 Task: Find connections with filter location Sirsi with filter topic #lawyerswith filter profile language French with filter current company Adani Wilmar Limited with filter school Women's Christian College with filter industry Religious Institutions with filter service category Event Planning with filter keywords title Controller
Action: Mouse moved to (651, 89)
Screenshot: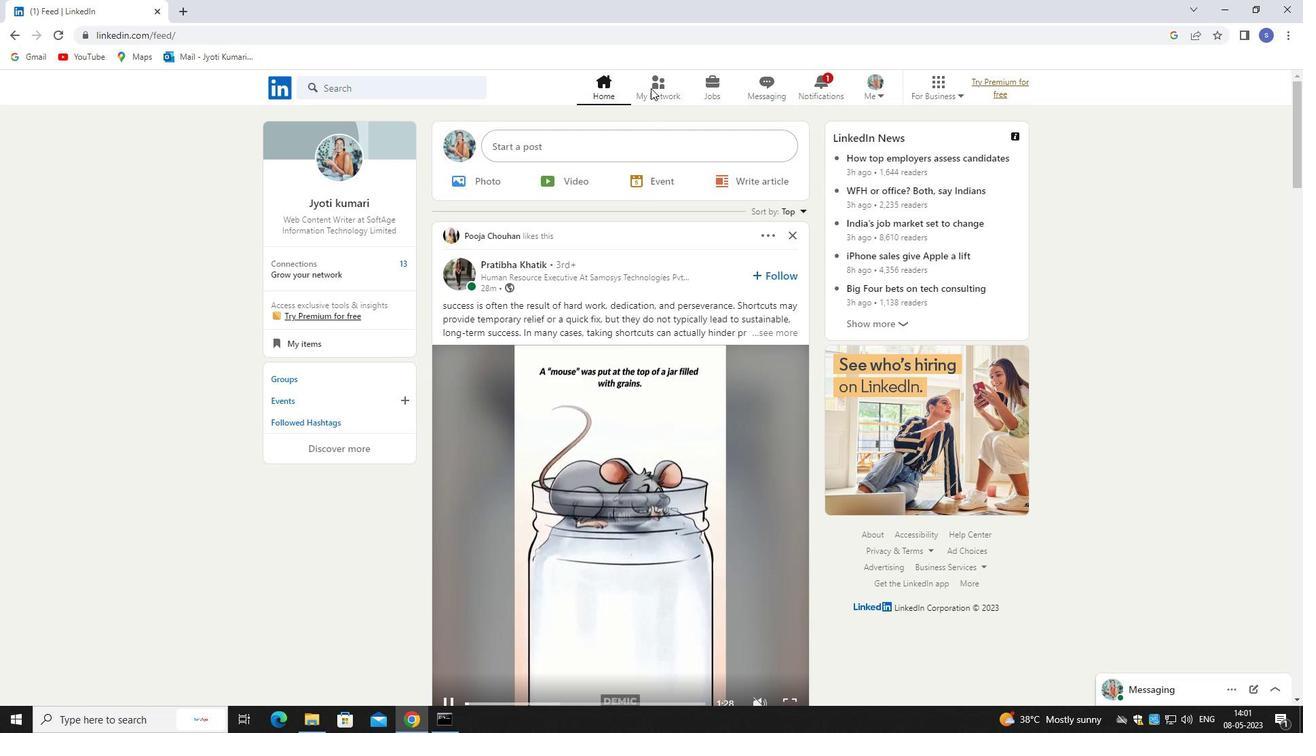 
Action: Mouse pressed left at (651, 89)
Screenshot: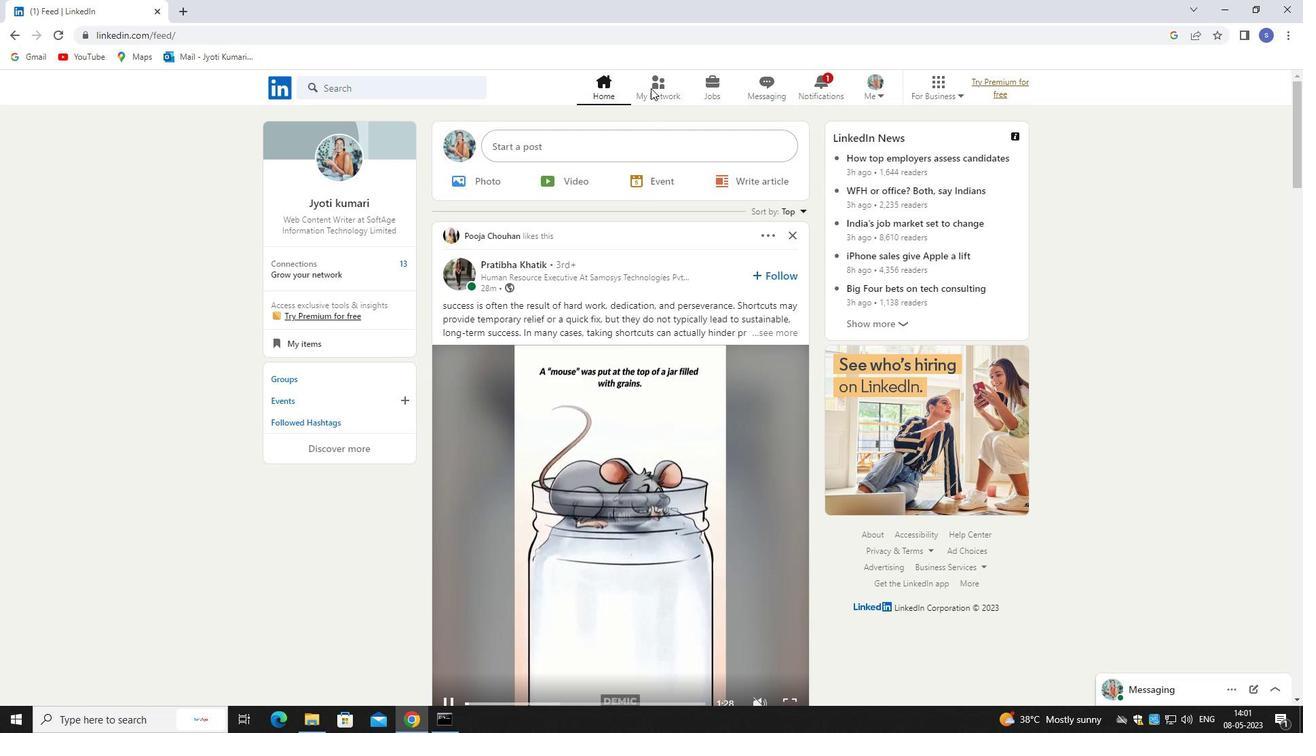 
Action: Mouse moved to (651, 90)
Screenshot: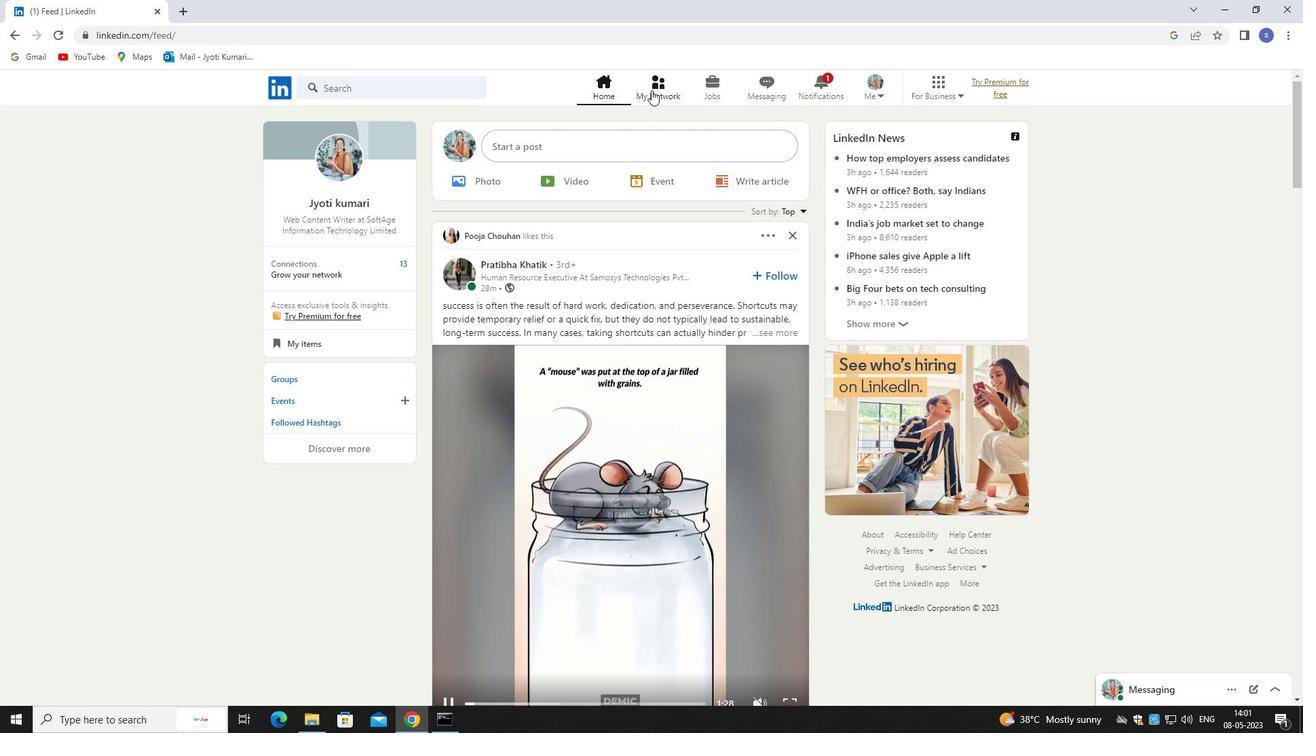 
Action: Mouse pressed left at (651, 90)
Screenshot: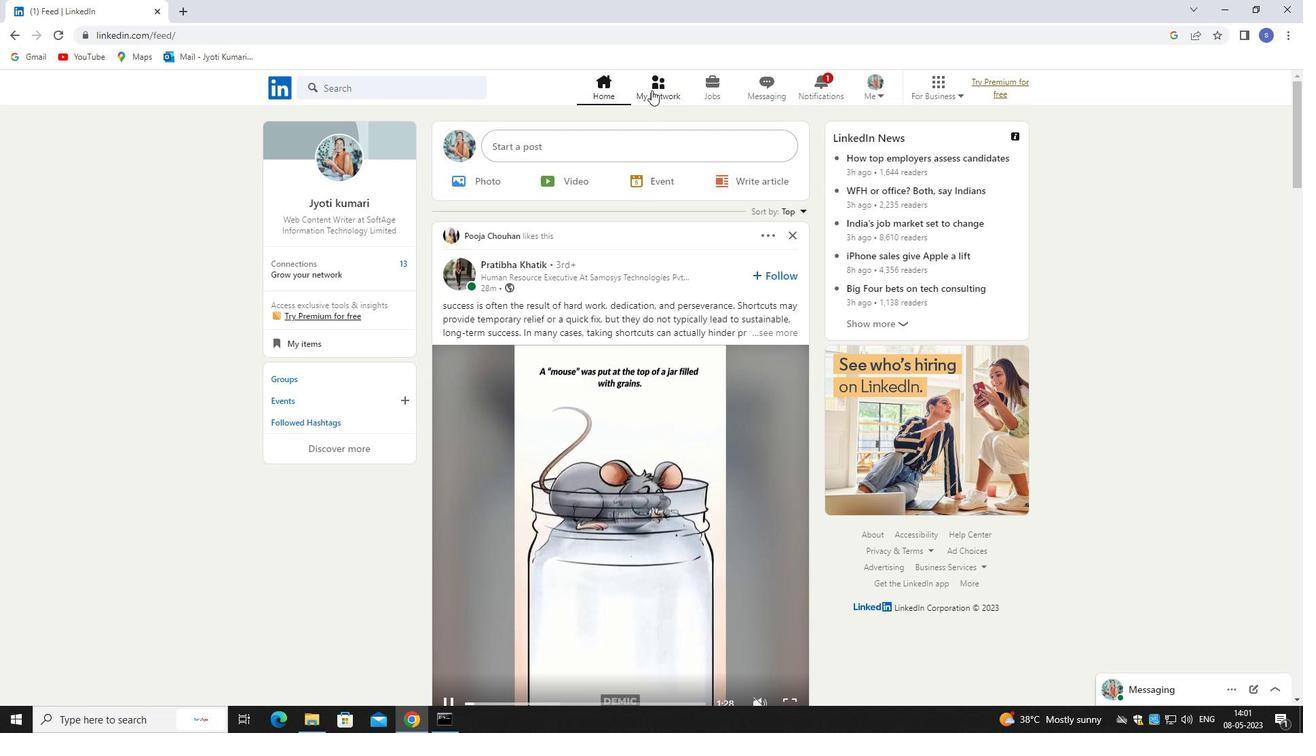 
Action: Mouse moved to (431, 156)
Screenshot: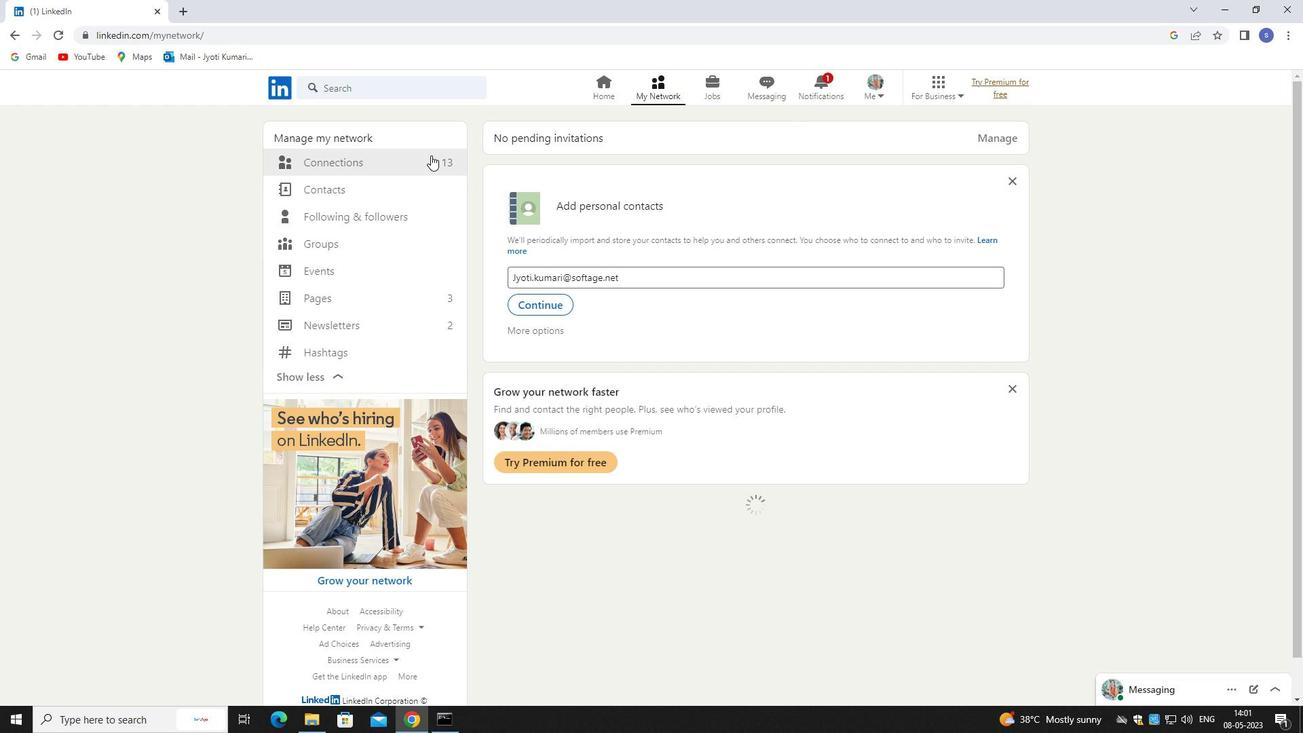 
Action: Mouse pressed left at (431, 156)
Screenshot: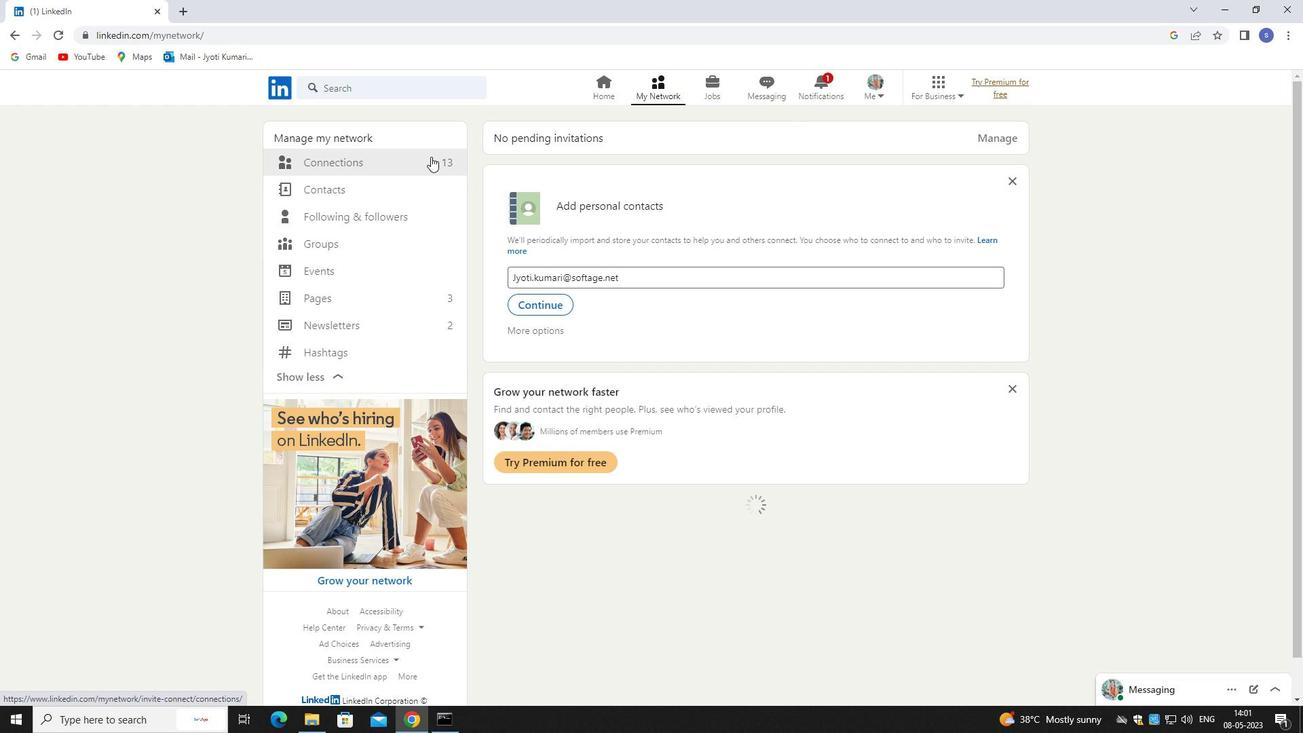 
Action: Mouse pressed left at (431, 156)
Screenshot: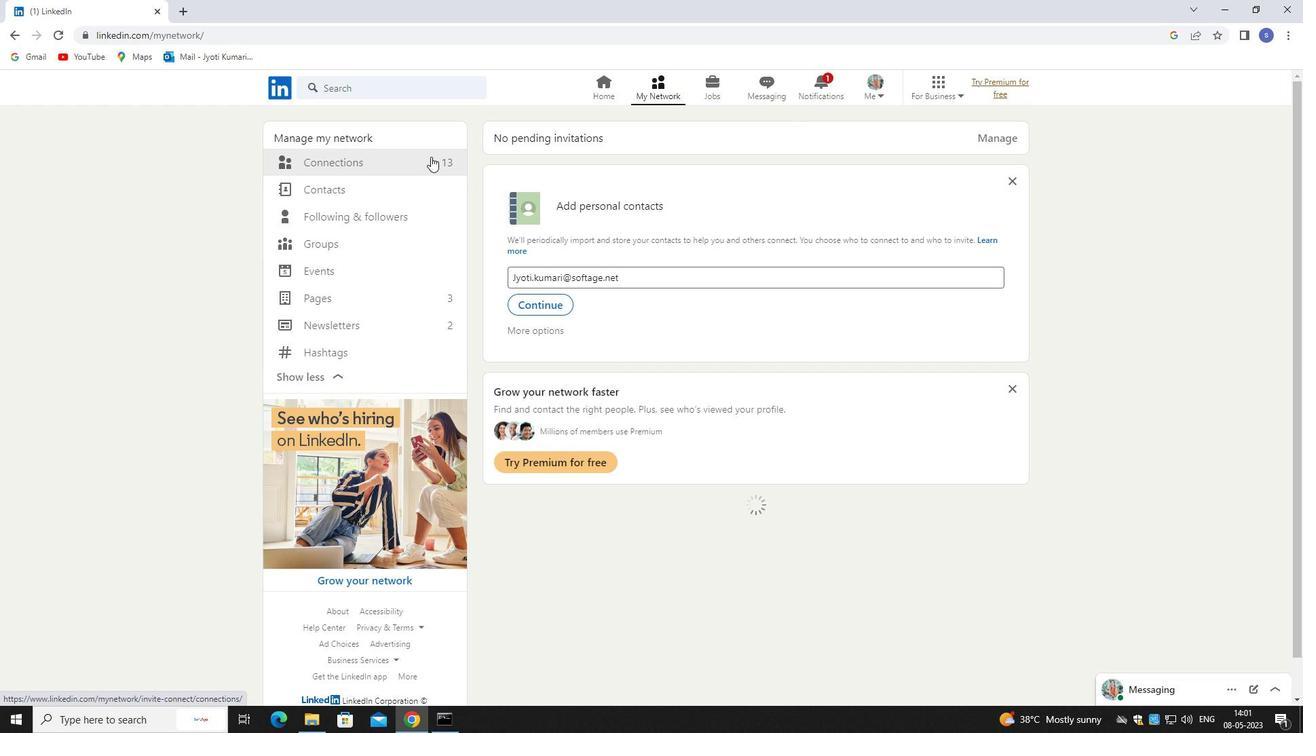 
Action: Mouse moved to (737, 165)
Screenshot: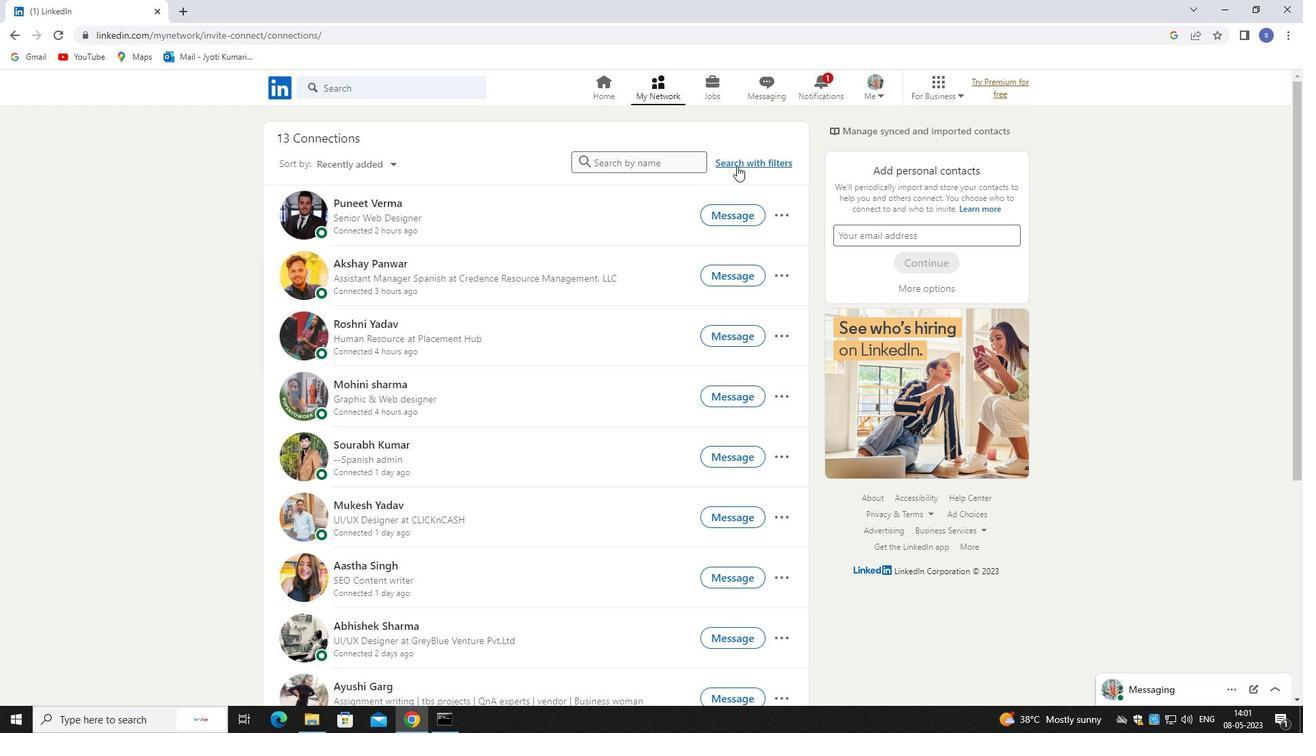 
Action: Mouse pressed left at (737, 165)
Screenshot: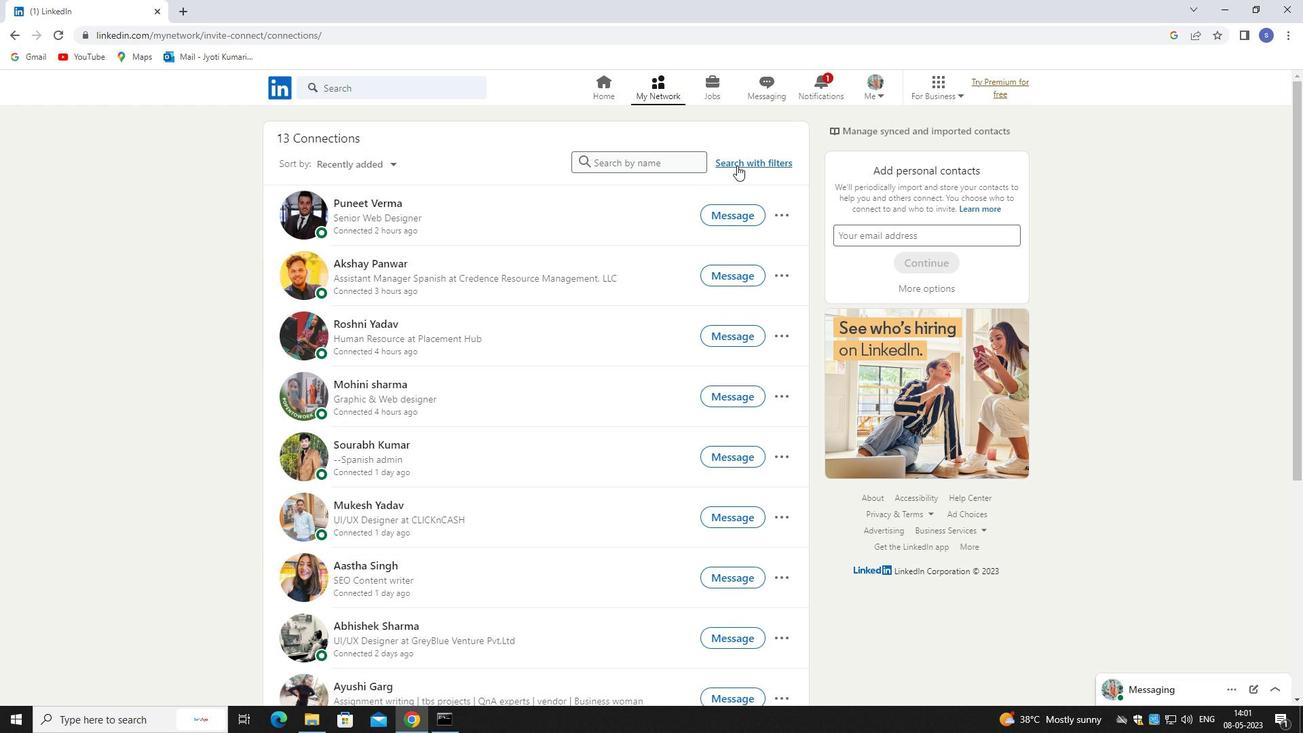 
Action: Mouse moved to (737, 165)
Screenshot: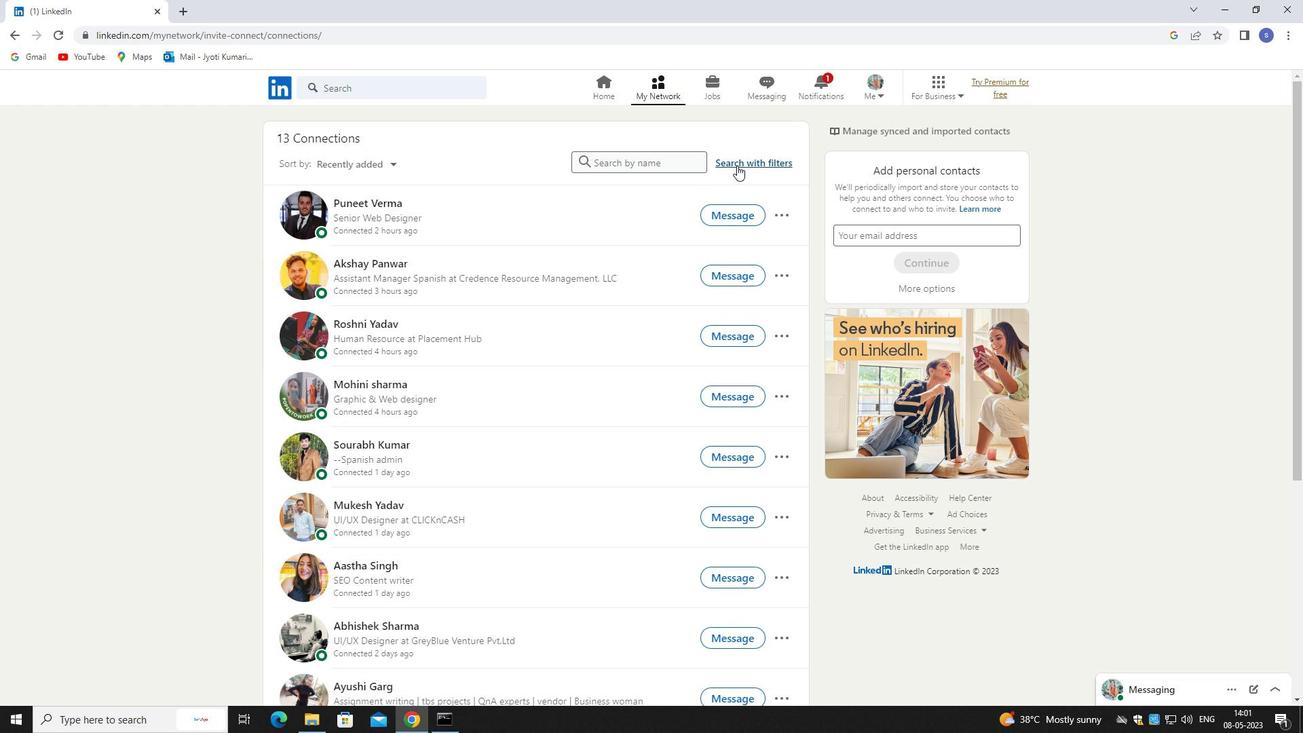 
Action: Mouse pressed left at (737, 165)
Screenshot: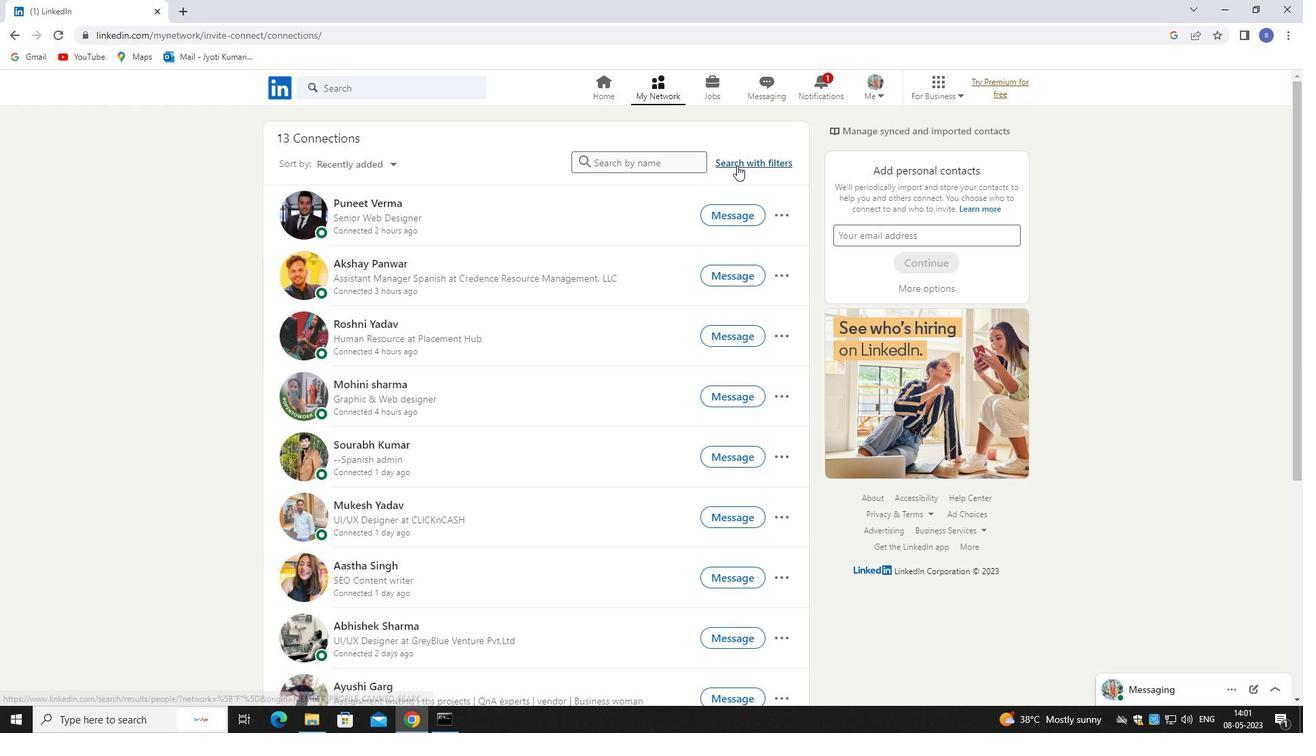 
Action: Mouse moved to (691, 126)
Screenshot: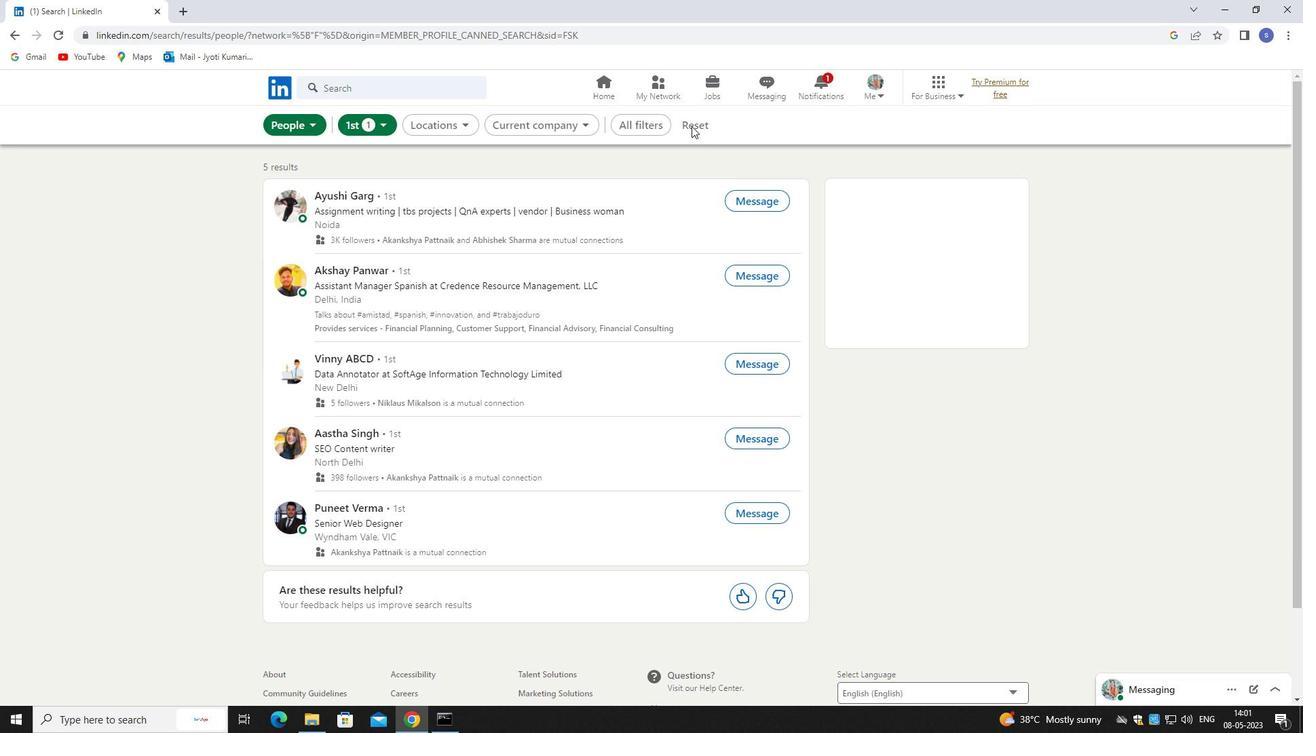 
Action: Mouse pressed left at (691, 126)
Screenshot: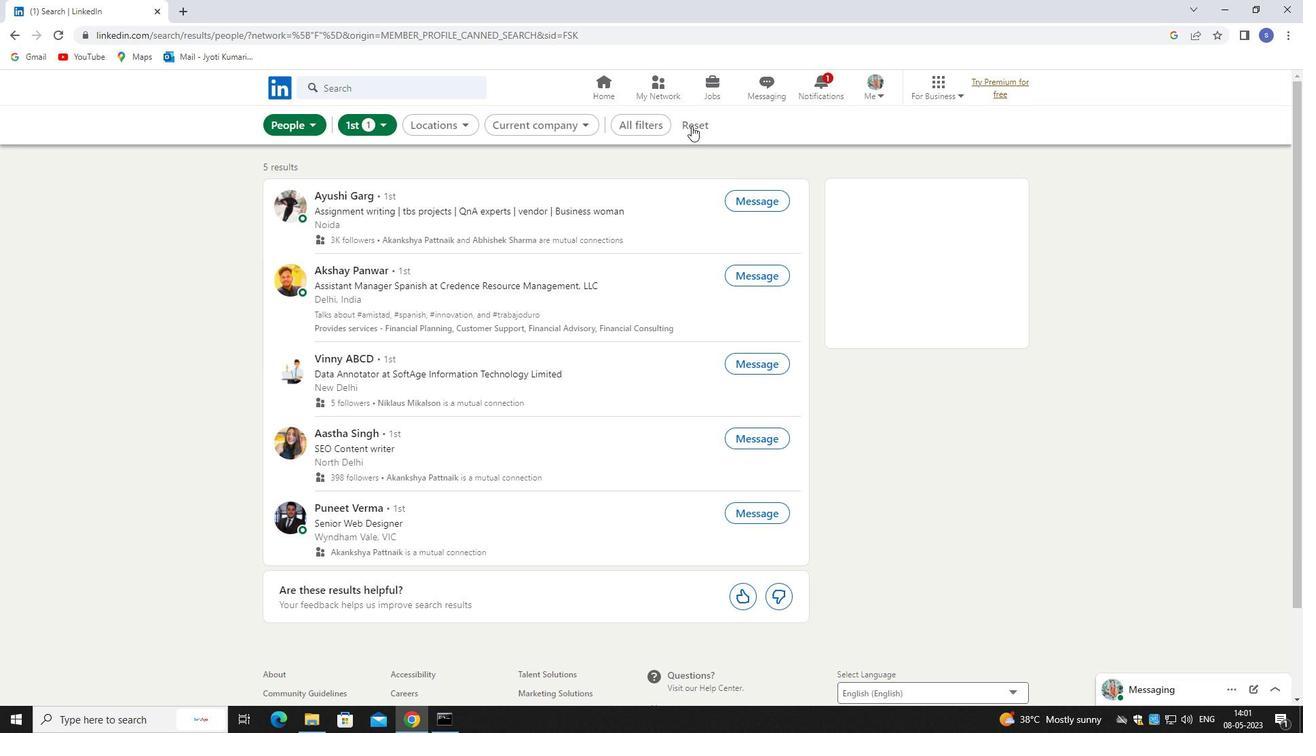 
Action: Mouse moved to (660, 125)
Screenshot: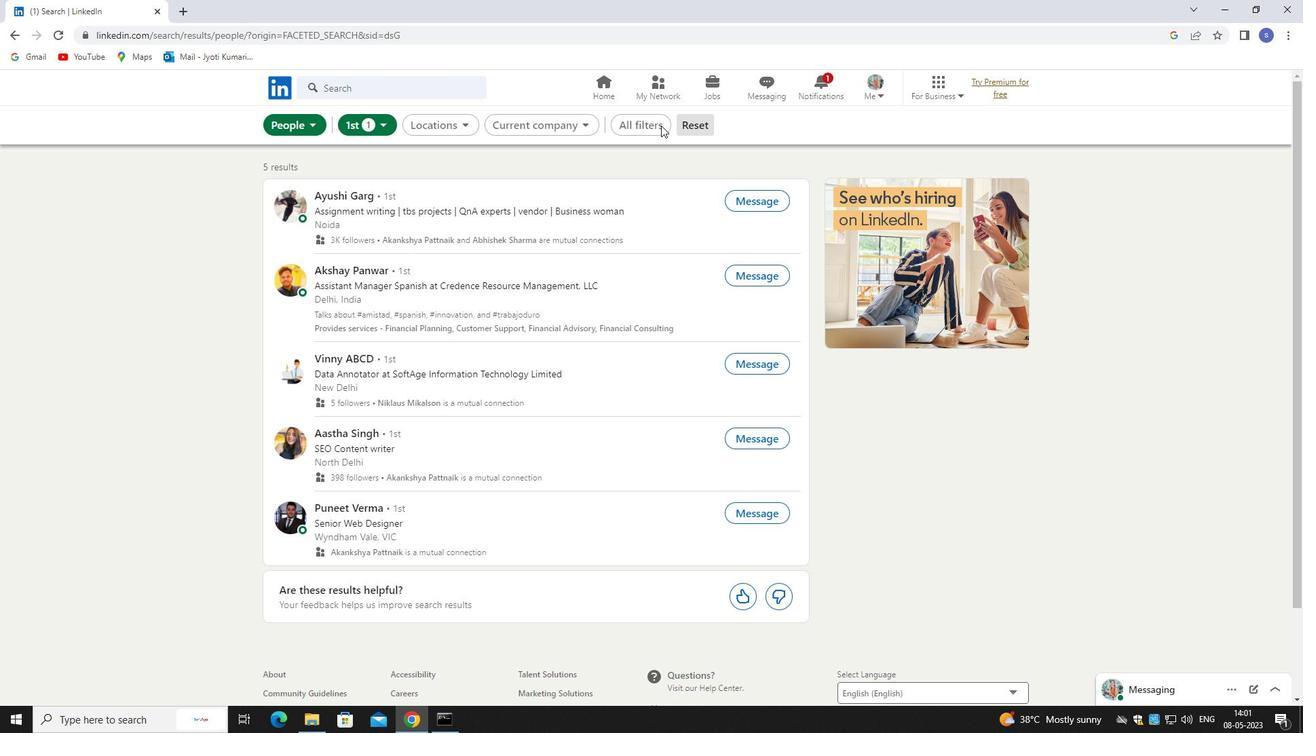 
Action: Mouse pressed left at (660, 125)
Screenshot: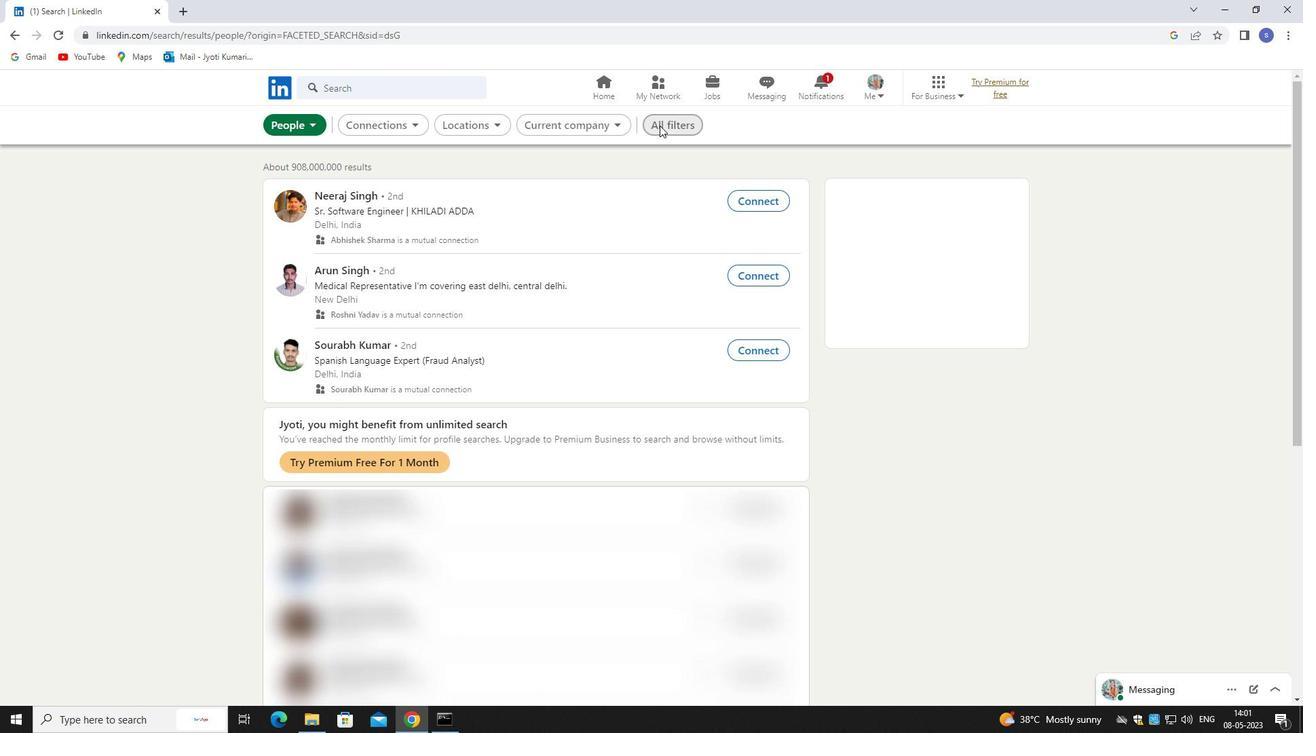 
Action: Mouse moved to (1169, 528)
Screenshot: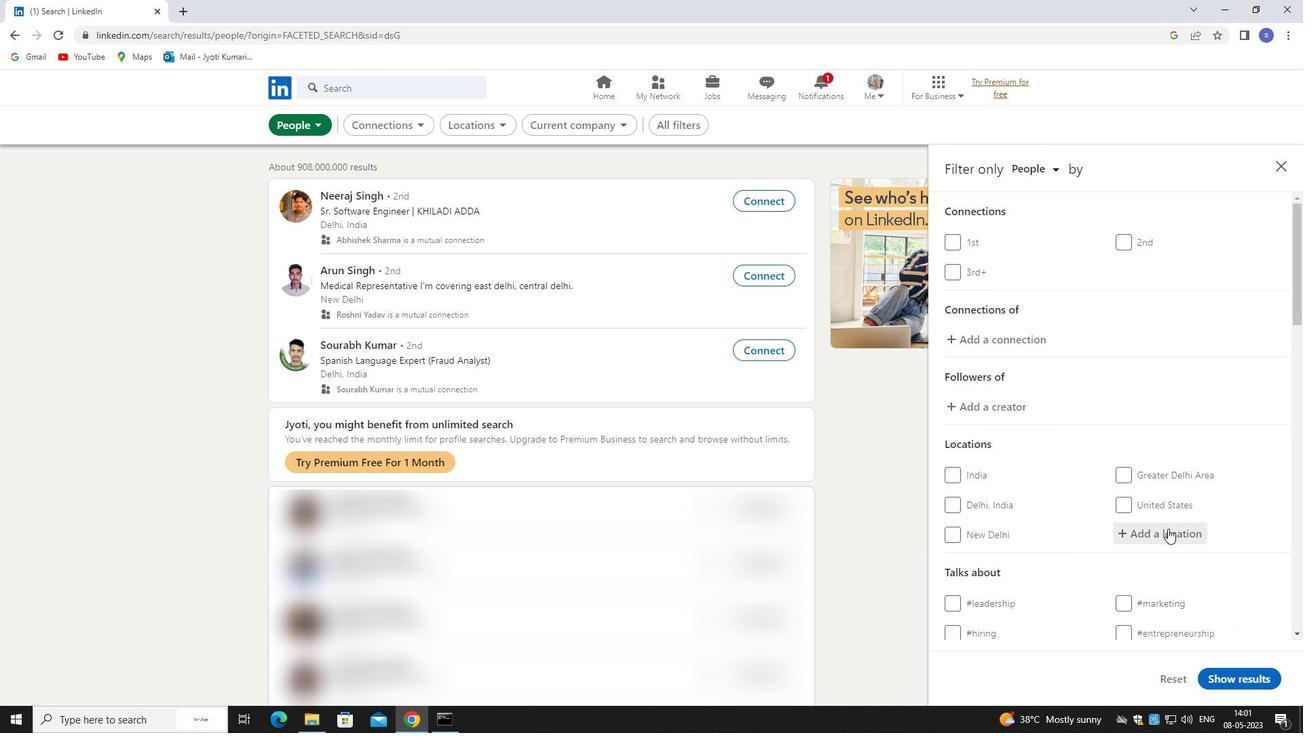 
Action: Mouse pressed left at (1169, 528)
Screenshot: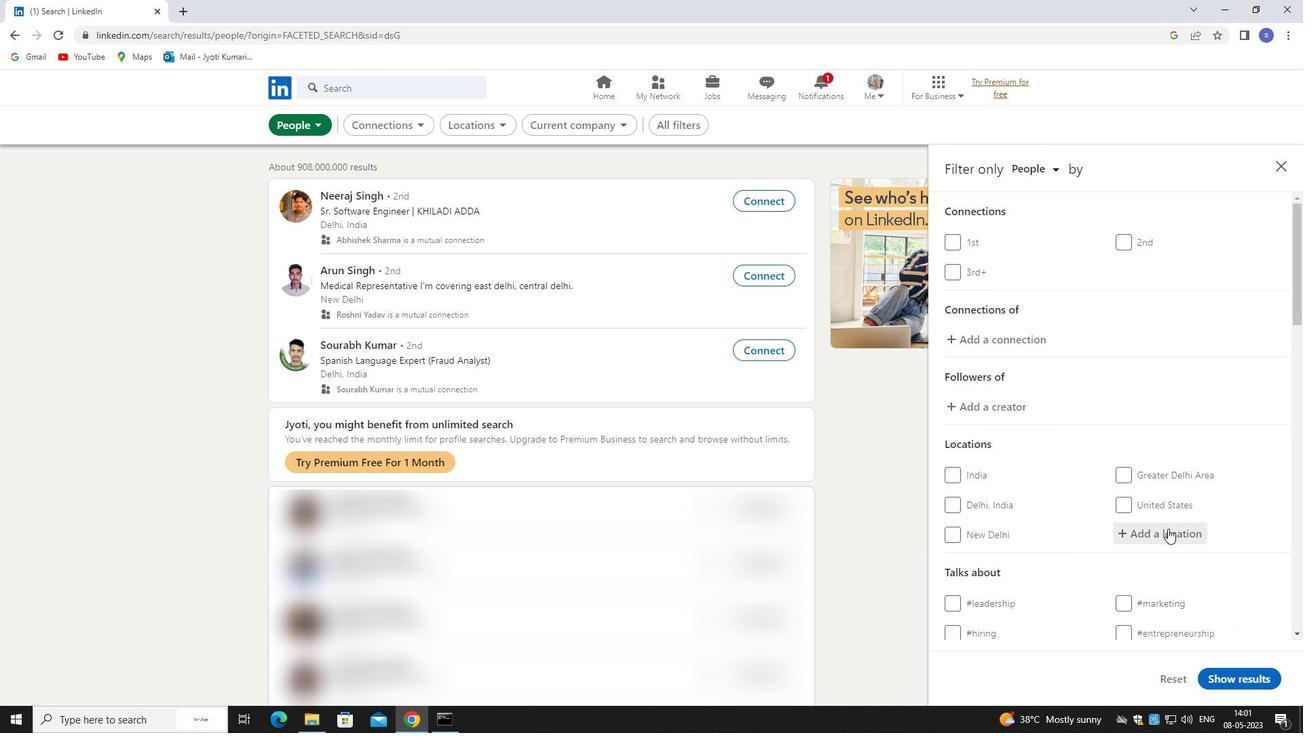 
Action: Mouse moved to (1176, 535)
Screenshot: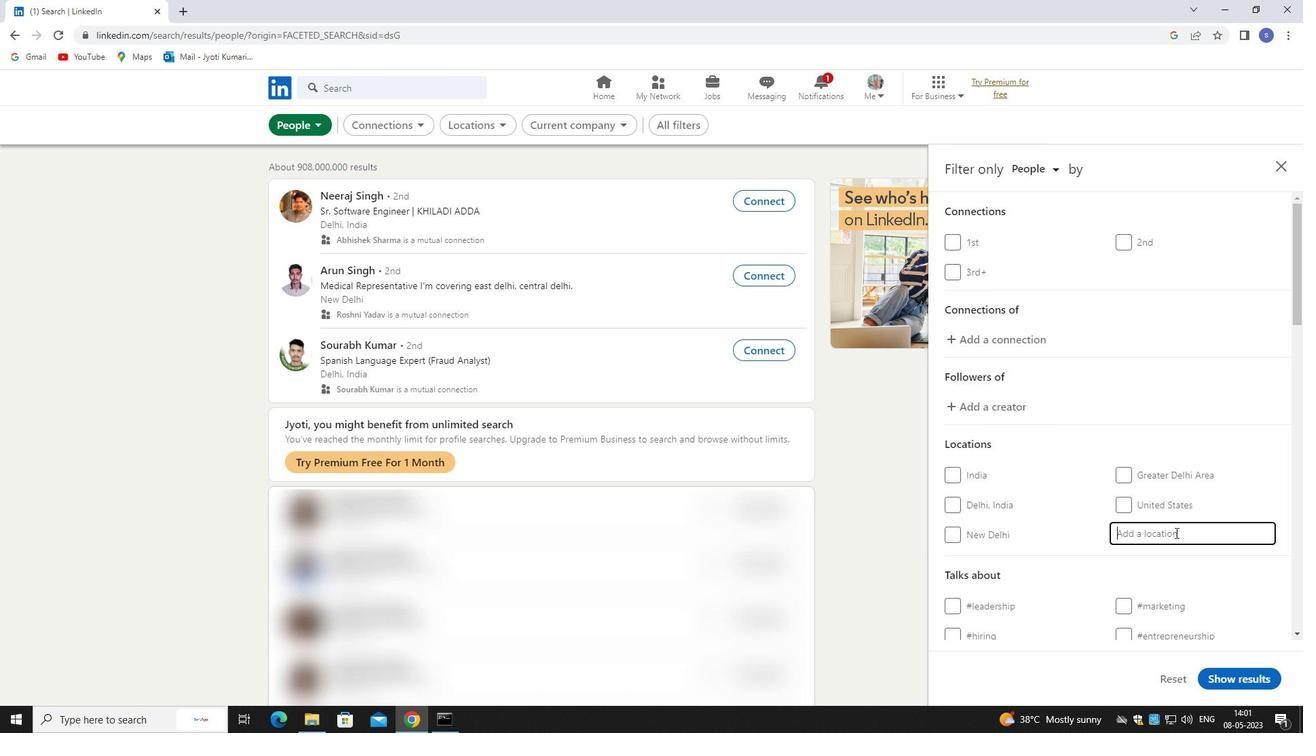 
Action: Key pressed sirsi
Screenshot: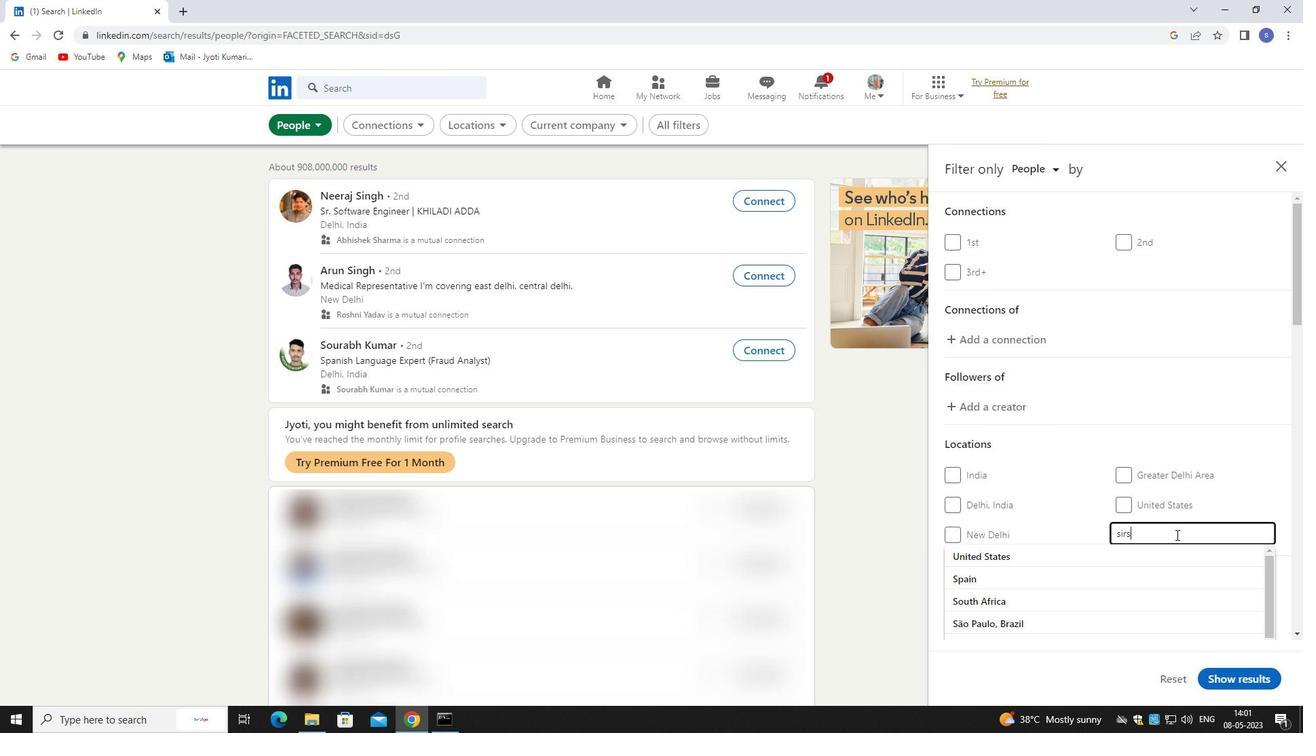 
Action: Mouse moved to (1193, 556)
Screenshot: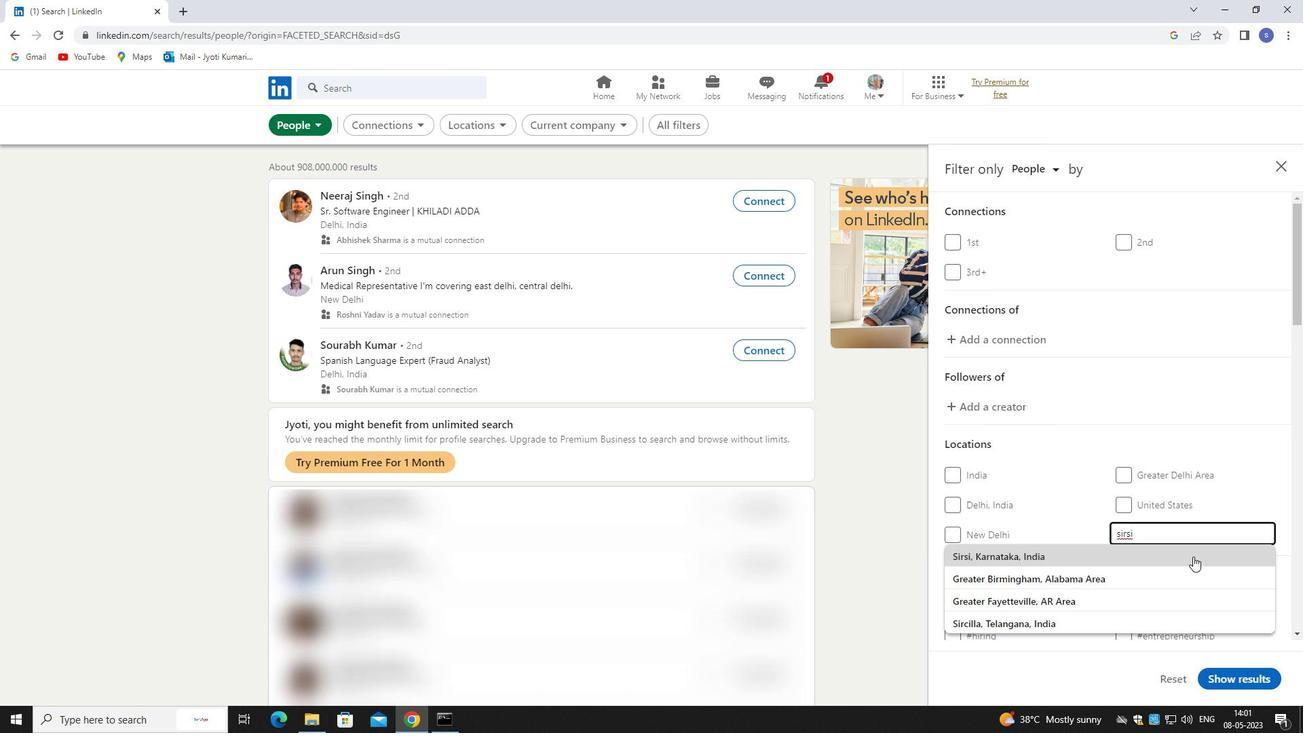 
Action: Mouse pressed left at (1193, 556)
Screenshot: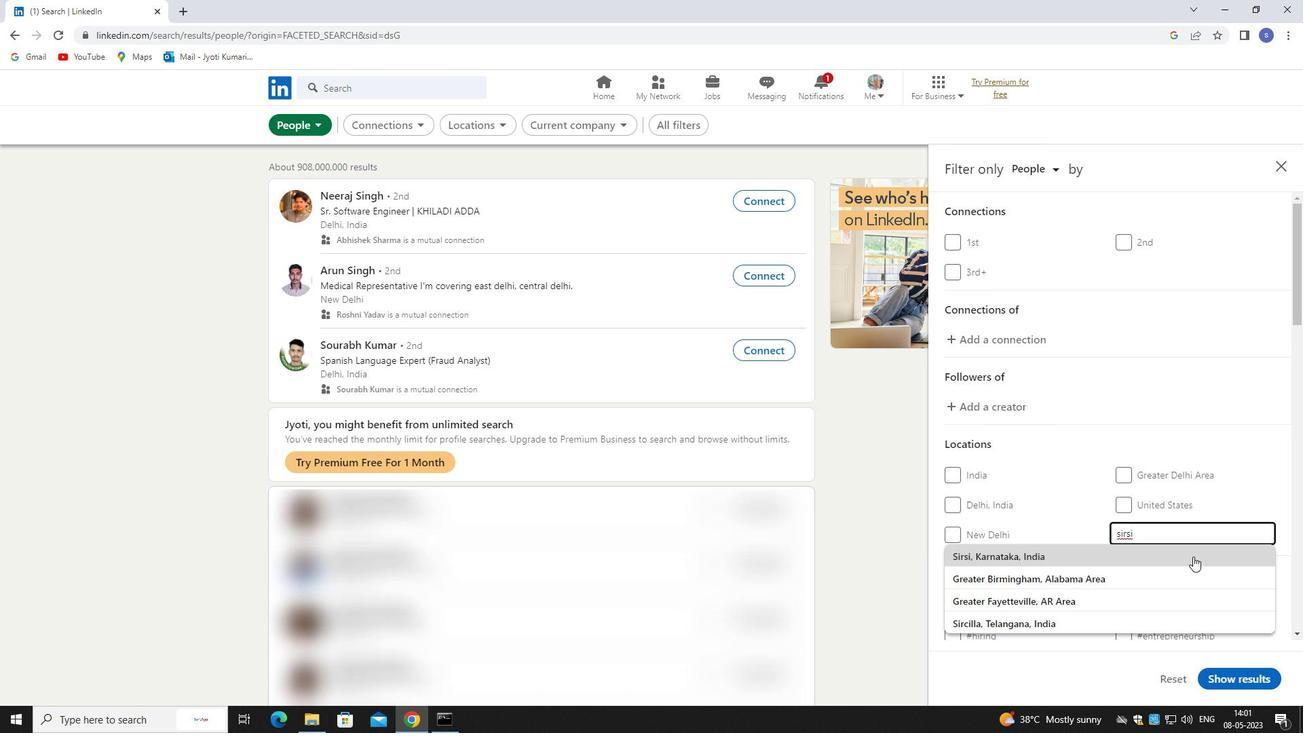 
Action: Mouse moved to (1193, 558)
Screenshot: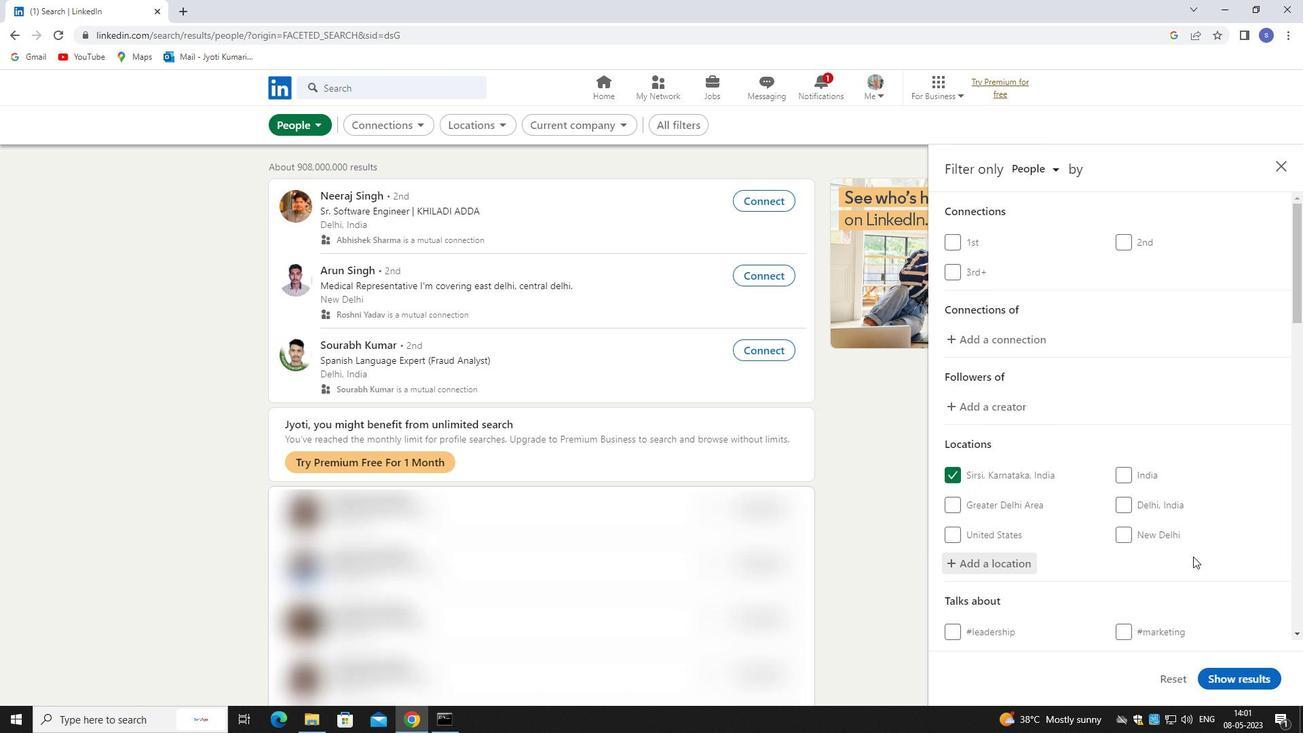 
Action: Mouse scrolled (1193, 557) with delta (0, 0)
Screenshot: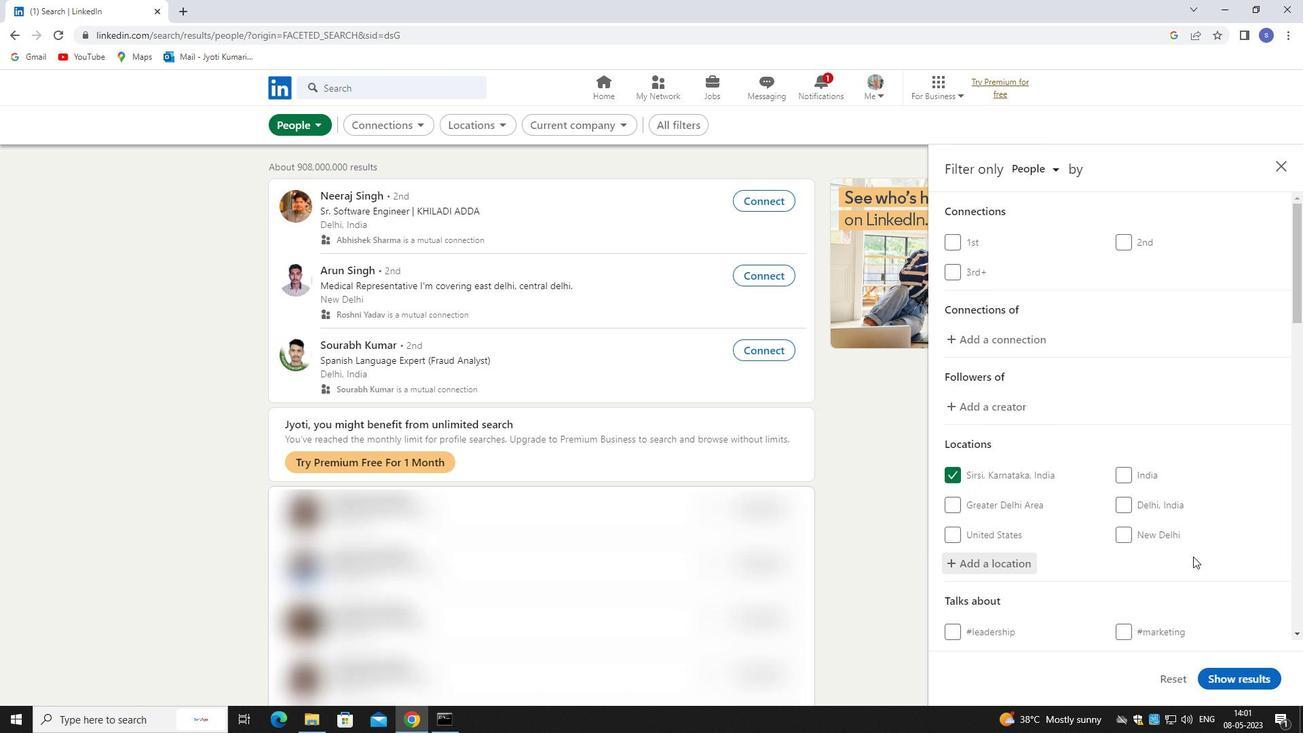 
Action: Mouse moved to (1194, 559)
Screenshot: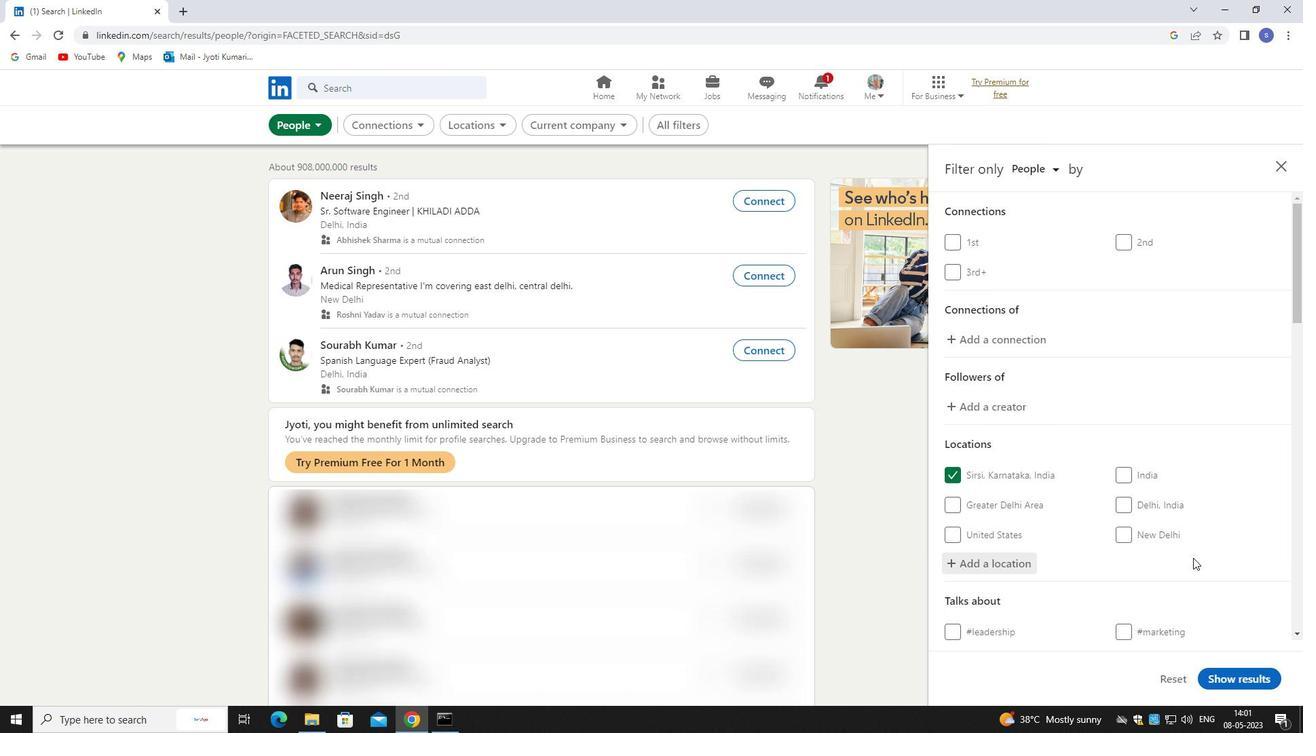 
Action: Mouse scrolled (1194, 558) with delta (0, 0)
Screenshot: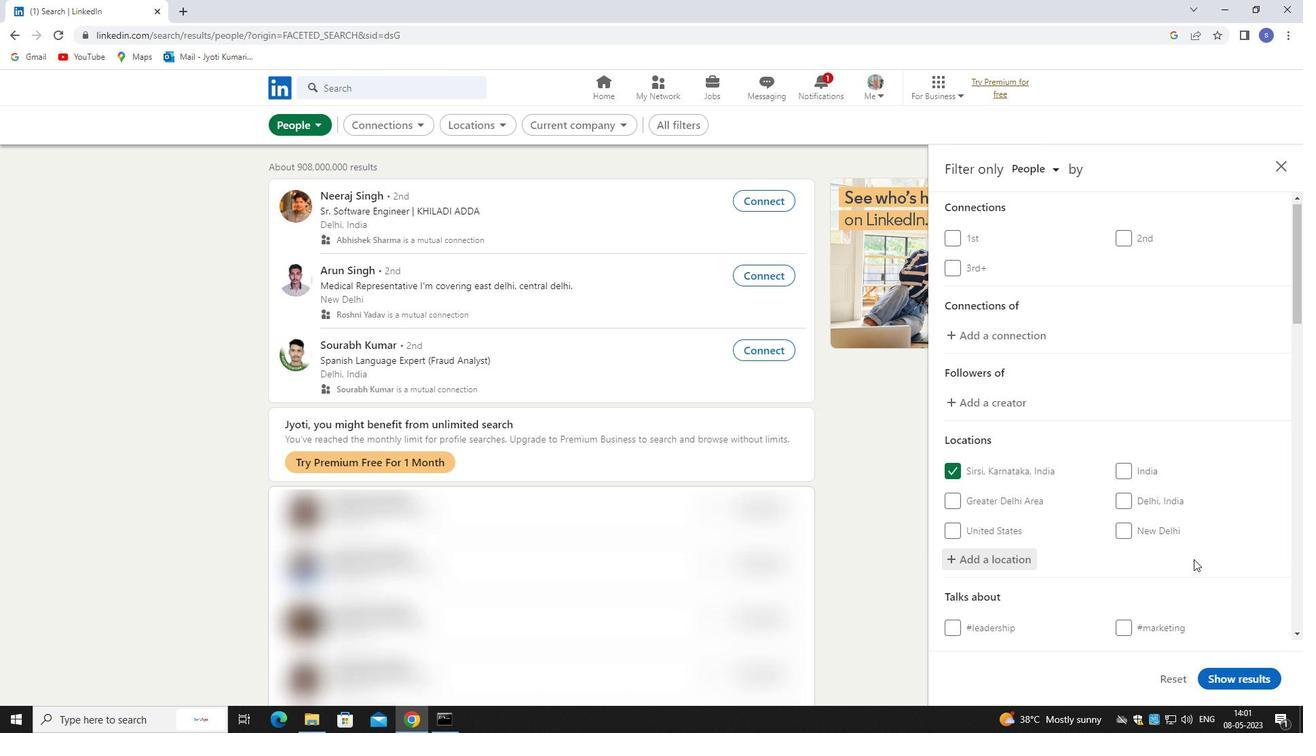 
Action: Mouse scrolled (1194, 558) with delta (0, 0)
Screenshot: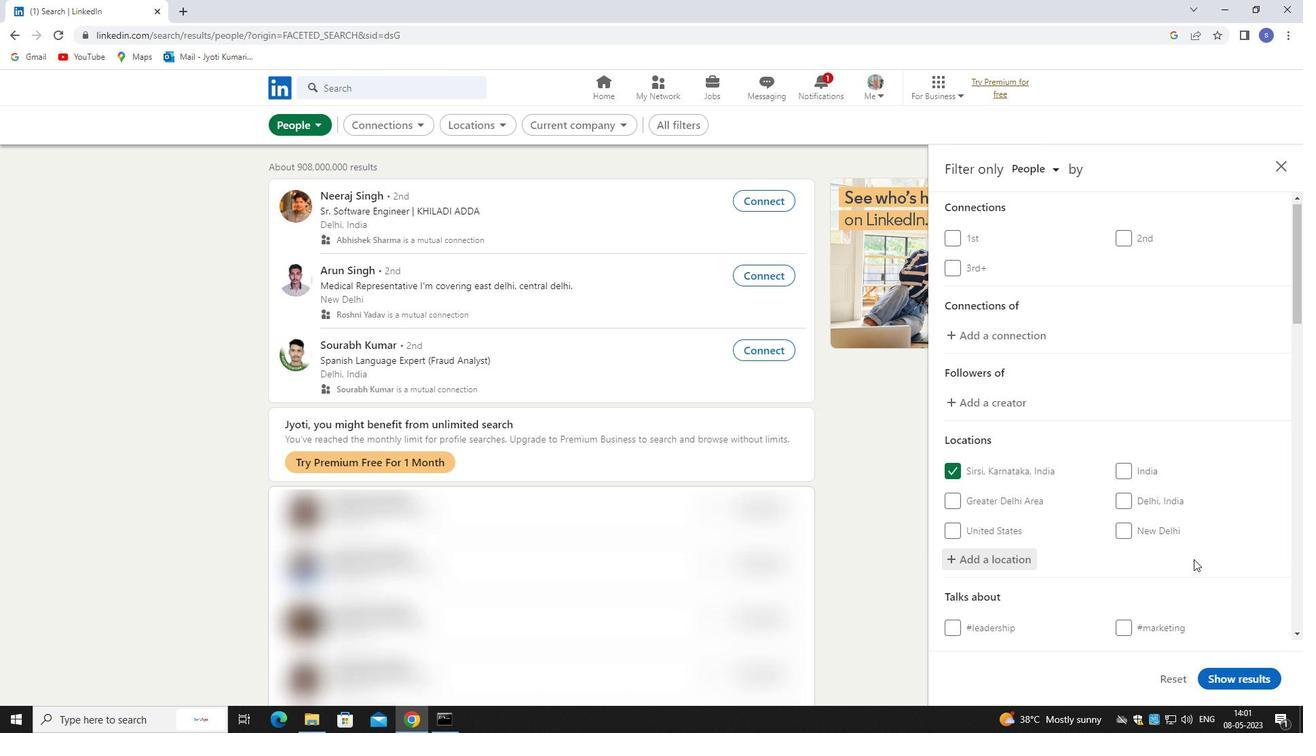 
Action: Mouse moved to (1180, 491)
Screenshot: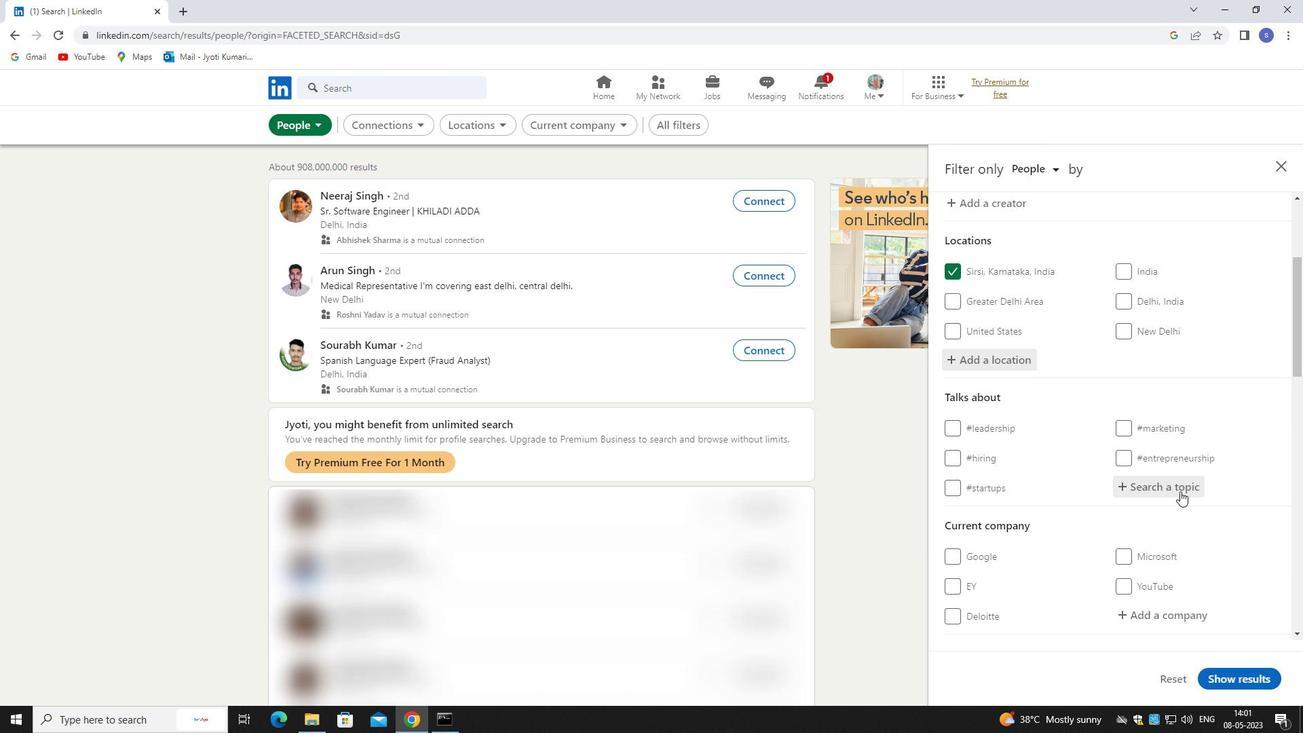 
Action: Mouse pressed left at (1180, 491)
Screenshot: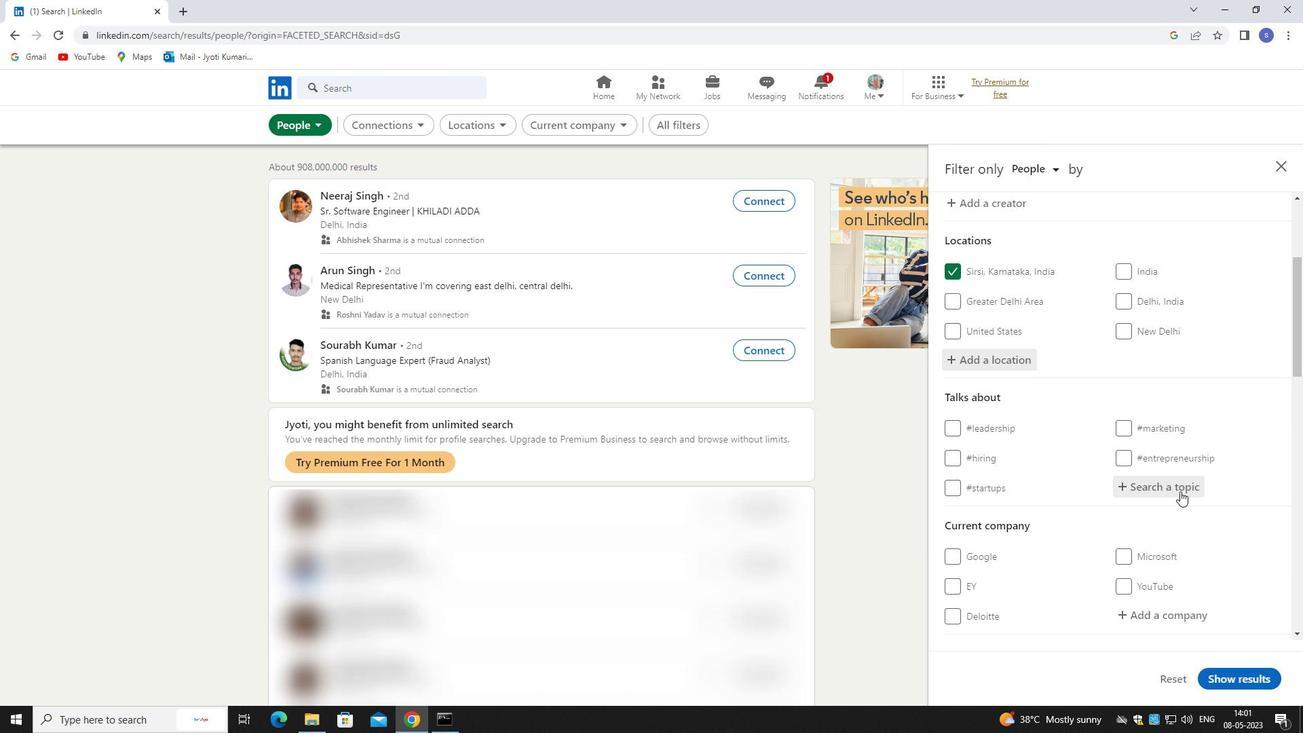 
Action: Key pressed k<Key.backspace>lawer<Key.backspace><Key.backspace>yer
Screenshot: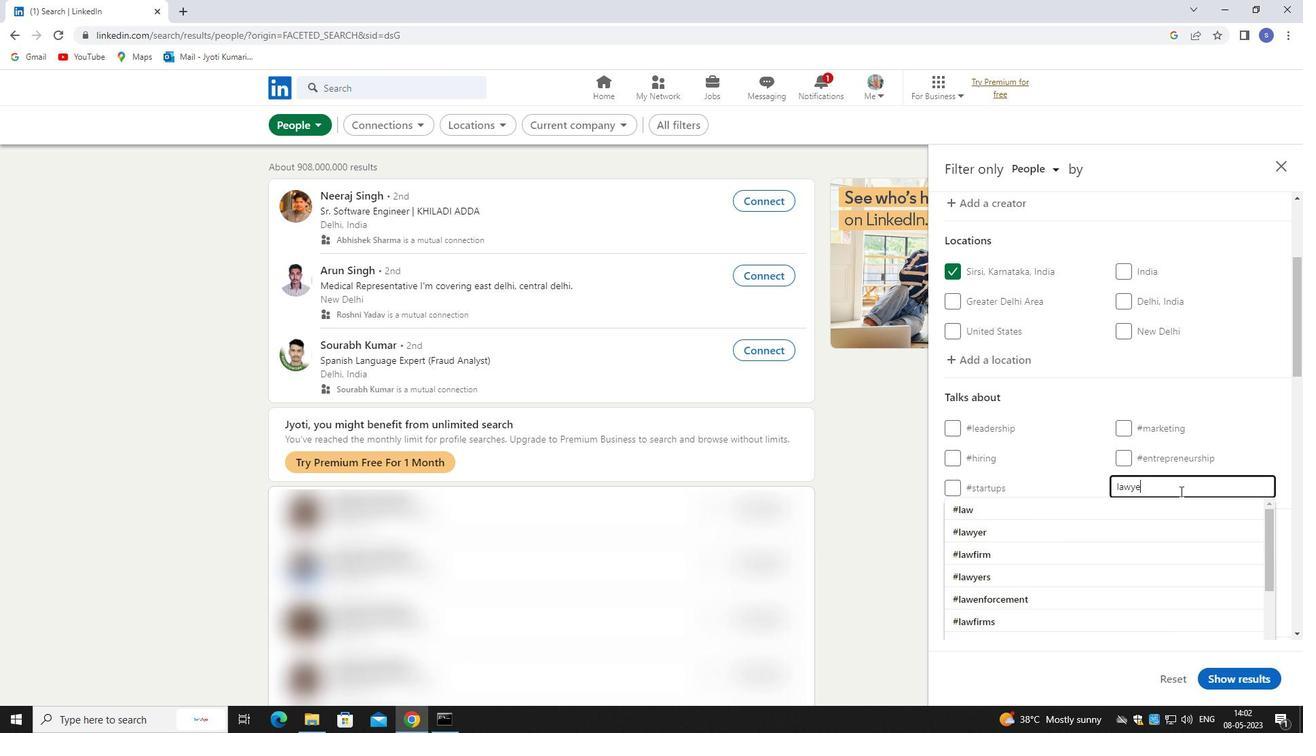 
Action: Mouse moved to (1176, 503)
Screenshot: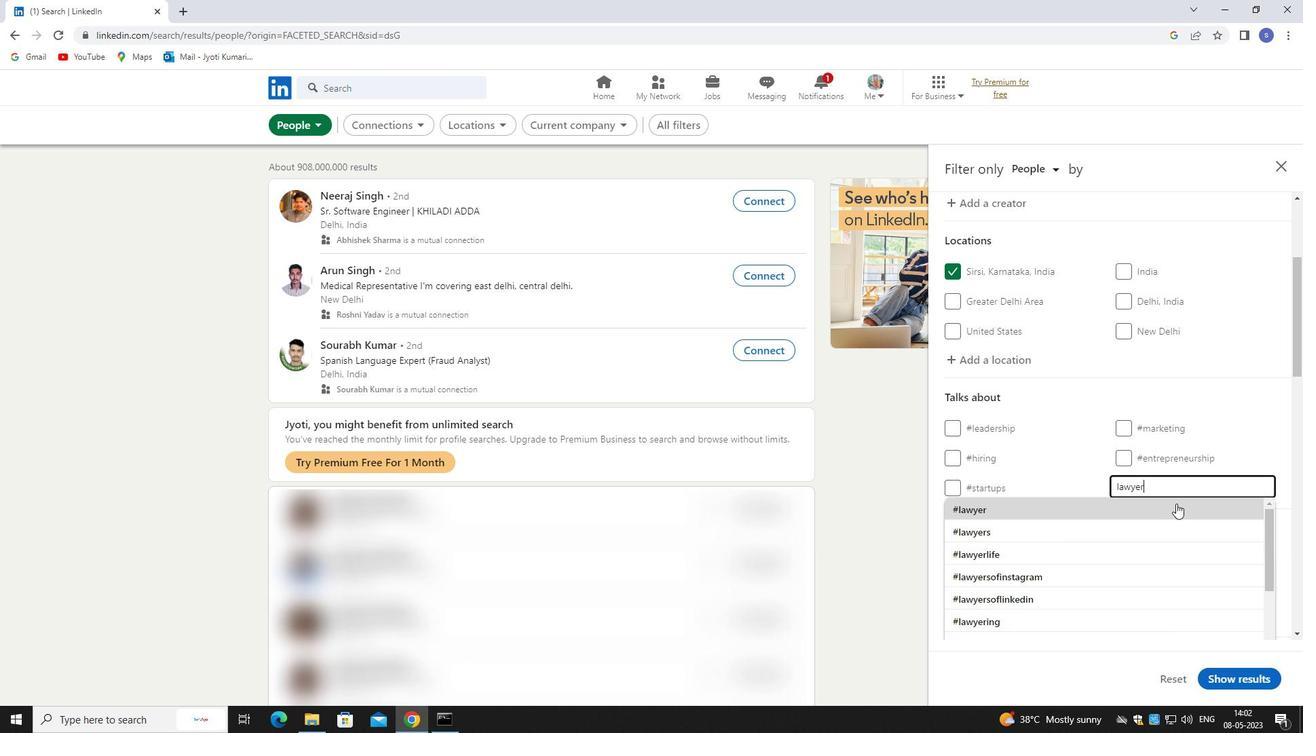 
Action: Mouse pressed left at (1176, 503)
Screenshot: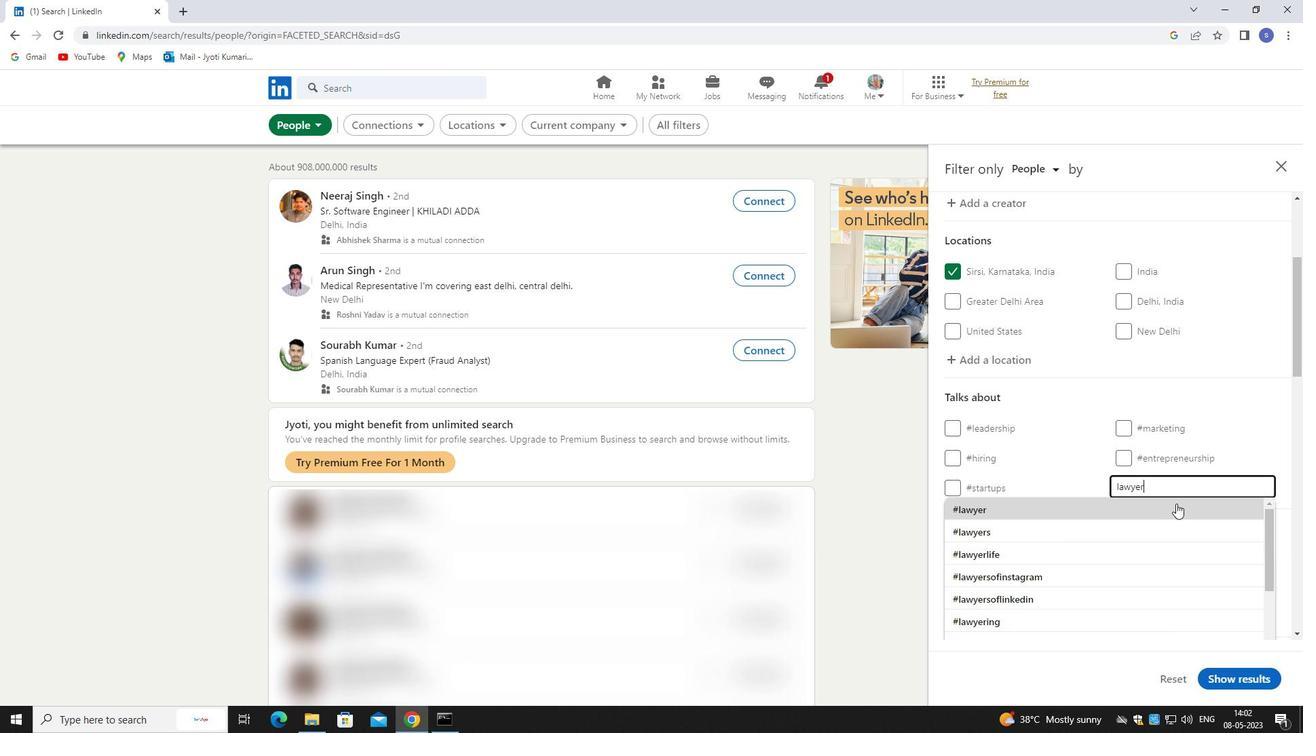 
Action: Mouse moved to (1175, 505)
Screenshot: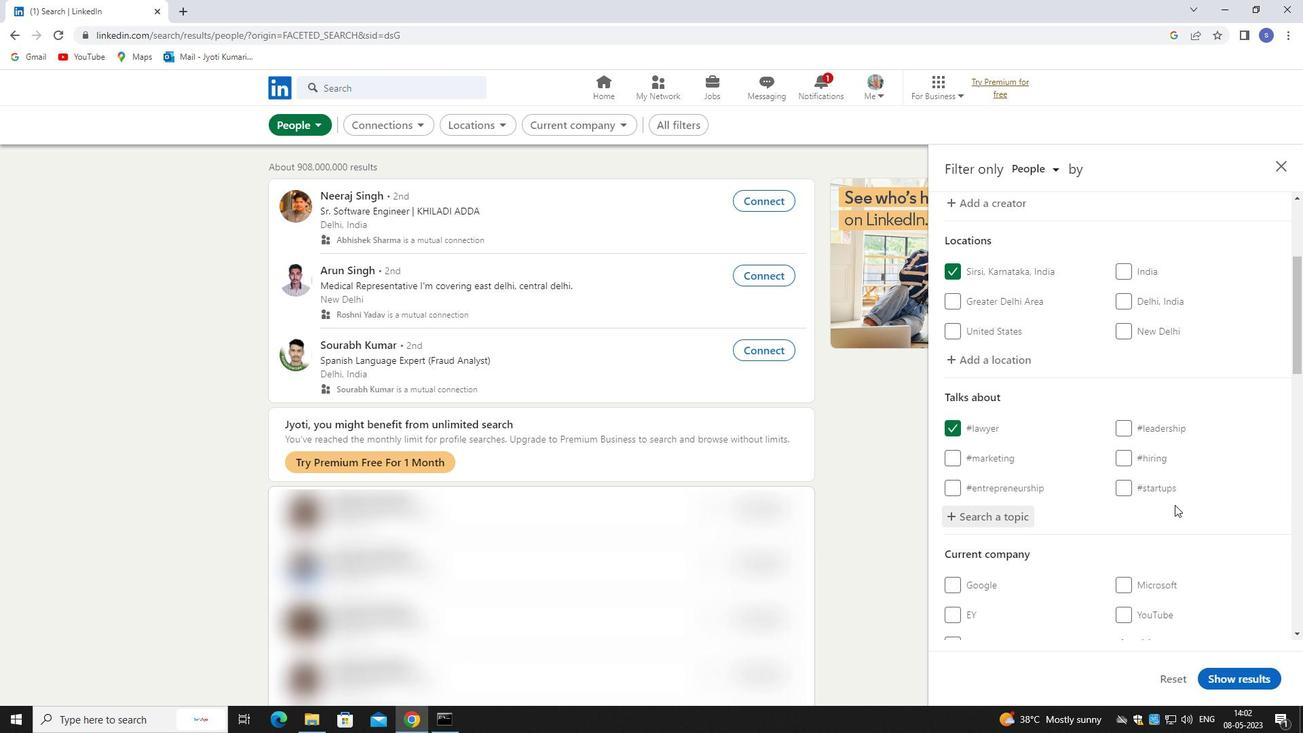 
Action: Mouse scrolled (1175, 504) with delta (0, 0)
Screenshot: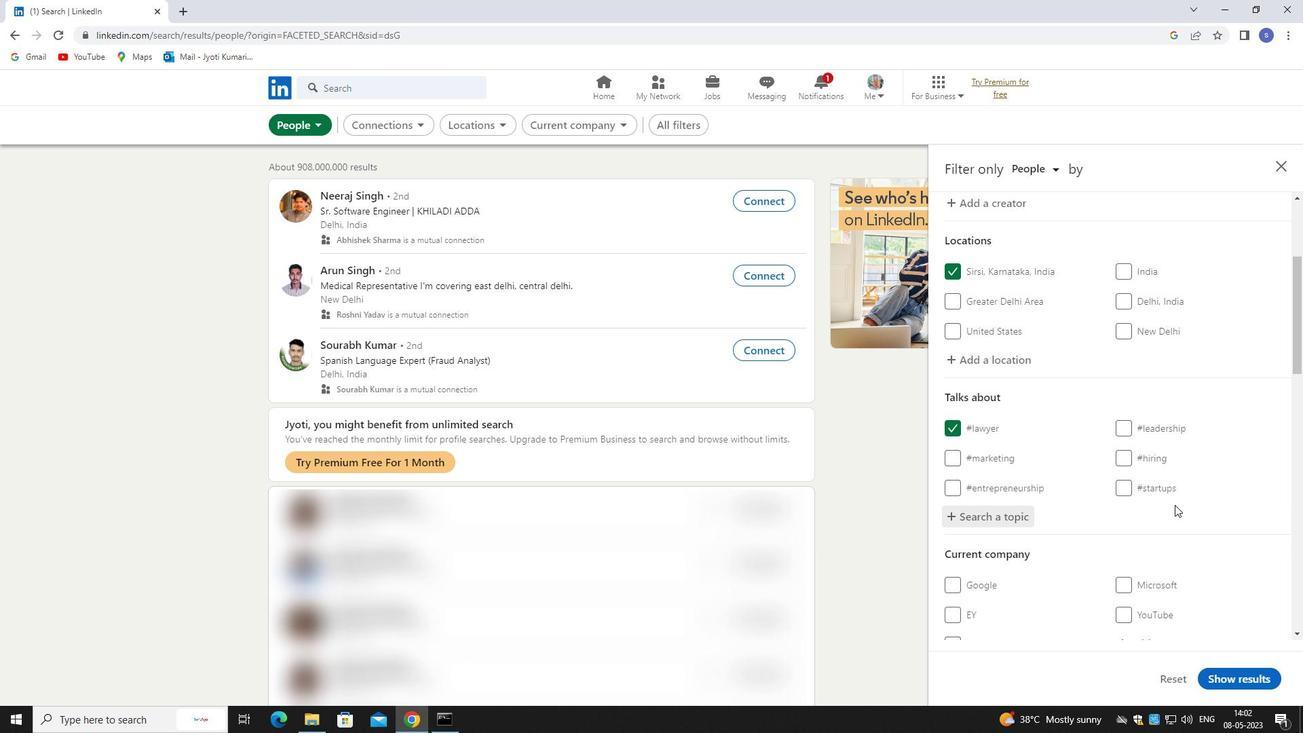 
Action: Mouse scrolled (1175, 504) with delta (0, 0)
Screenshot: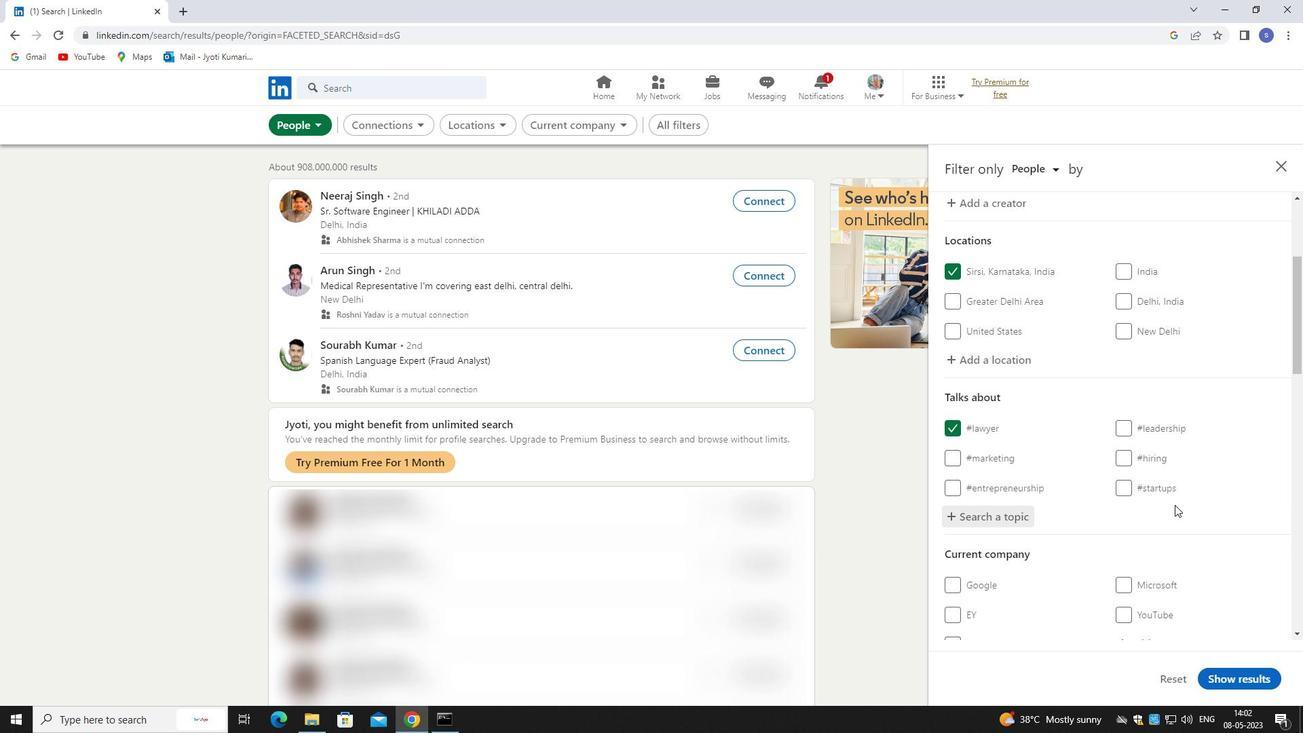 
Action: Mouse pressed left at (1175, 505)
Screenshot: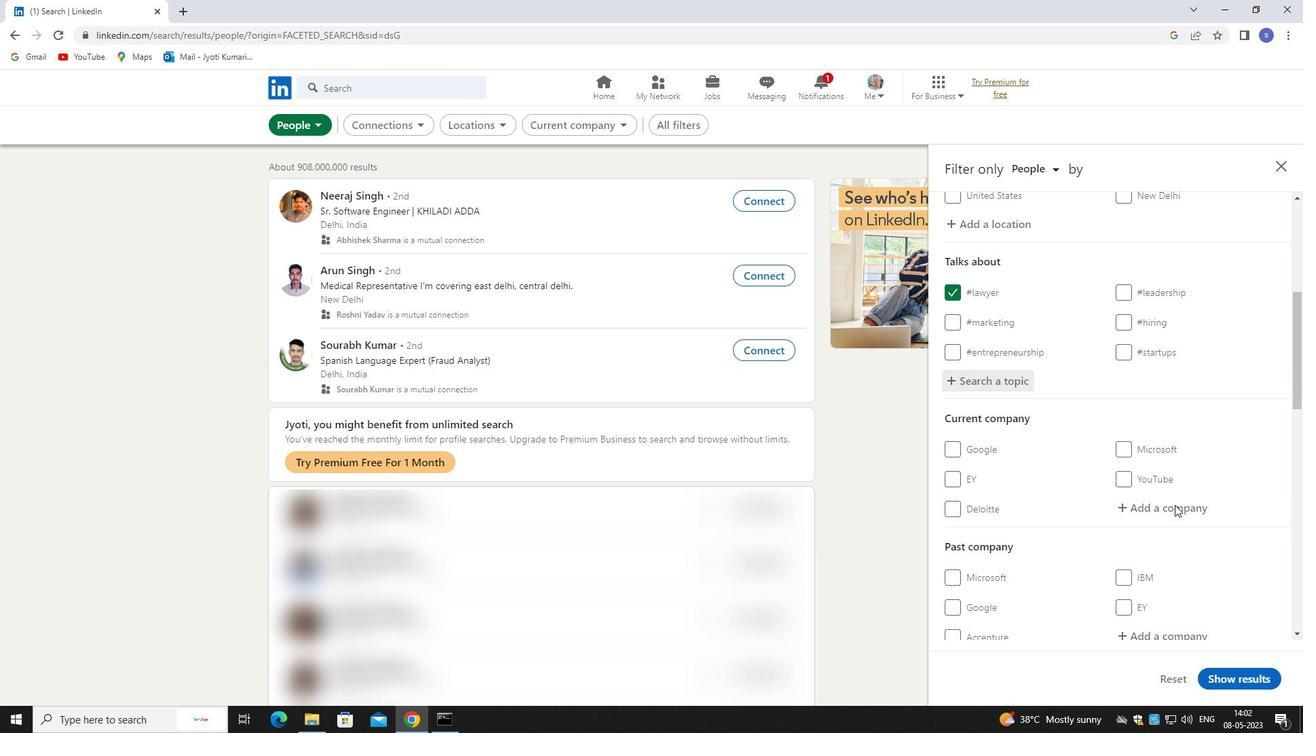 
Action: Key pressed <Key.shift>ADANI<Key.space>WIL
Screenshot: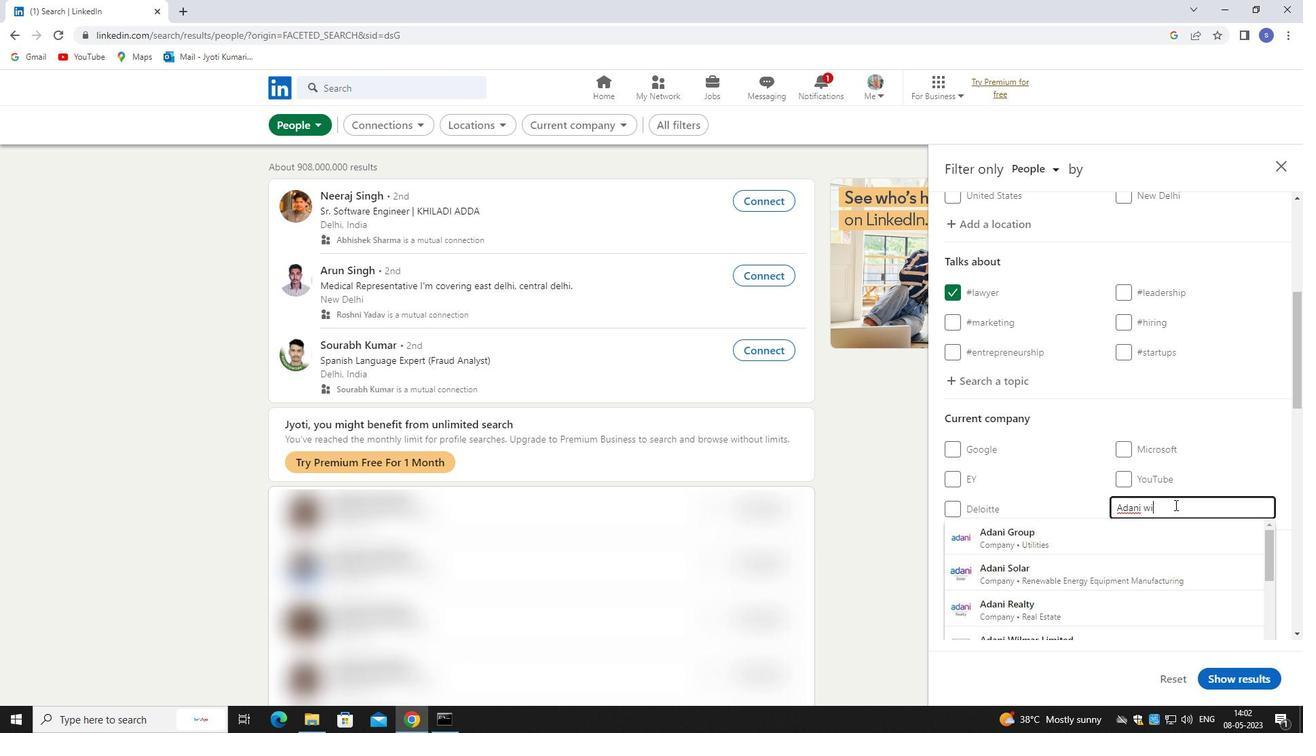 
Action: Mouse moved to (1180, 545)
Screenshot: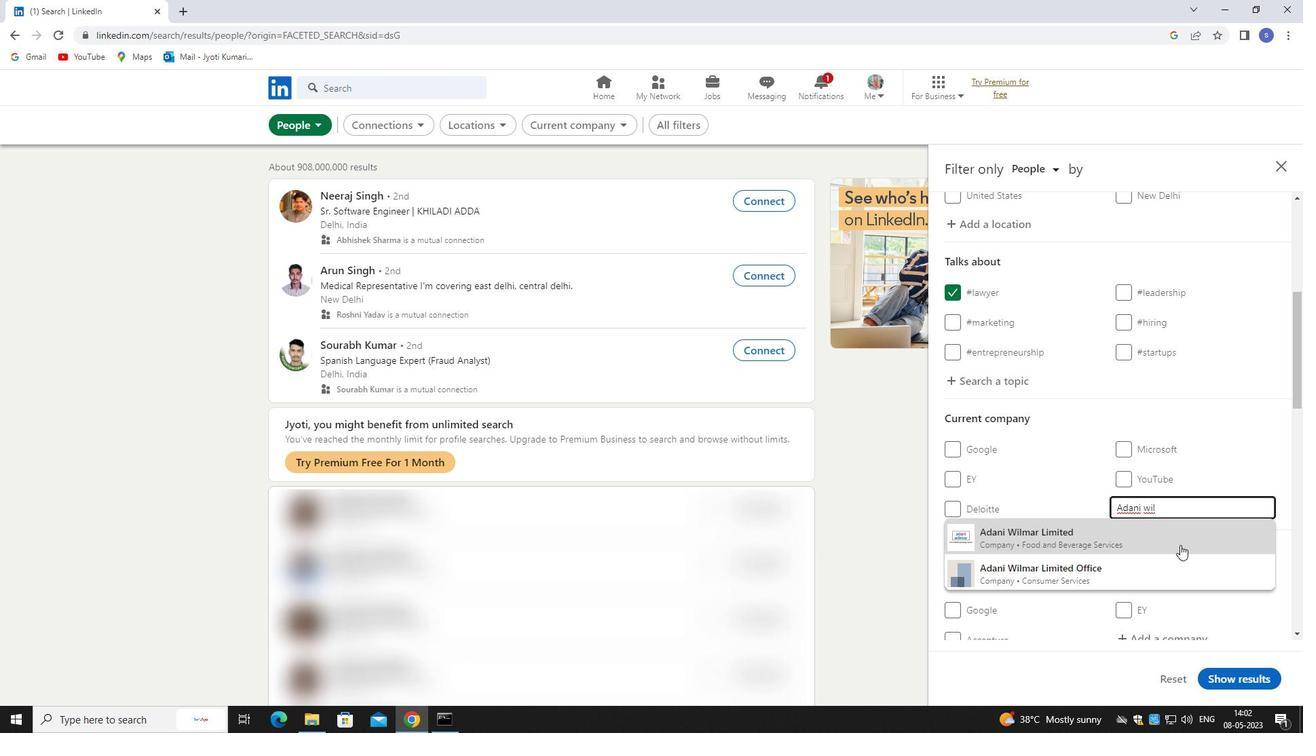 
Action: Mouse pressed left at (1180, 545)
Screenshot: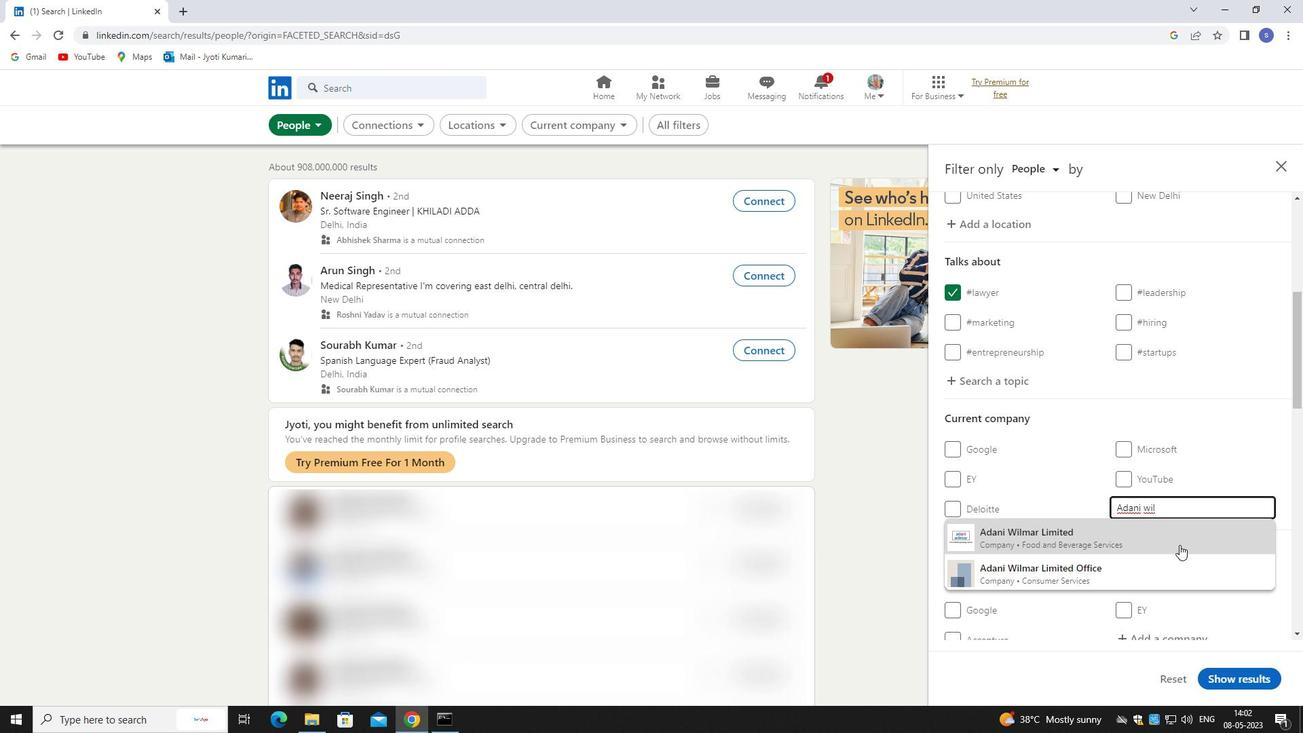 
Action: Mouse moved to (1198, 548)
Screenshot: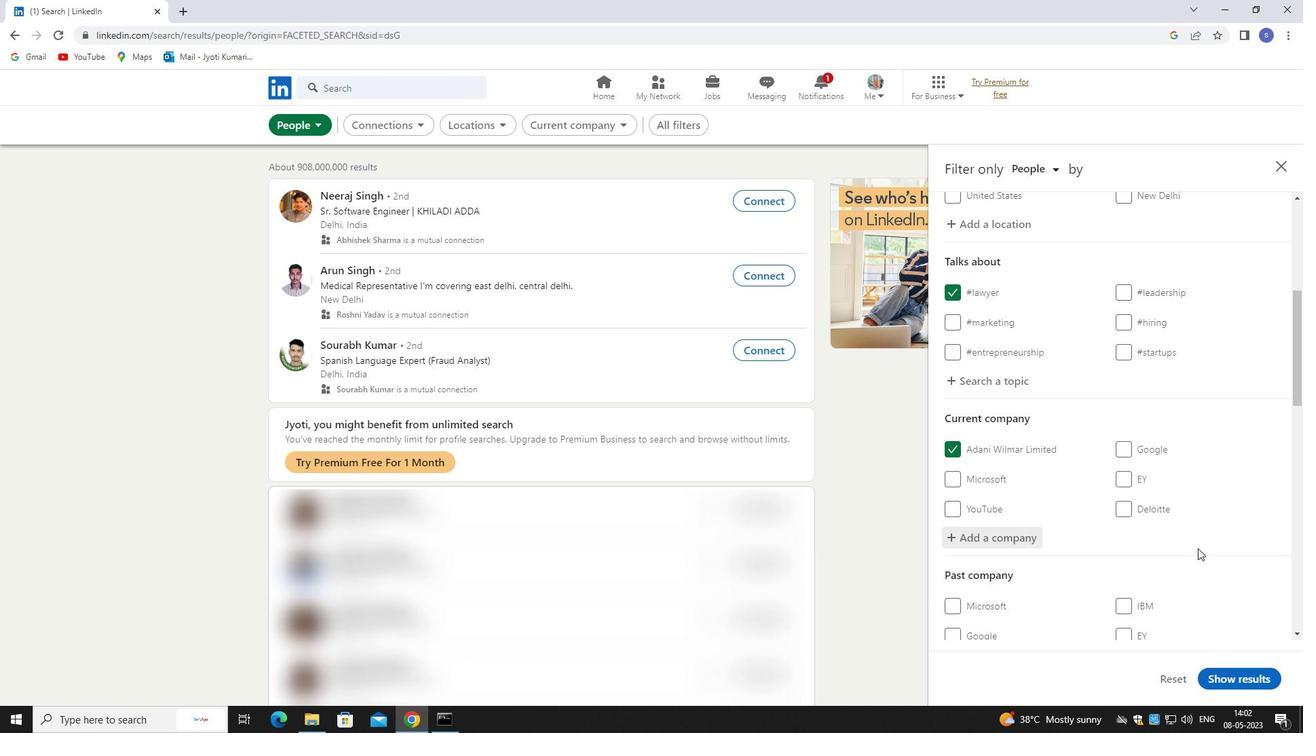 
Action: Mouse scrolled (1198, 548) with delta (0, 0)
Screenshot: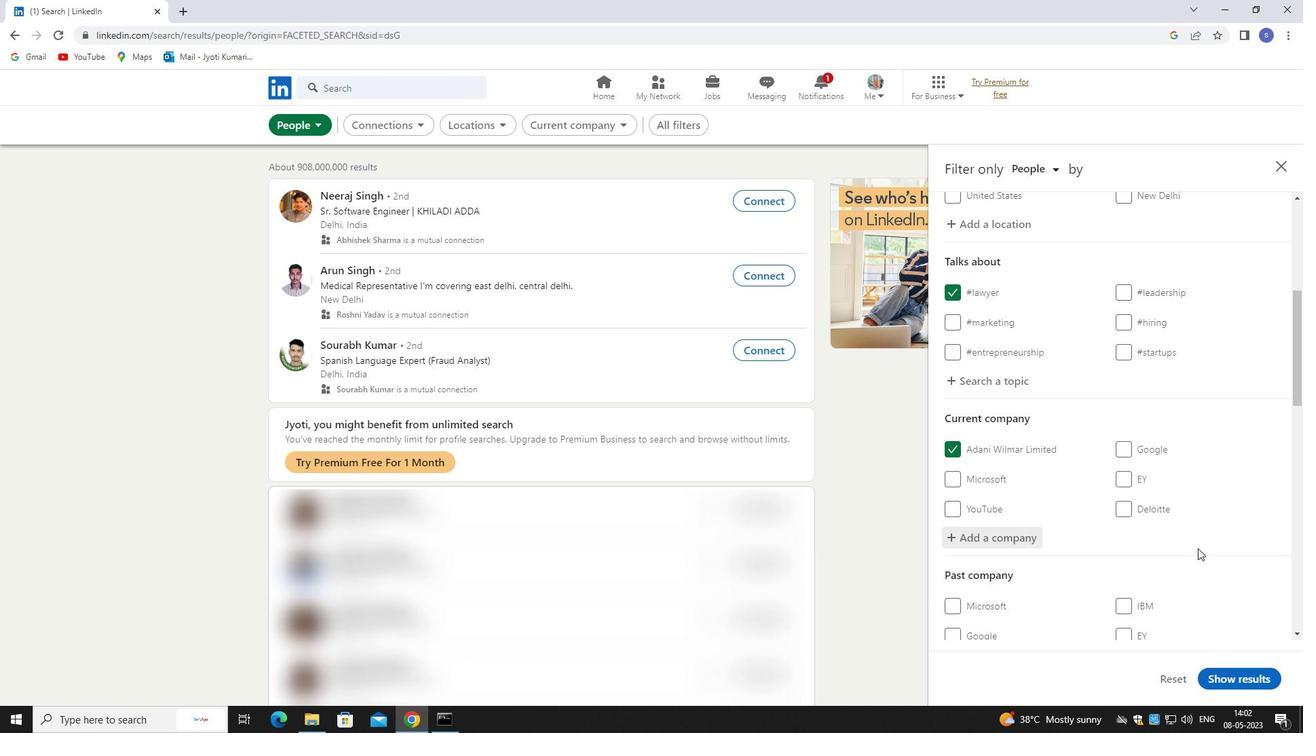 
Action: Mouse moved to (1197, 553)
Screenshot: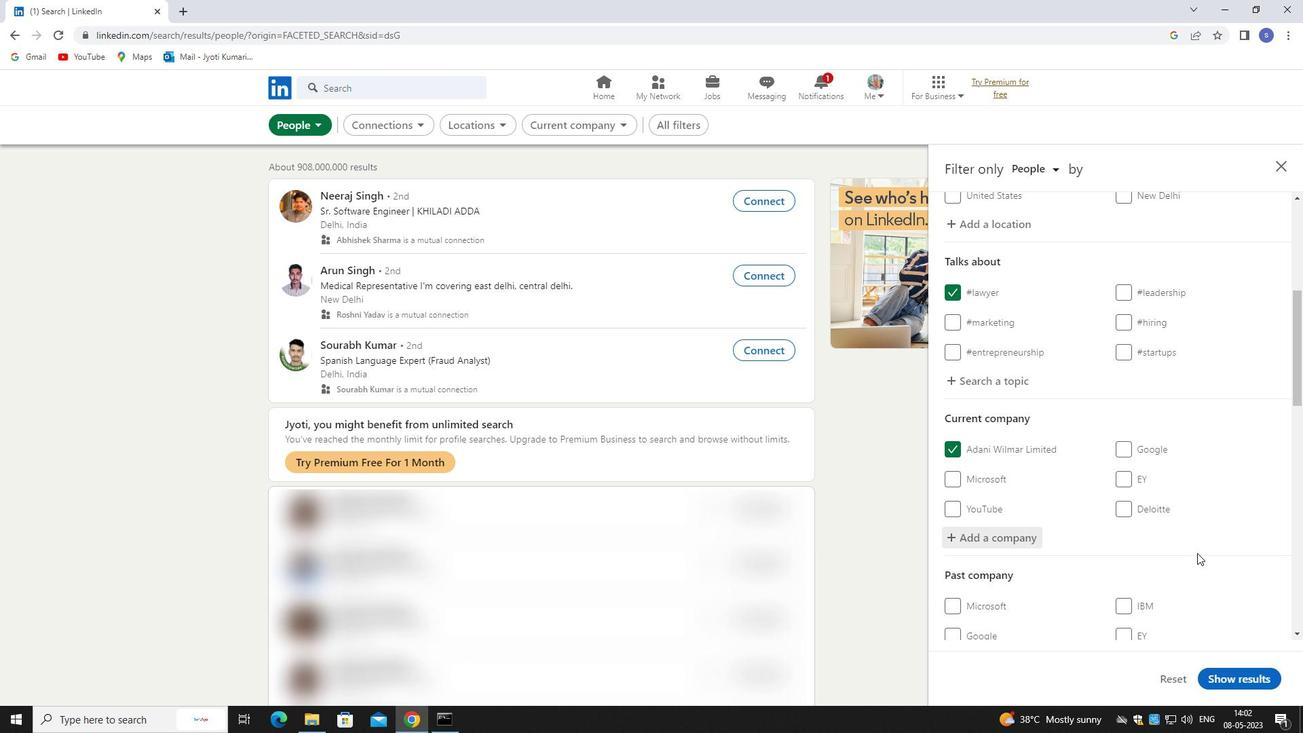 
Action: Mouse scrolled (1197, 552) with delta (0, 0)
Screenshot: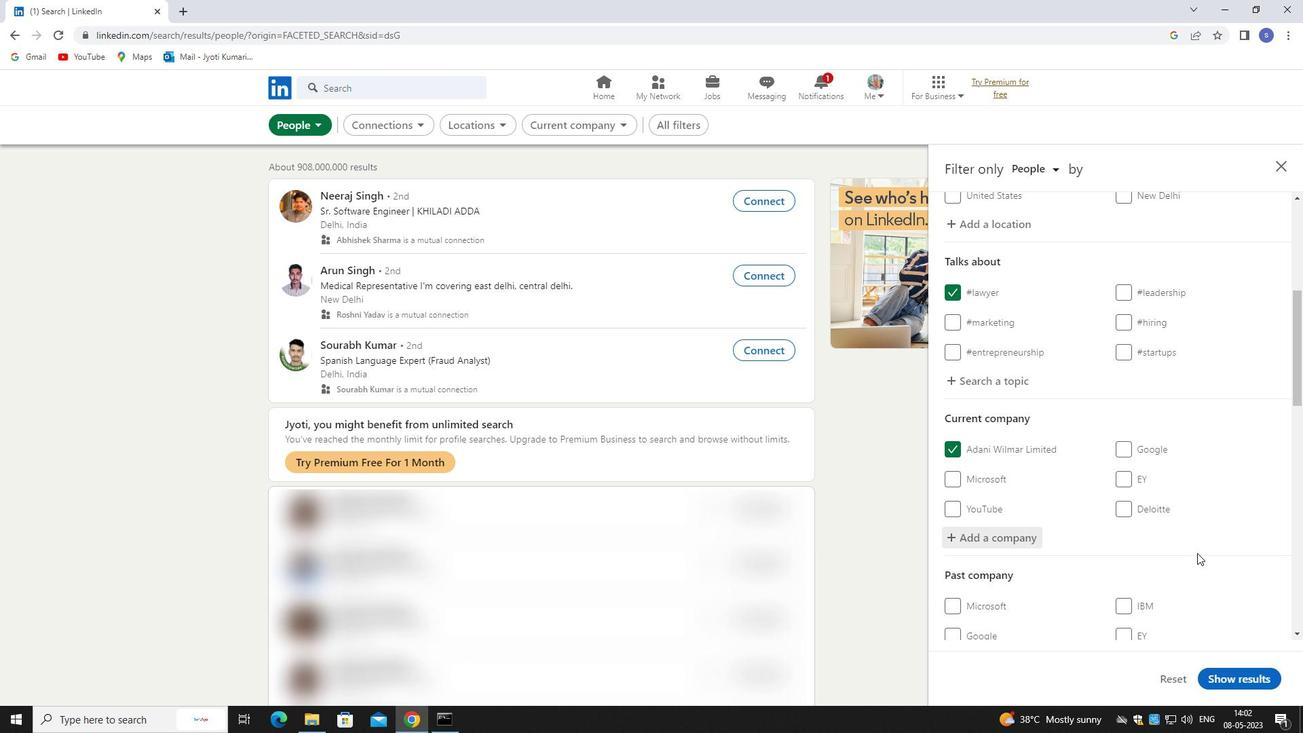 
Action: Mouse moved to (1197, 560)
Screenshot: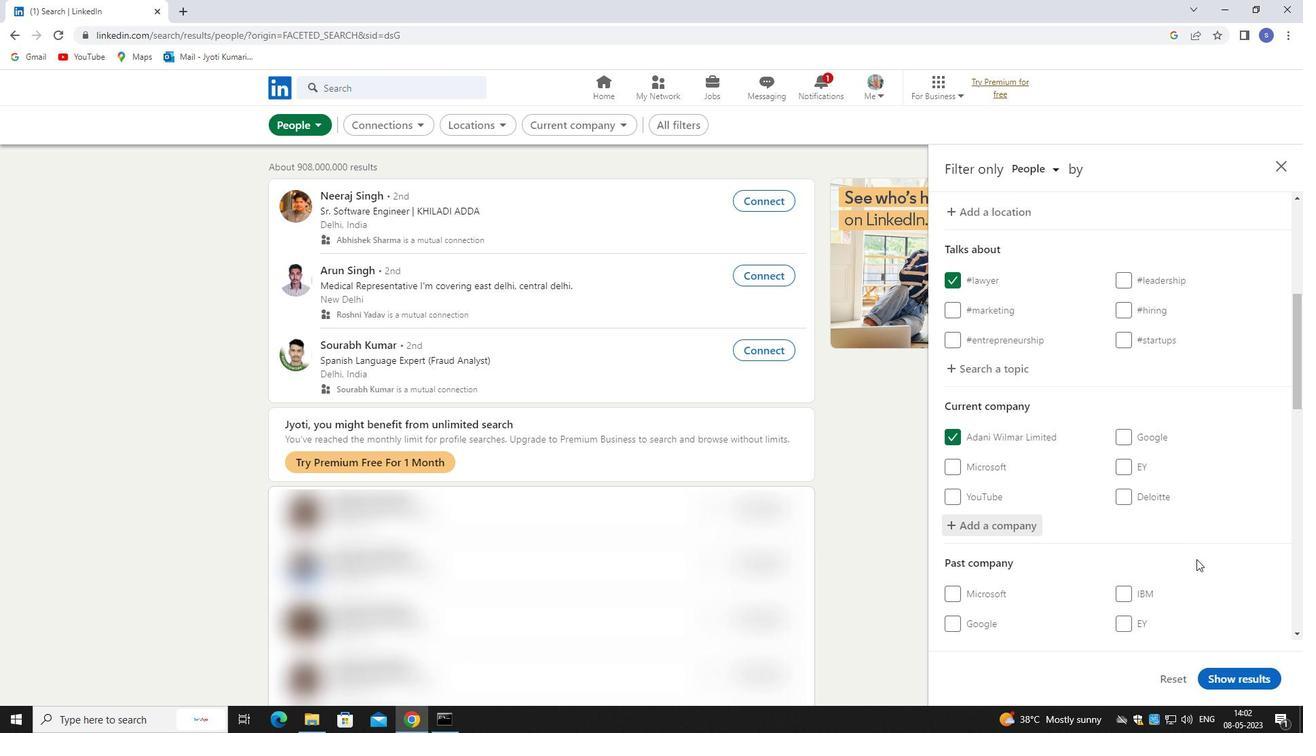 
Action: Mouse scrolled (1197, 559) with delta (0, 0)
Screenshot: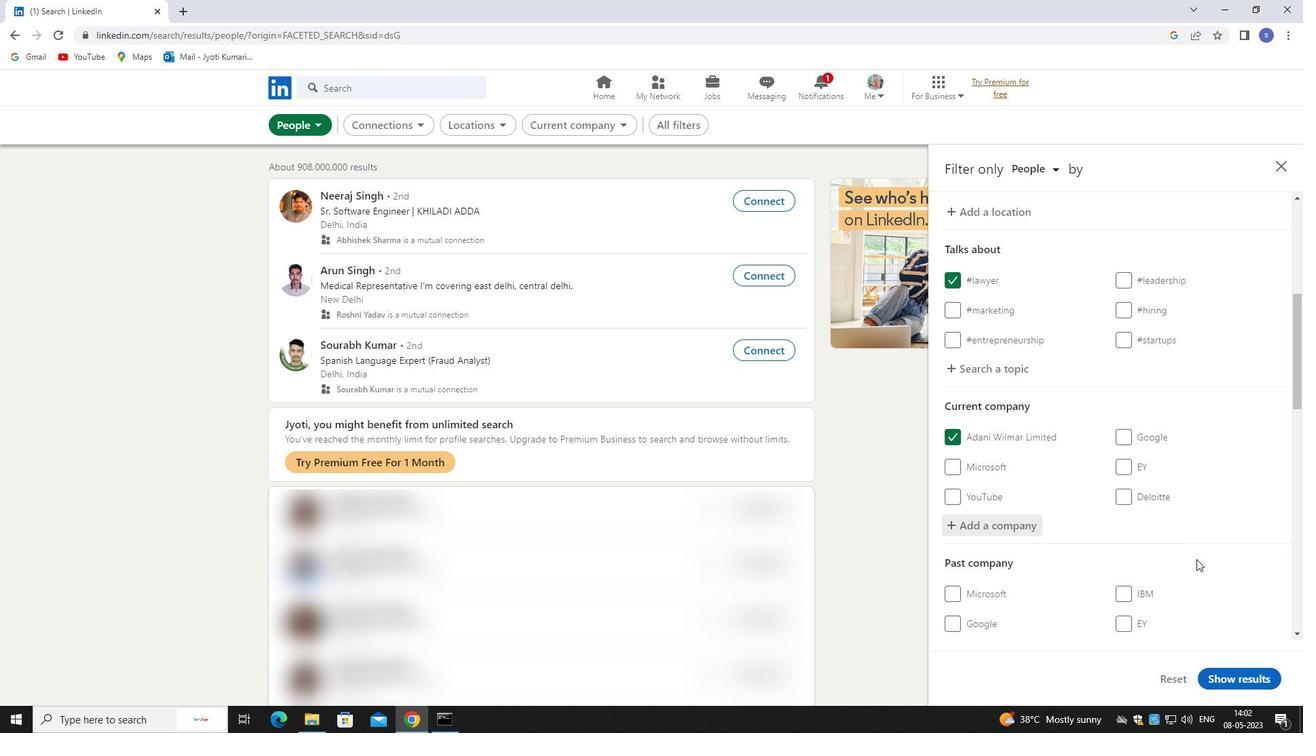 
Action: Mouse moved to (1176, 488)
Screenshot: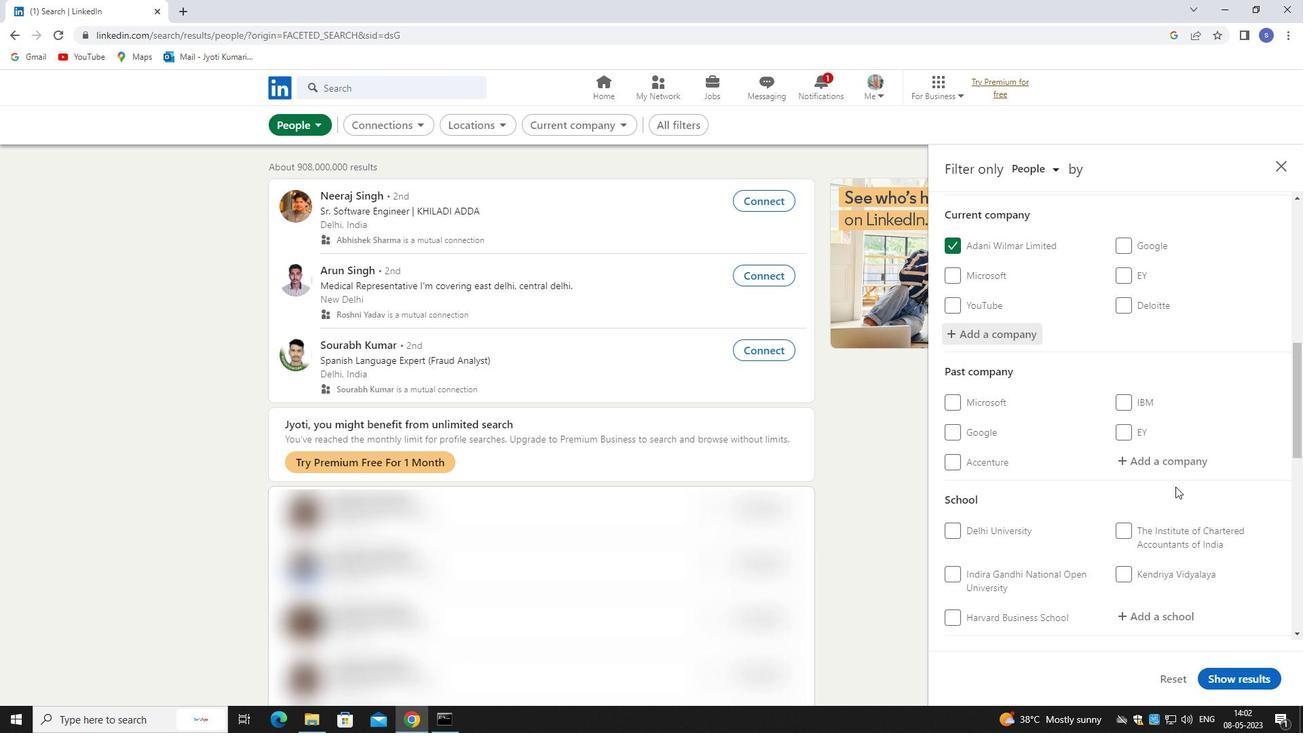 
Action: Mouse scrolled (1176, 487) with delta (0, 0)
Screenshot: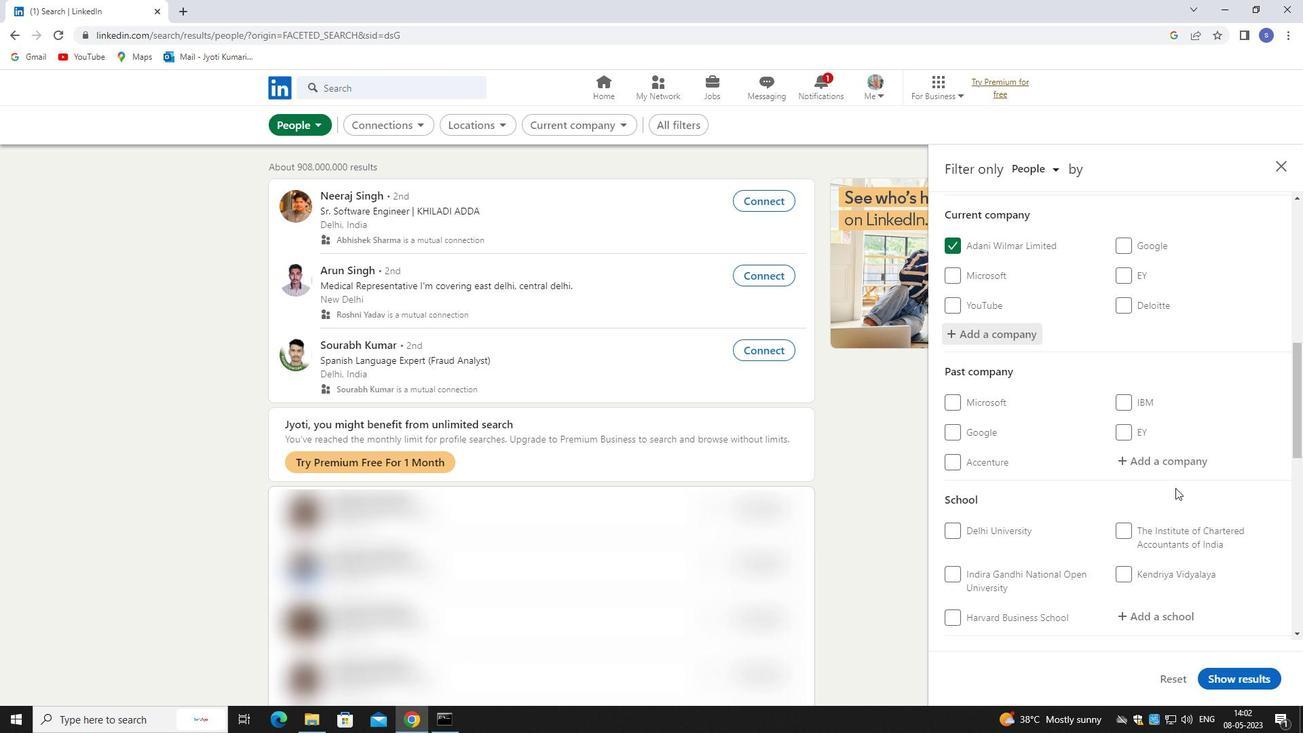 
Action: Mouse moved to (1176, 488)
Screenshot: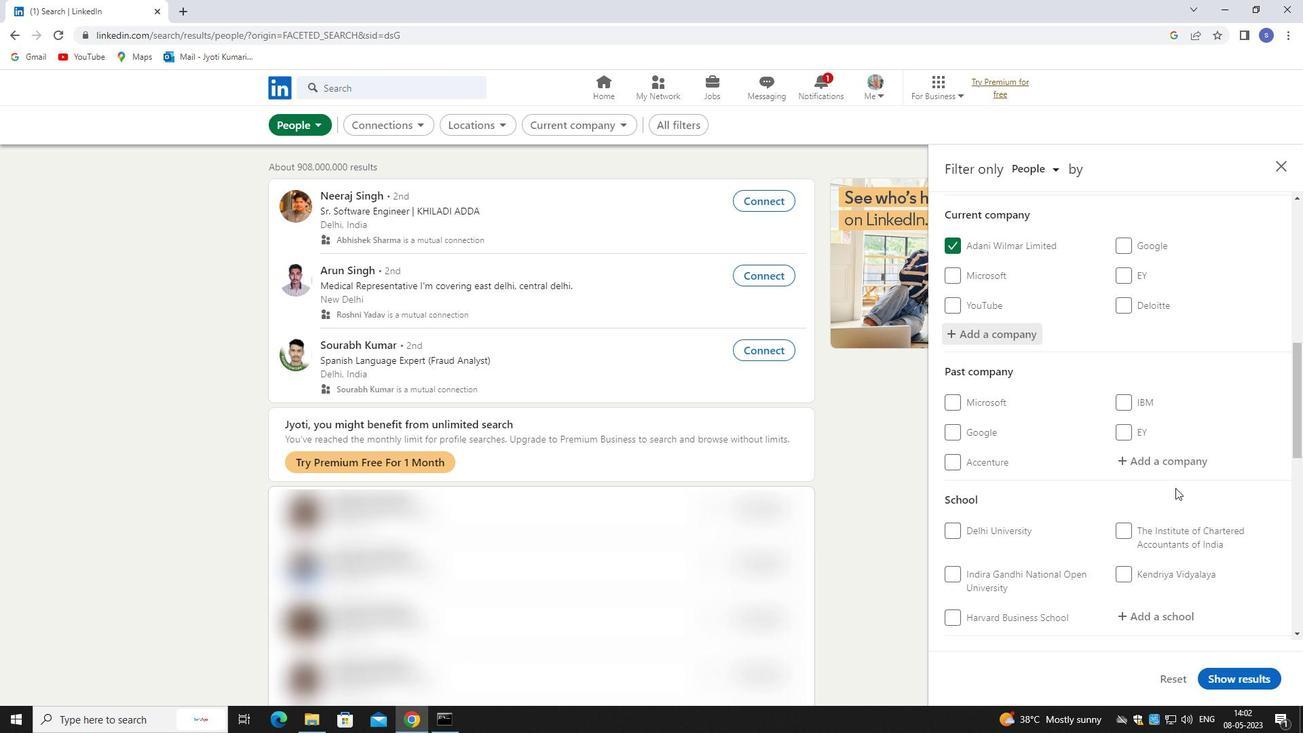 
Action: Mouse scrolled (1176, 488) with delta (0, 0)
Screenshot: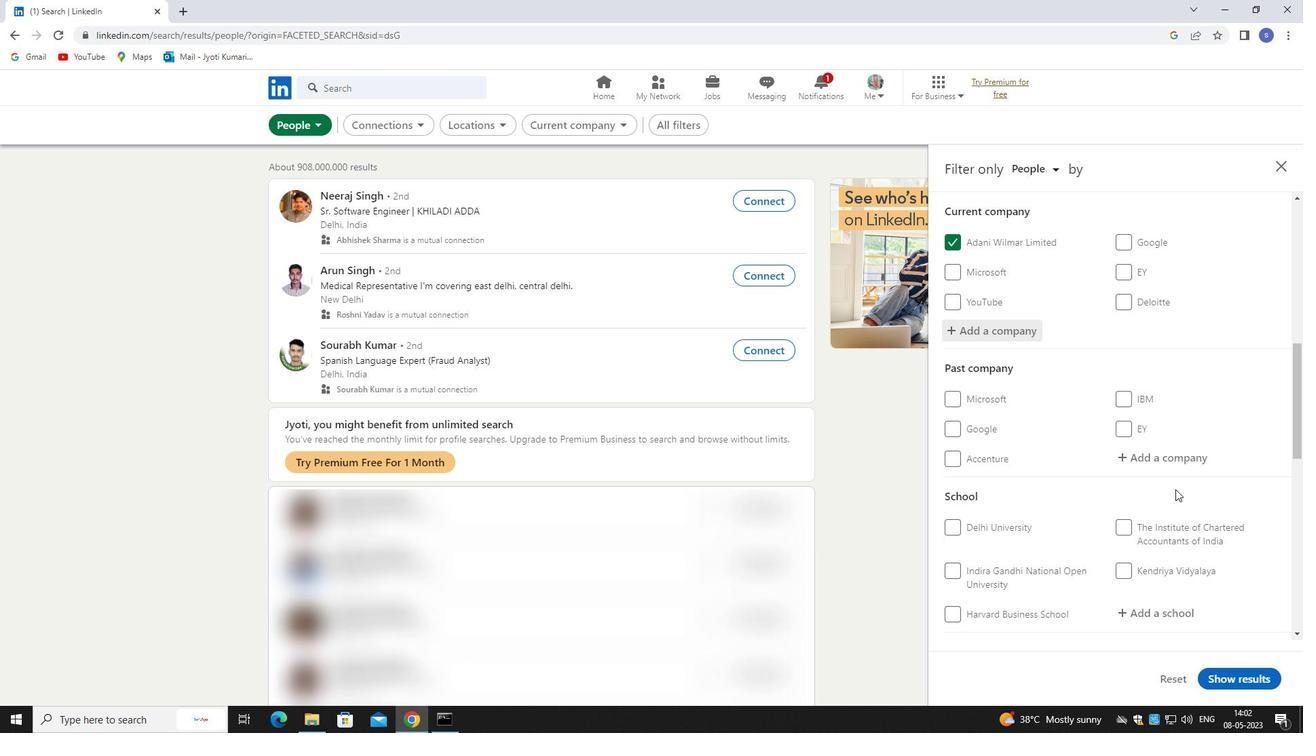 
Action: Mouse moved to (1176, 489)
Screenshot: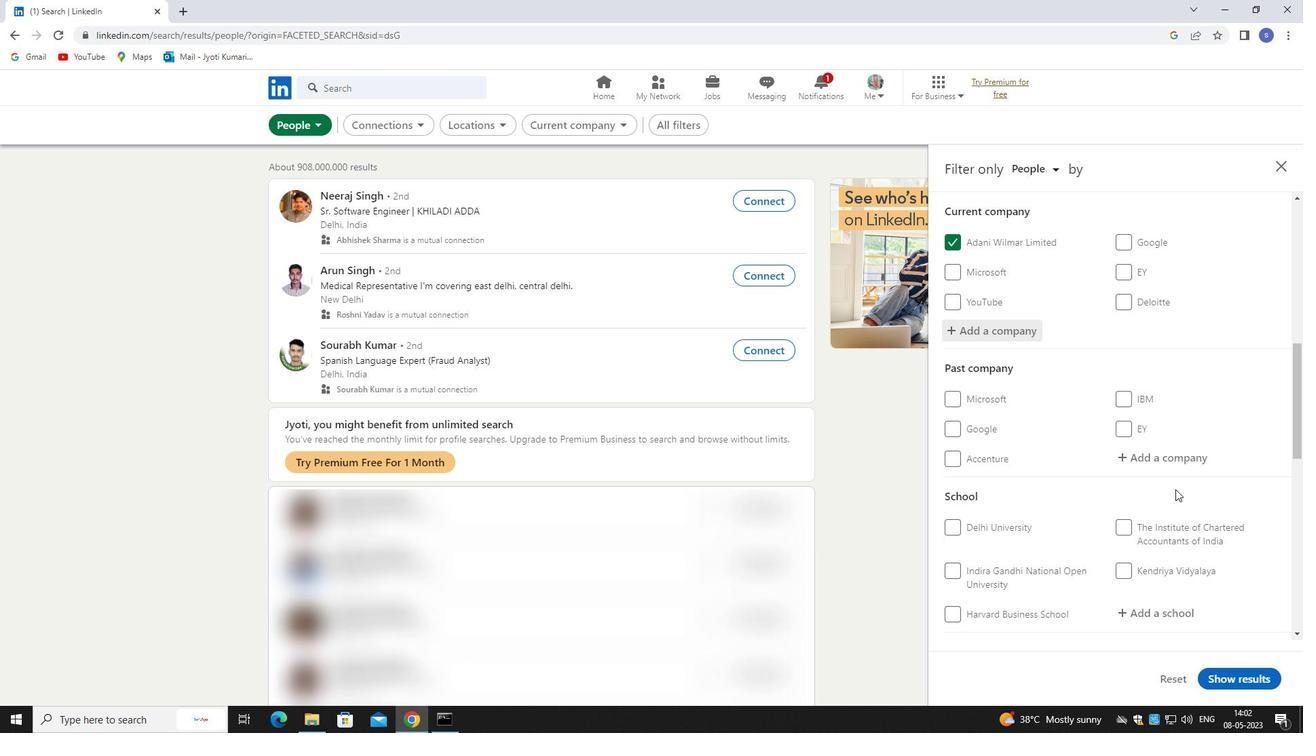 
Action: Mouse scrolled (1176, 488) with delta (0, 0)
Screenshot: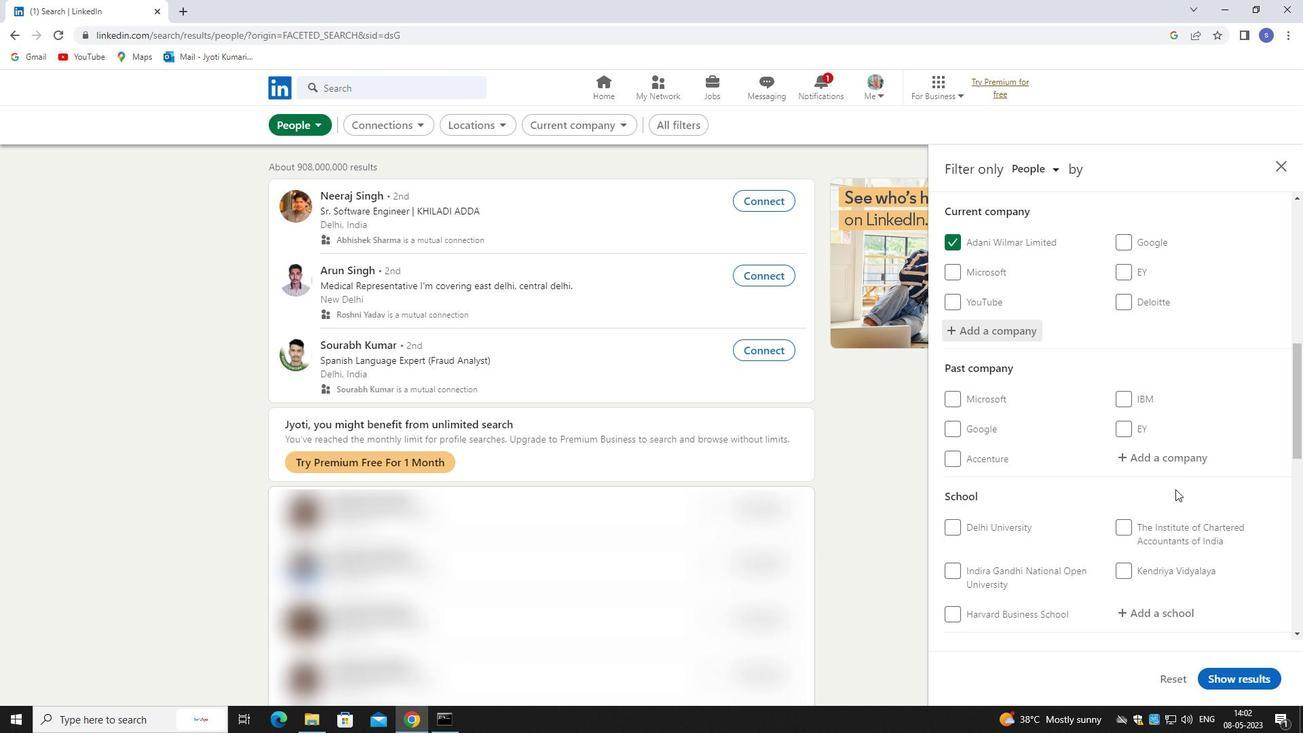 
Action: Mouse moved to (1174, 414)
Screenshot: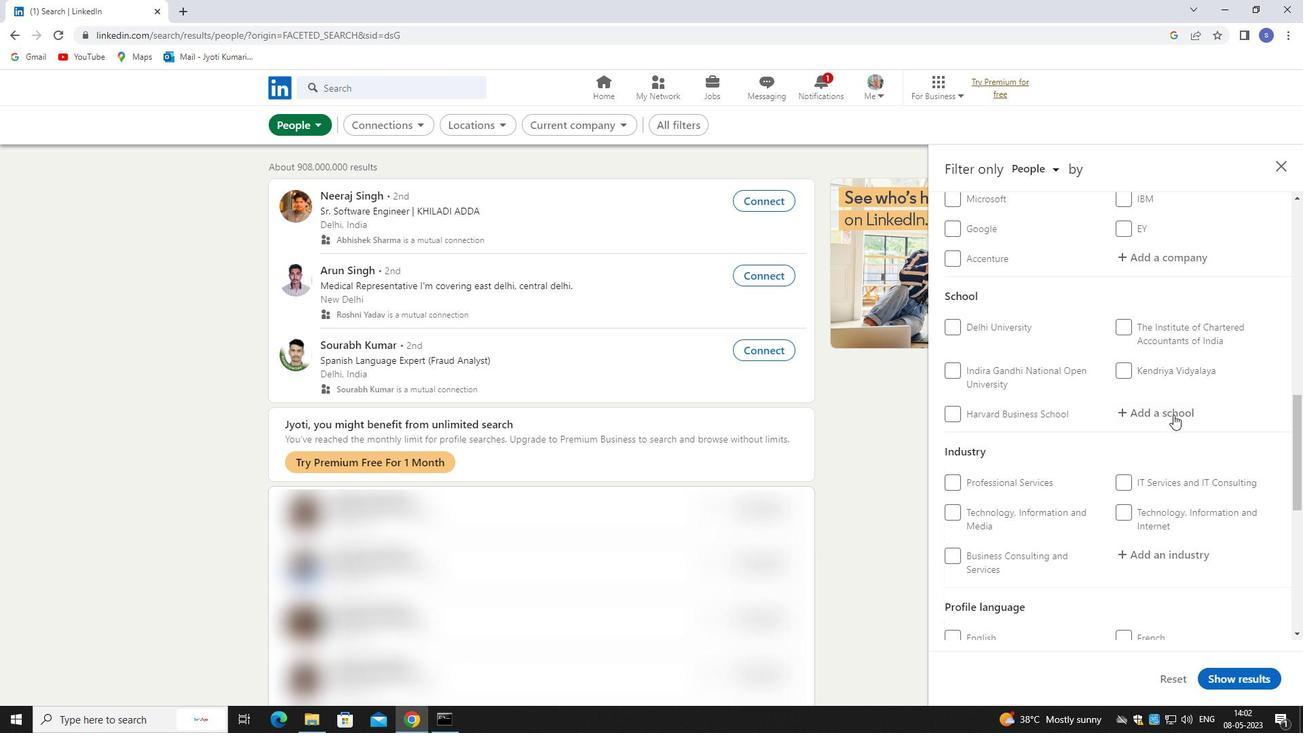 
Action: Mouse pressed left at (1174, 414)
Screenshot: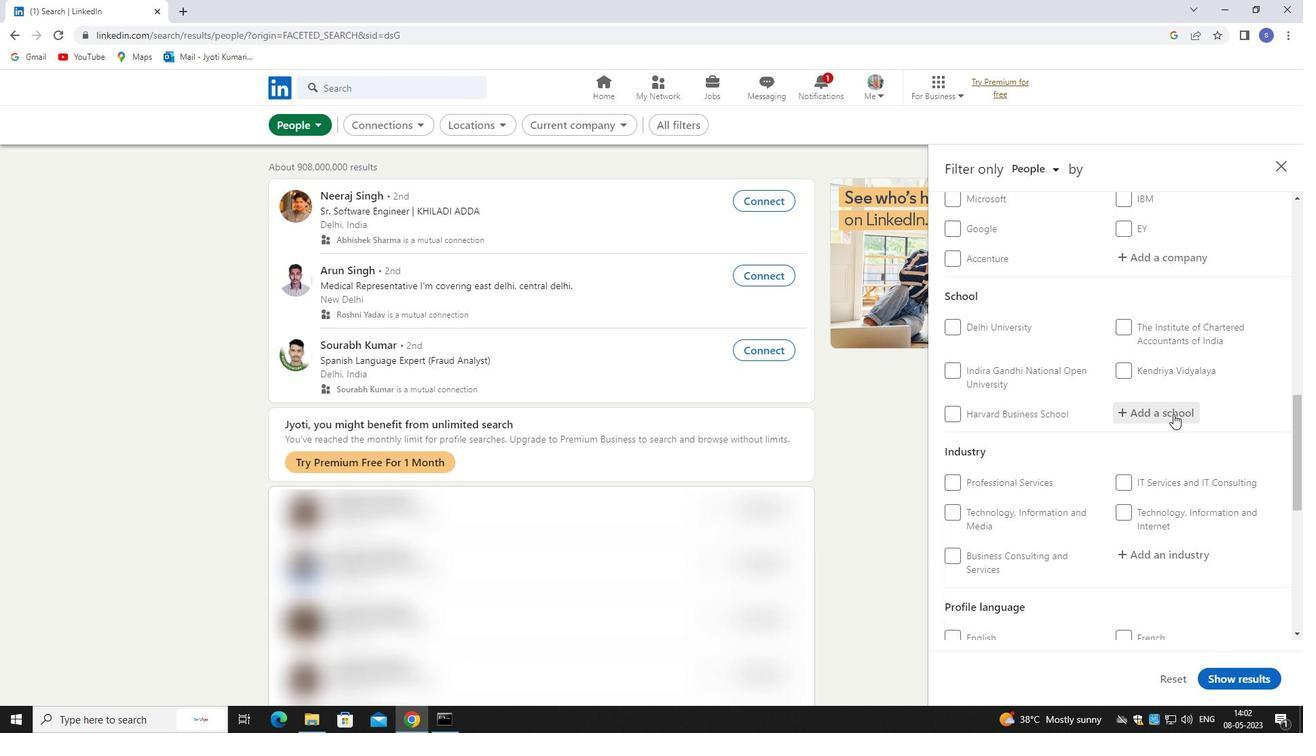 
Action: Key pressed WOMEN<Key.space>CHRISTA
Screenshot: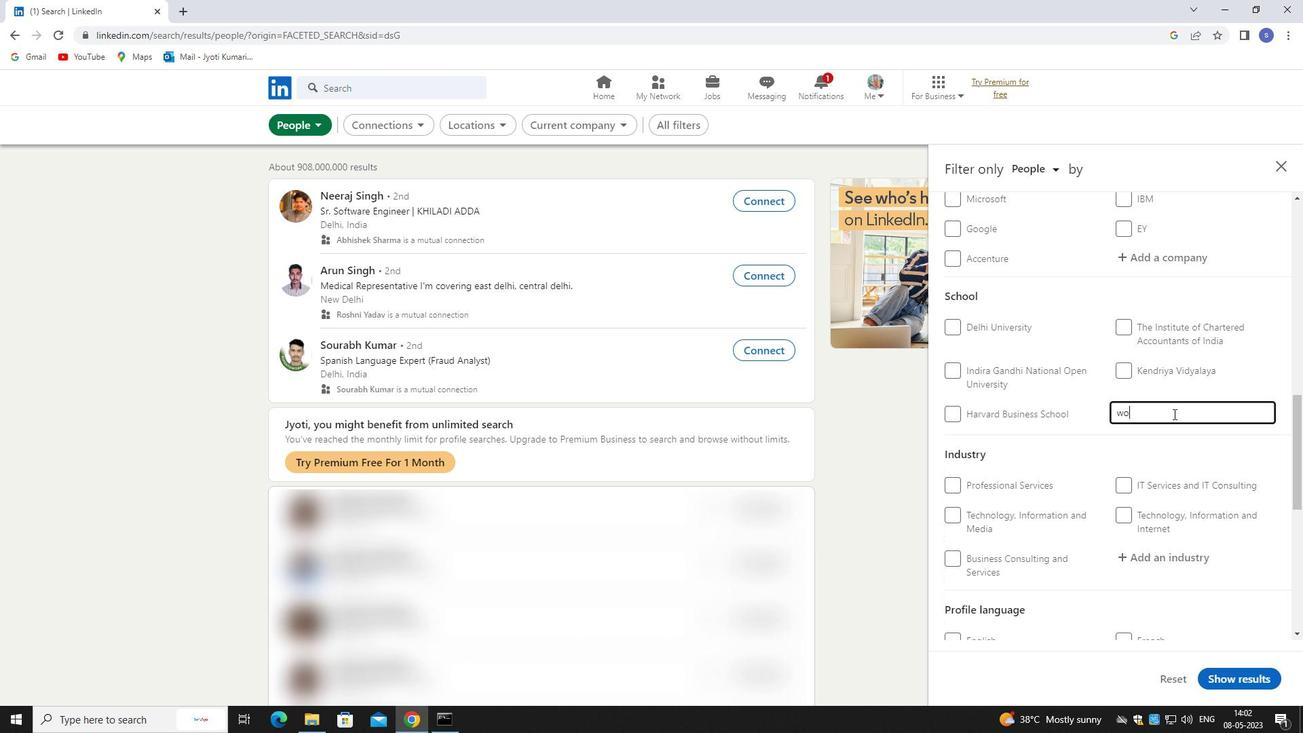 
Action: Mouse moved to (1180, 429)
Screenshot: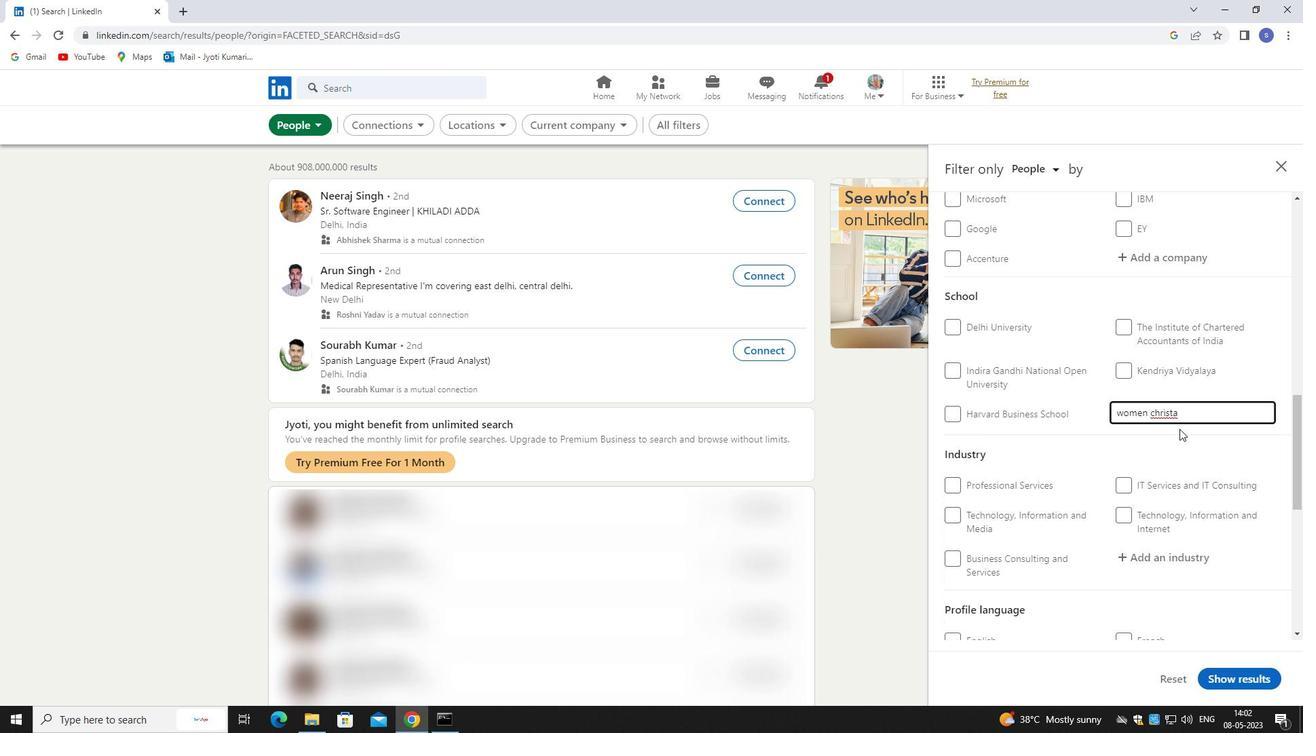 
Action: Key pressed <Key.backspace>
Screenshot: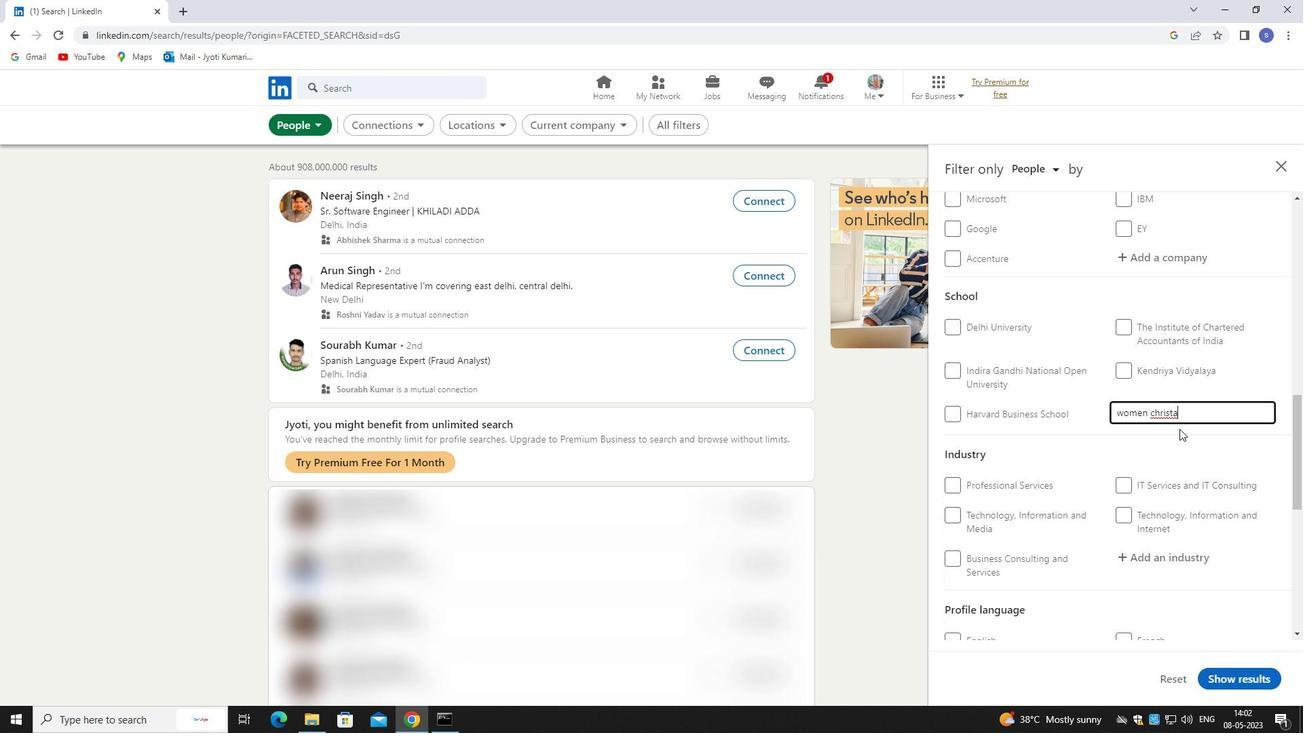 
Action: Mouse moved to (1173, 463)
Screenshot: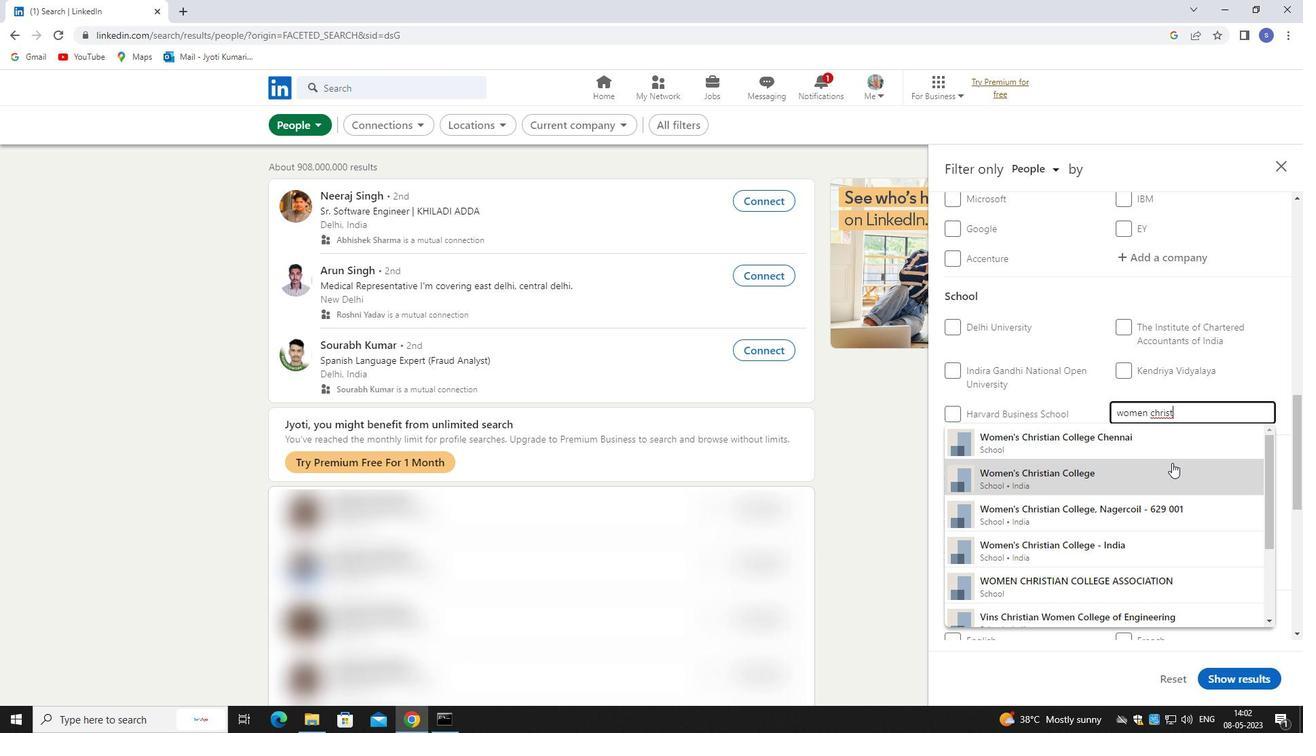 
Action: Mouse pressed left at (1173, 463)
Screenshot: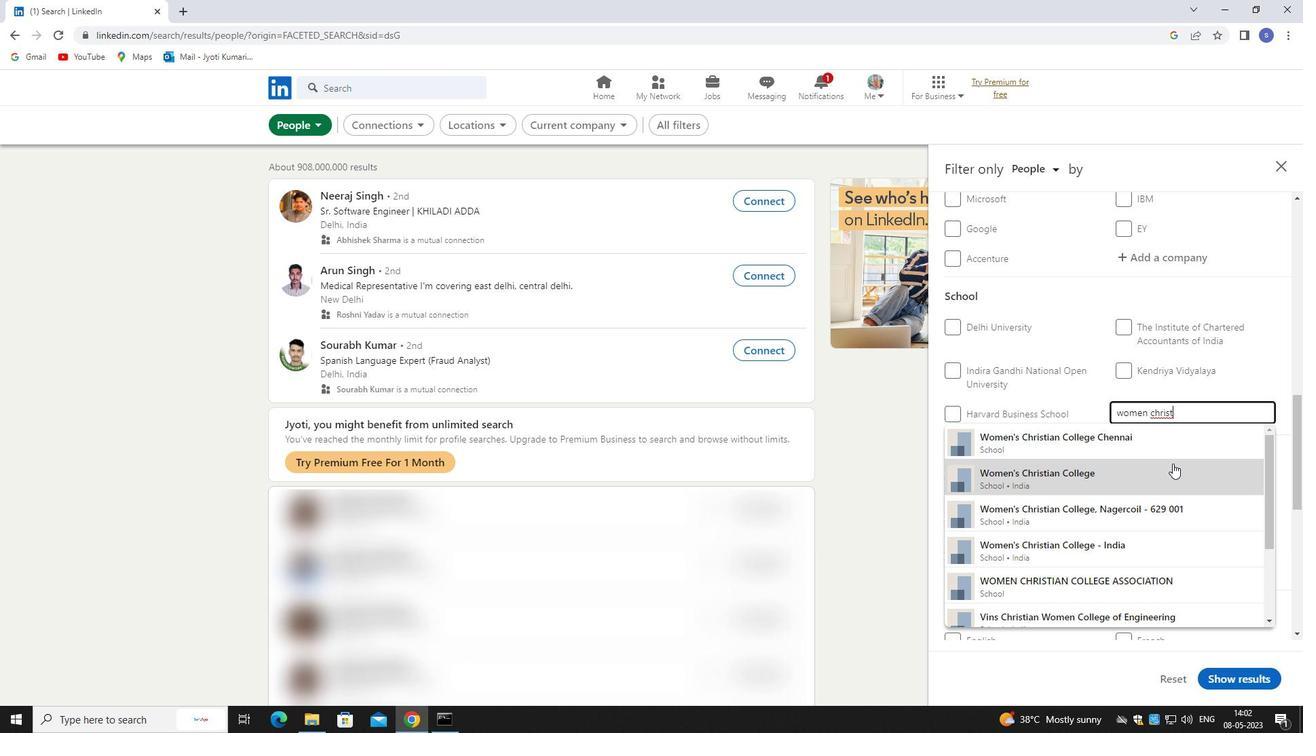 
Action: Mouse moved to (1173, 466)
Screenshot: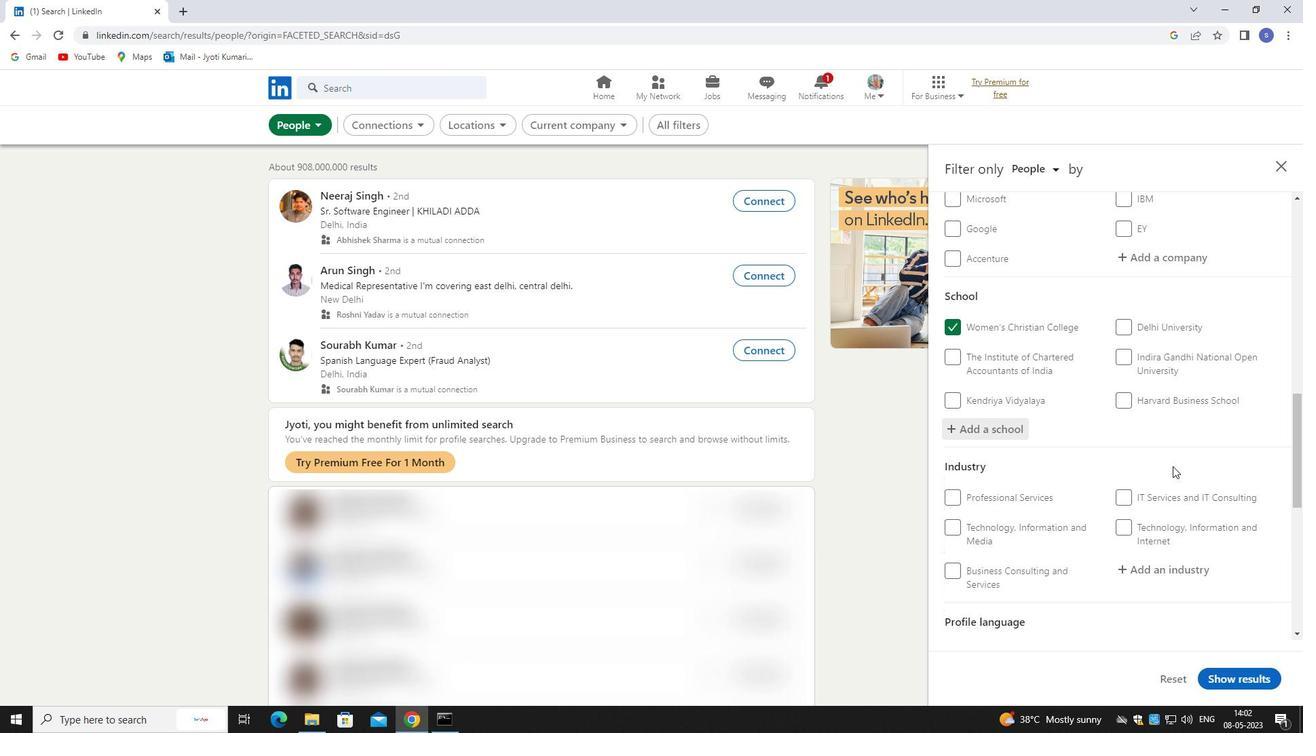 
Action: Mouse scrolled (1173, 465) with delta (0, 0)
Screenshot: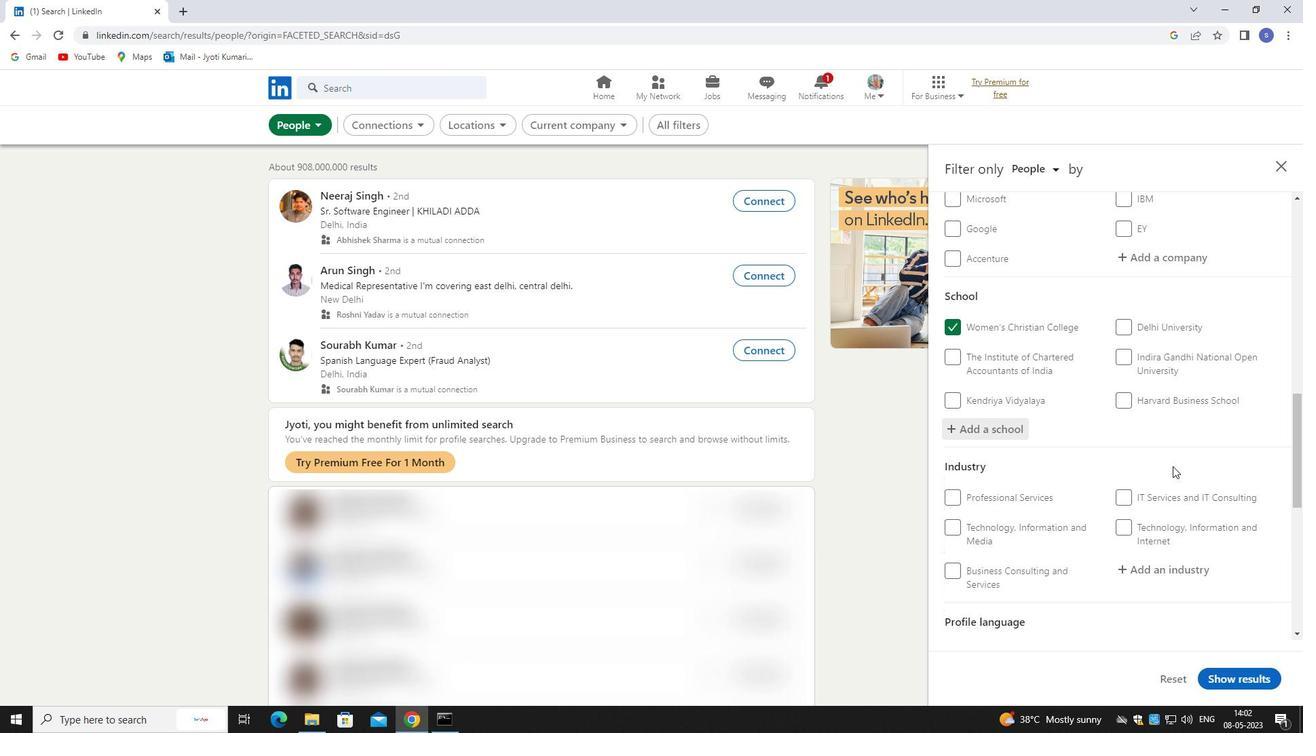 
Action: Mouse moved to (1173, 467)
Screenshot: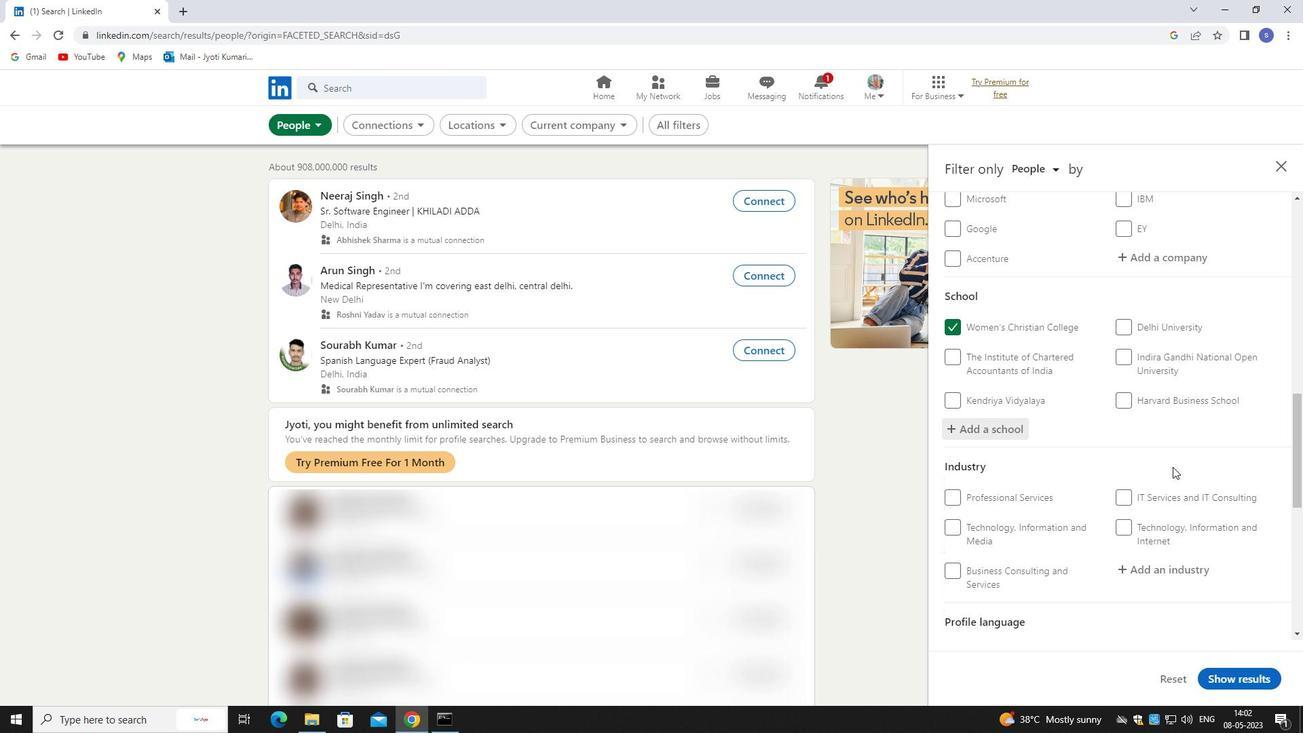 
Action: Mouse scrolled (1173, 466) with delta (0, 0)
Screenshot: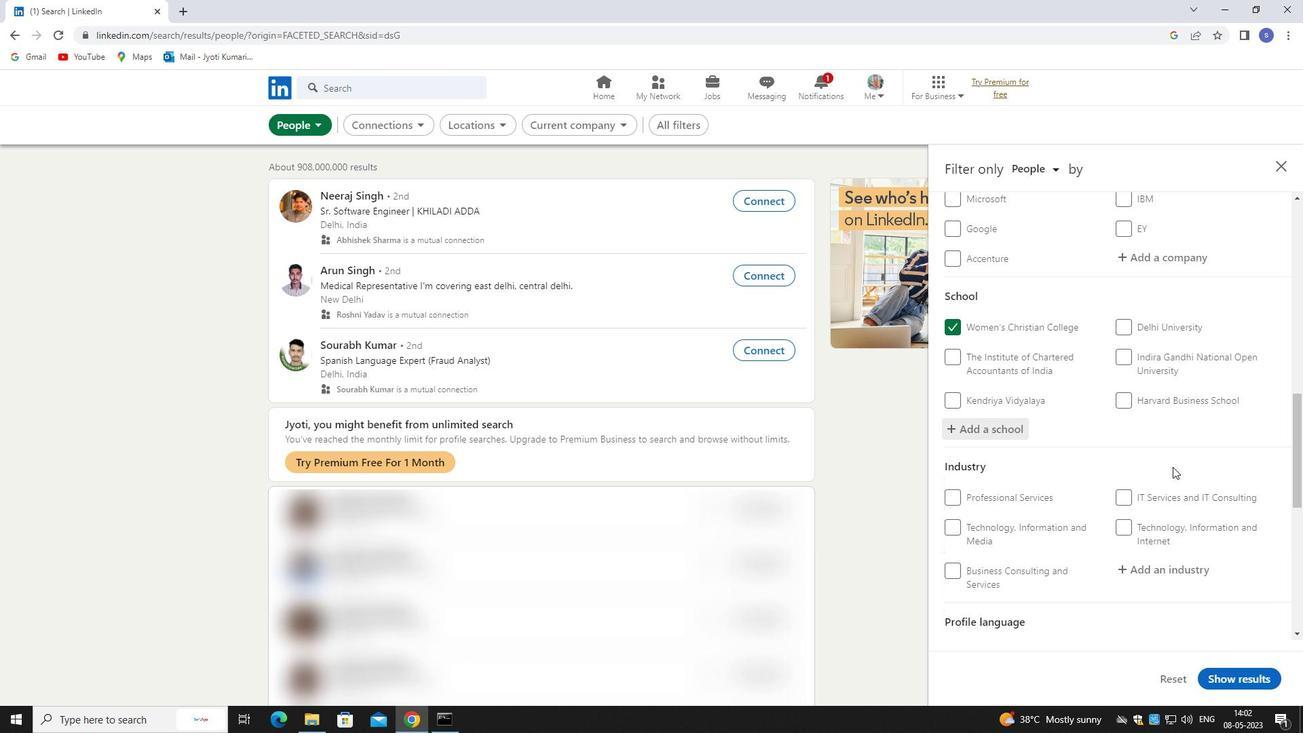 
Action: Mouse scrolled (1173, 466) with delta (0, 0)
Screenshot: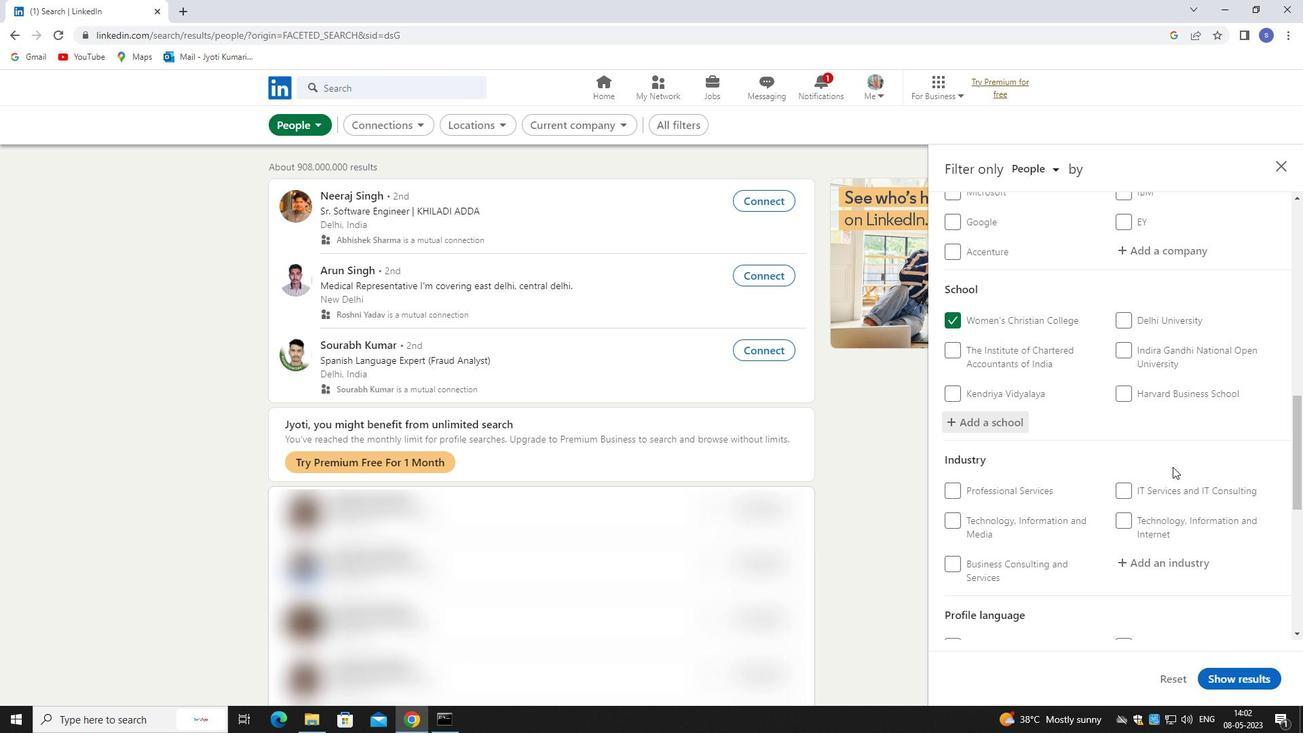 
Action: Mouse scrolled (1173, 466) with delta (0, 0)
Screenshot: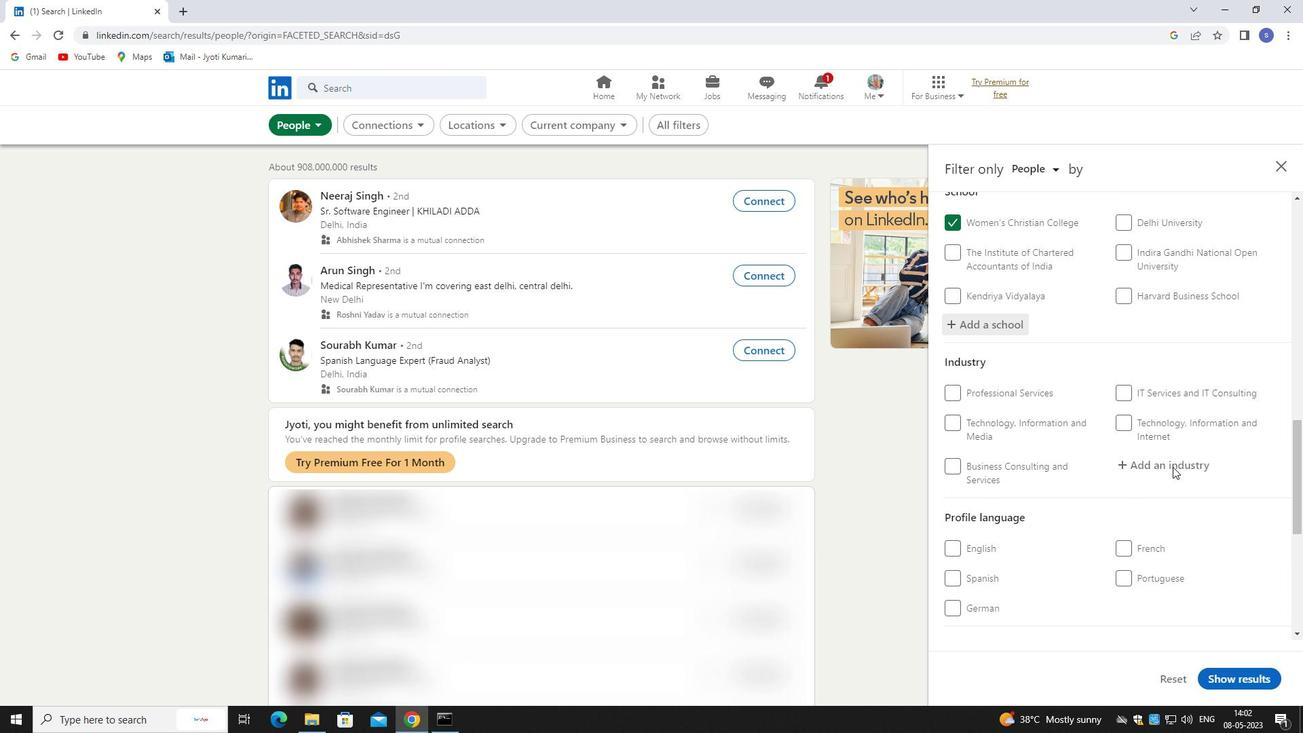 
Action: Mouse moved to (1161, 299)
Screenshot: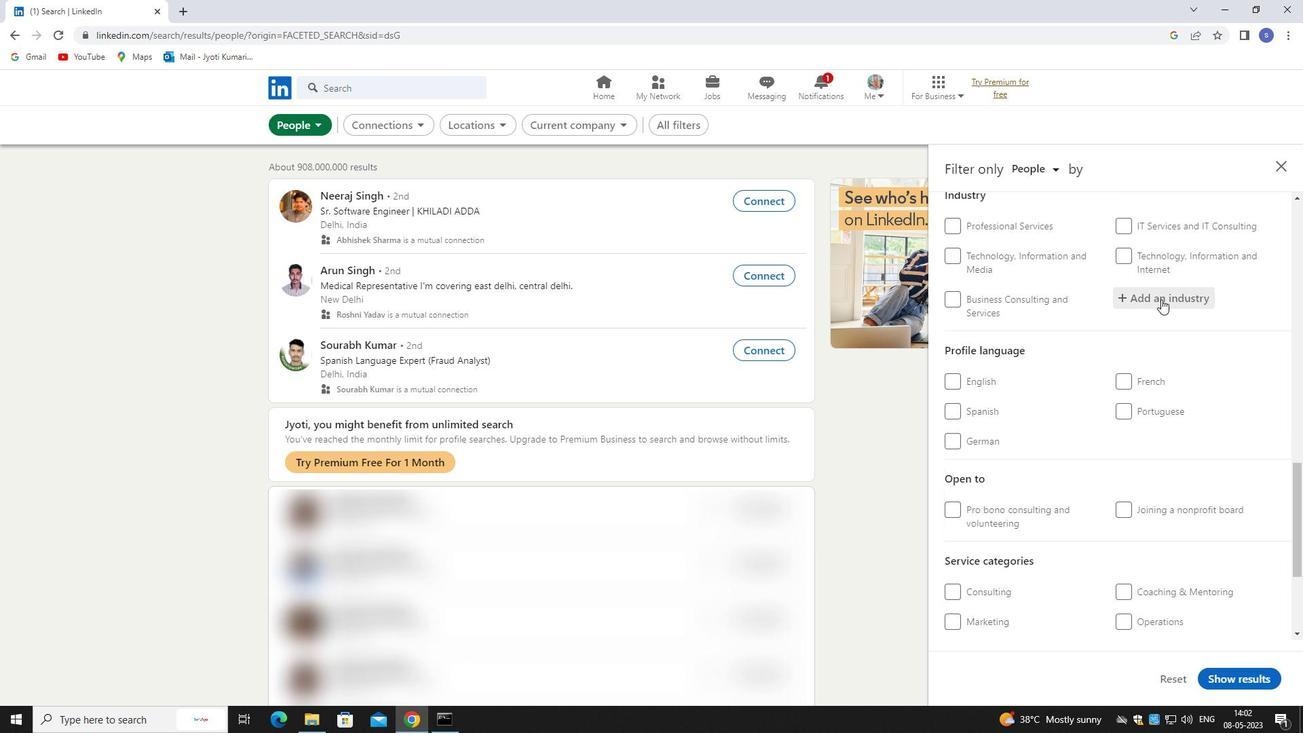 
Action: Mouse pressed left at (1161, 299)
Screenshot: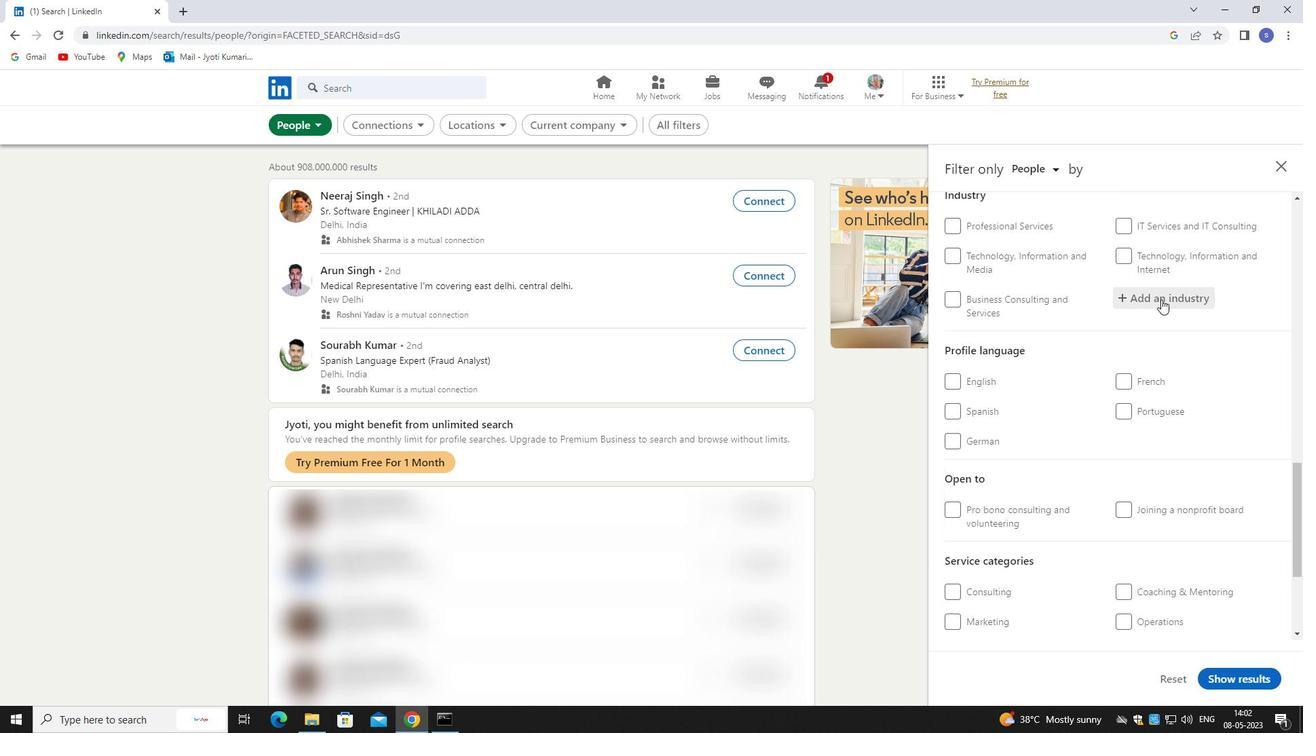 
Action: Key pressed RELIGI
Screenshot: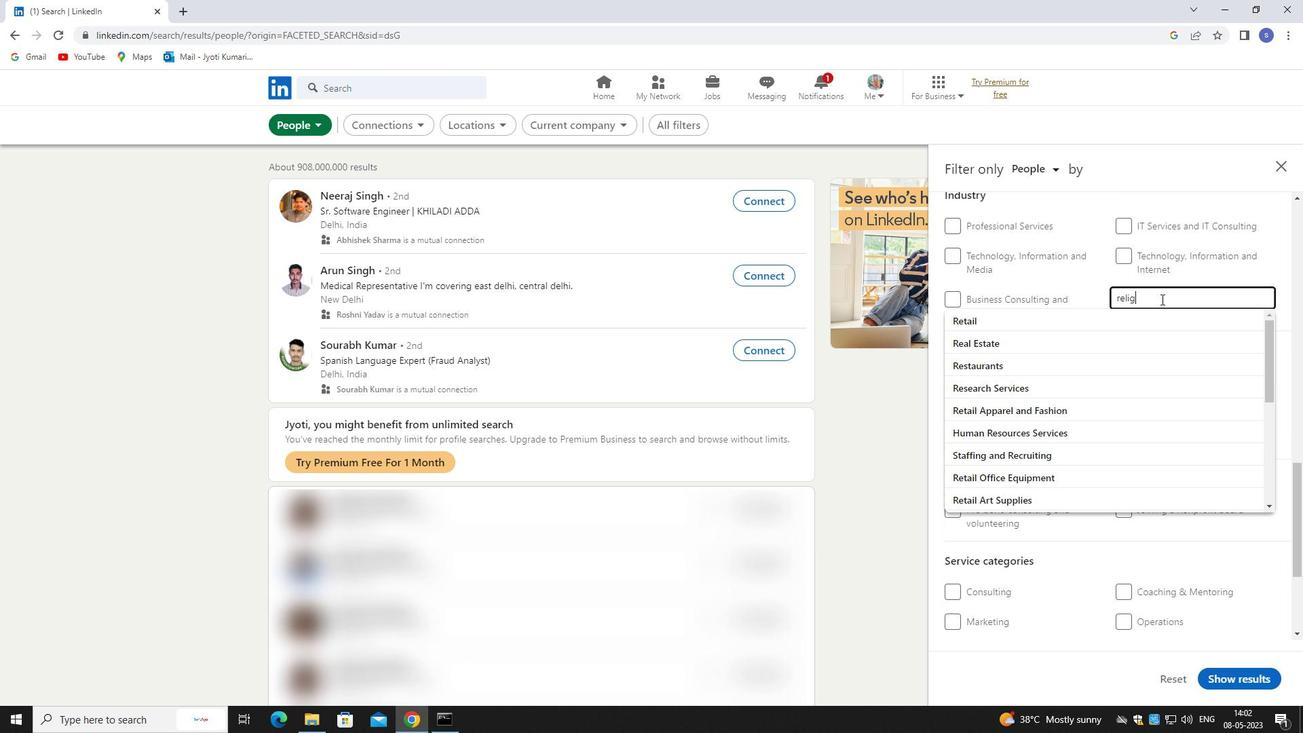 
Action: Mouse moved to (1163, 319)
Screenshot: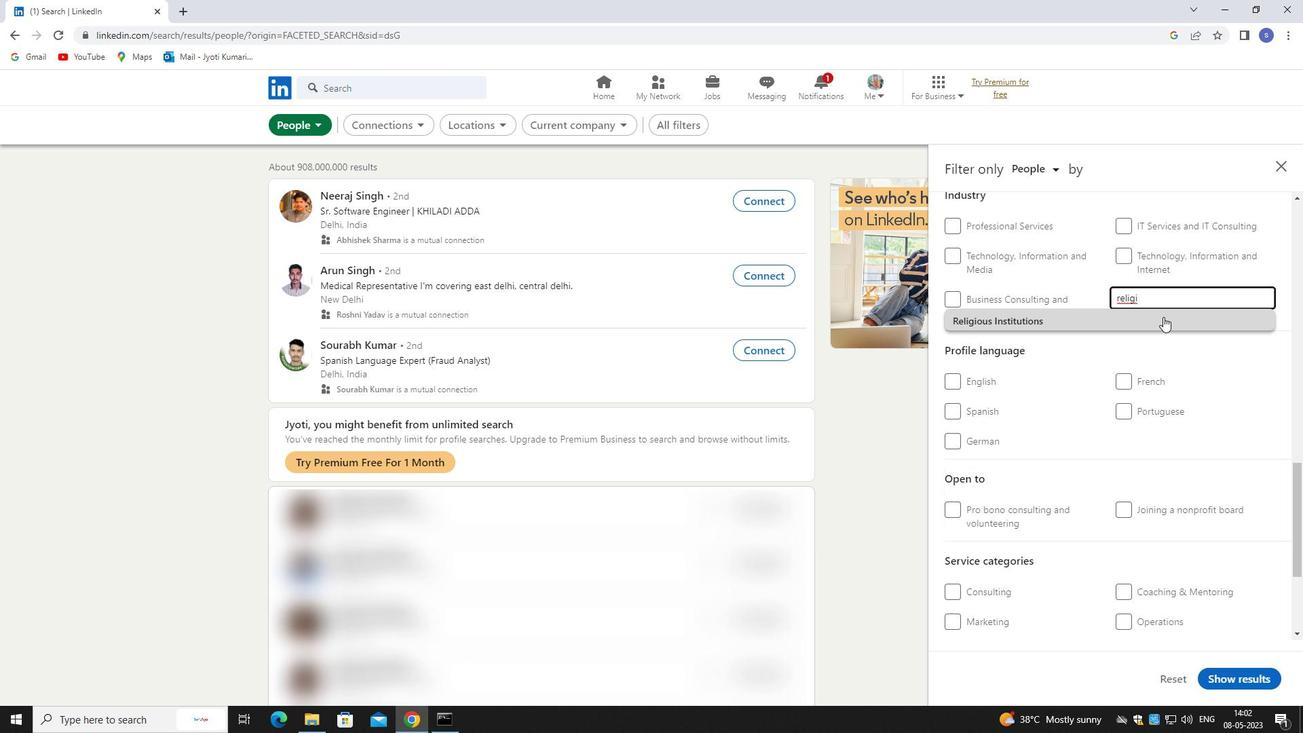 
Action: Mouse pressed left at (1163, 319)
Screenshot: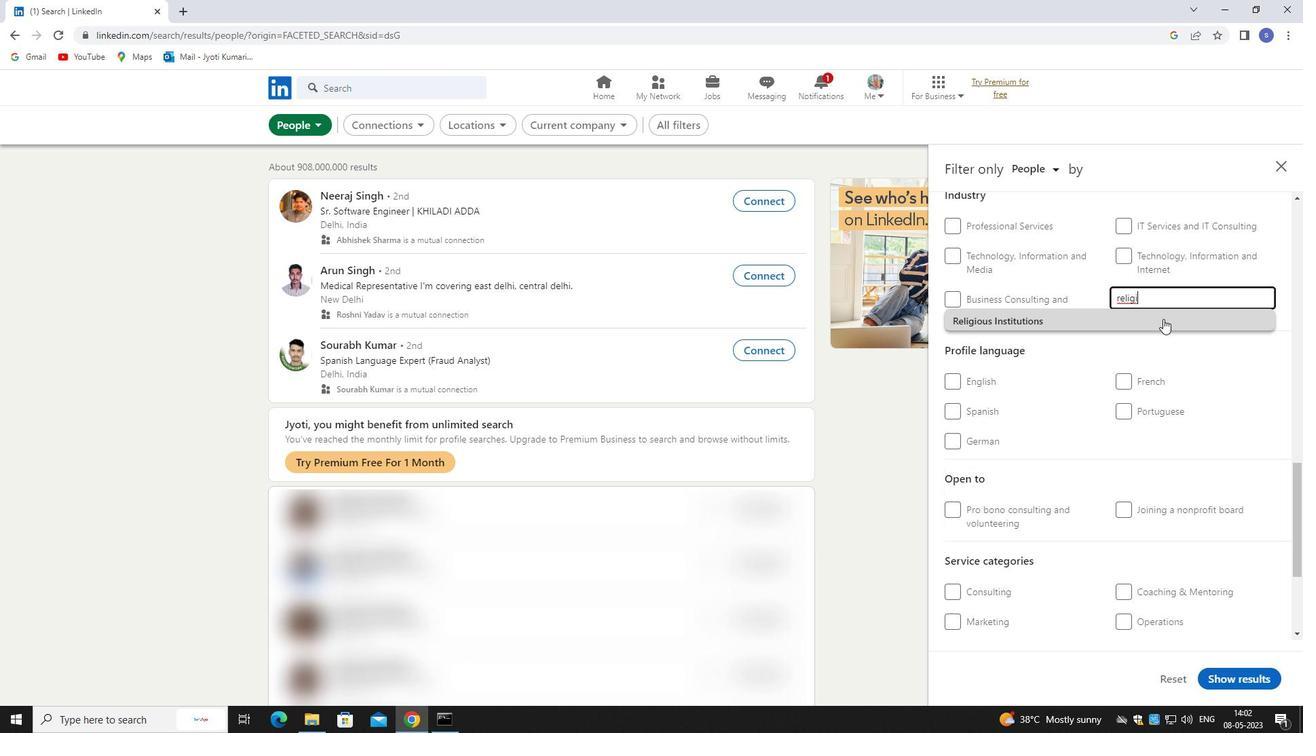 
Action: Mouse scrolled (1163, 318) with delta (0, 0)
Screenshot: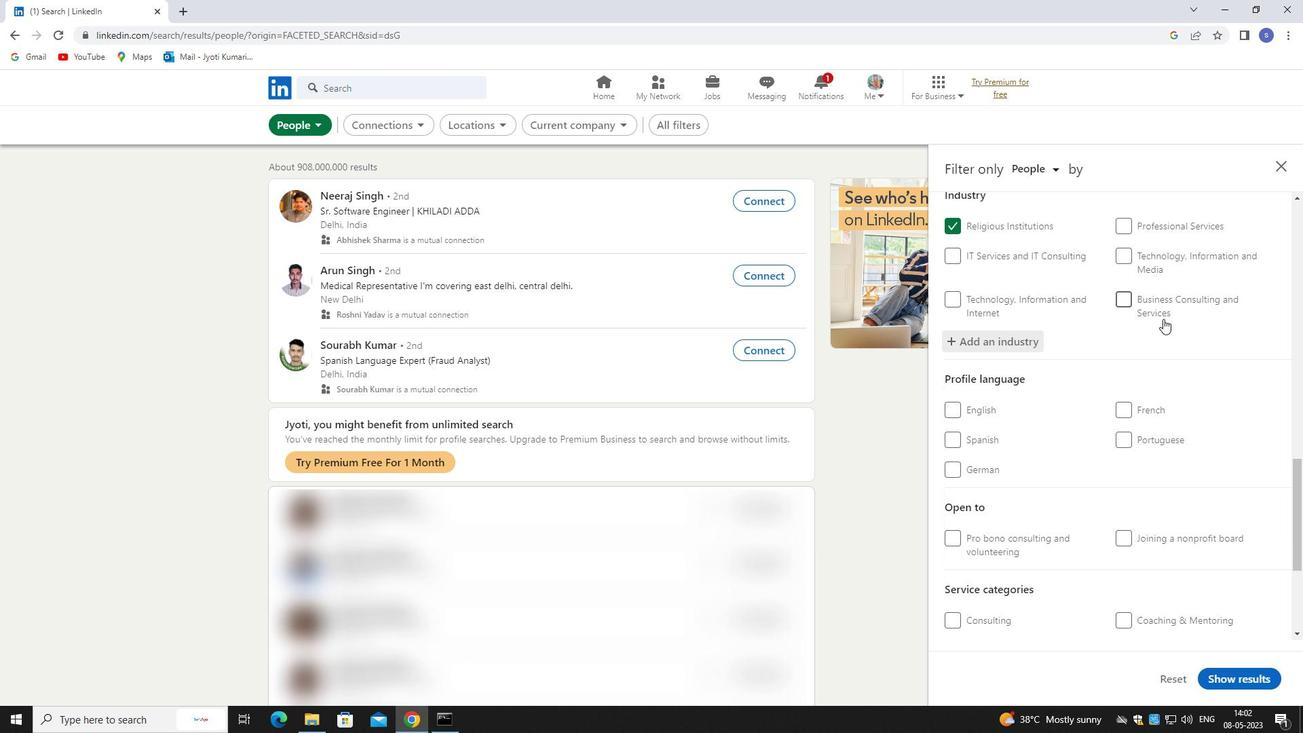 
Action: Mouse scrolled (1163, 318) with delta (0, 0)
Screenshot: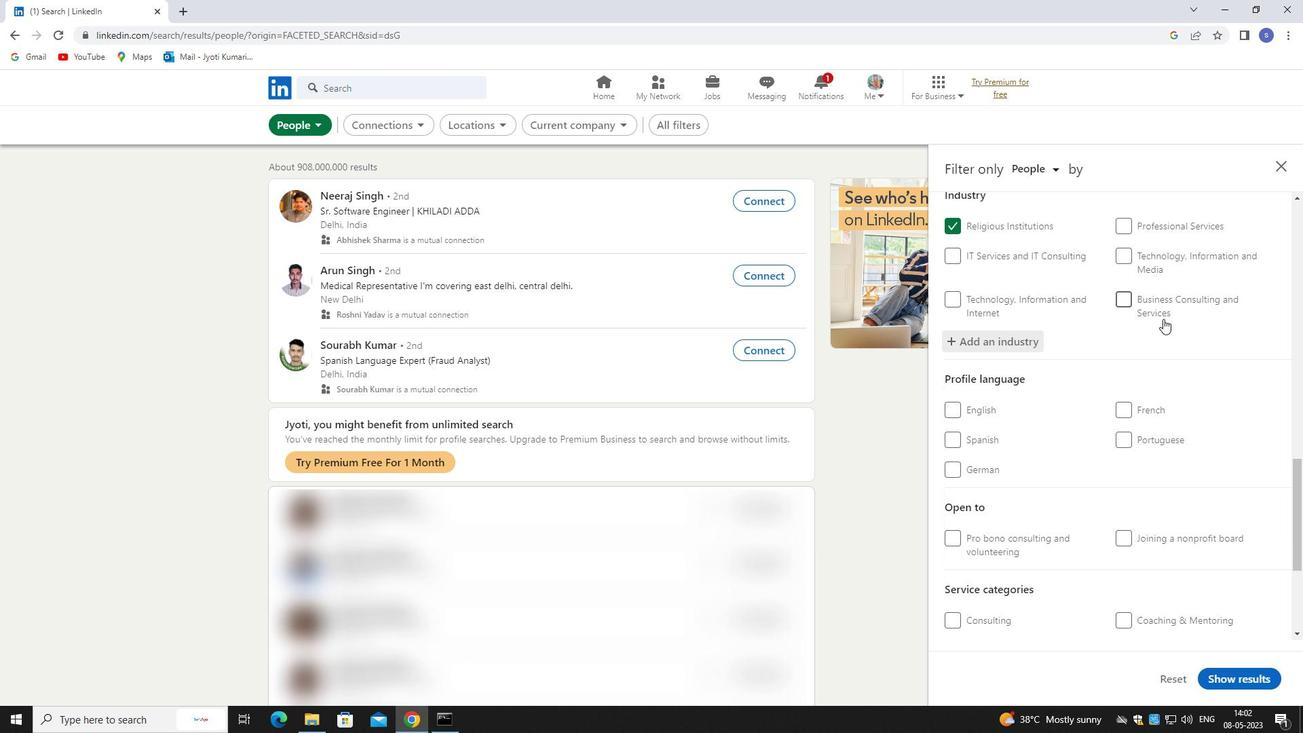
Action: Mouse scrolled (1163, 318) with delta (0, 0)
Screenshot: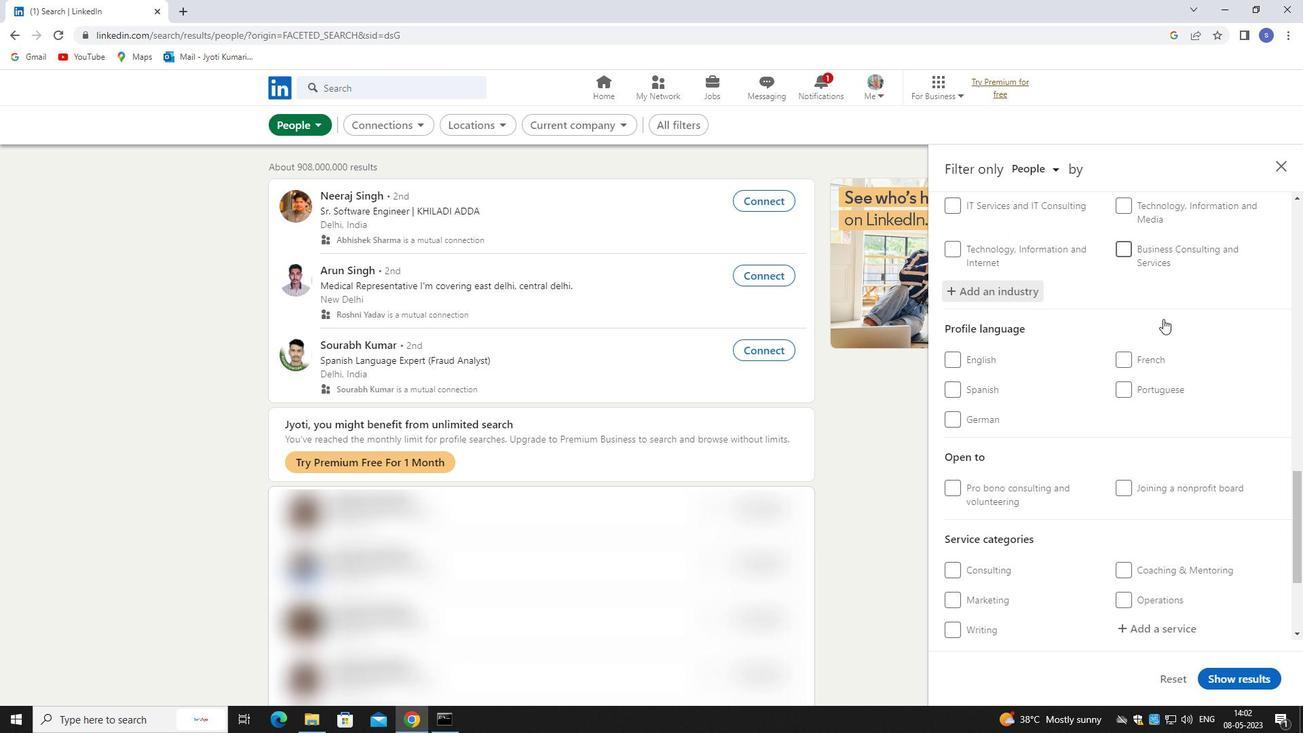 
Action: Mouse moved to (1132, 202)
Screenshot: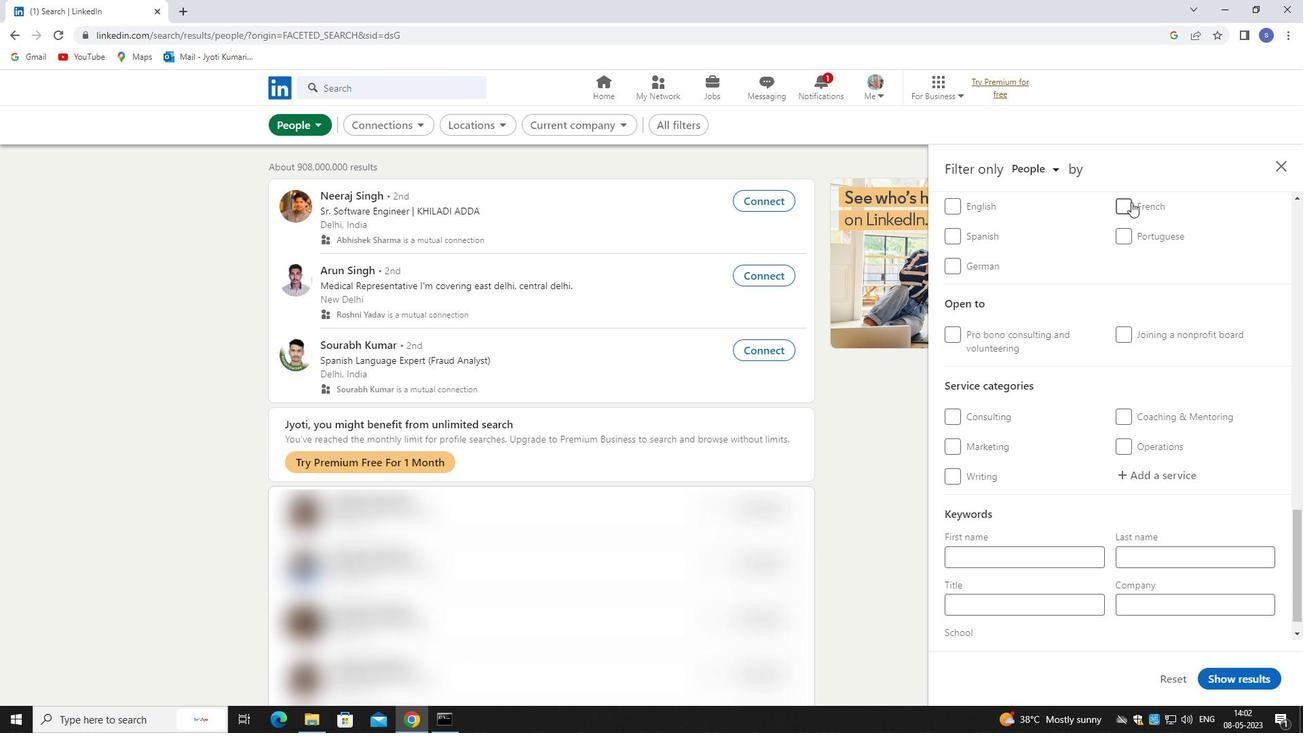 
Action: Mouse pressed left at (1132, 202)
Screenshot: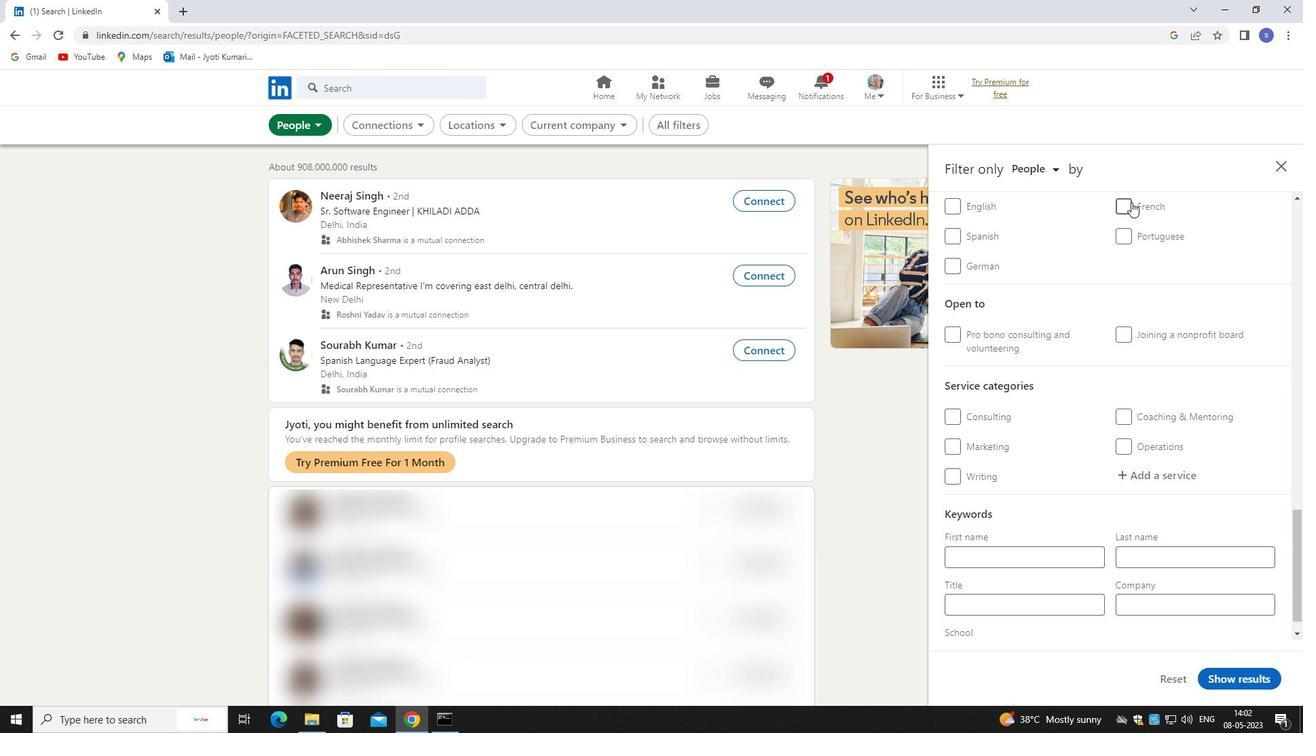 
Action: Mouse moved to (1152, 237)
Screenshot: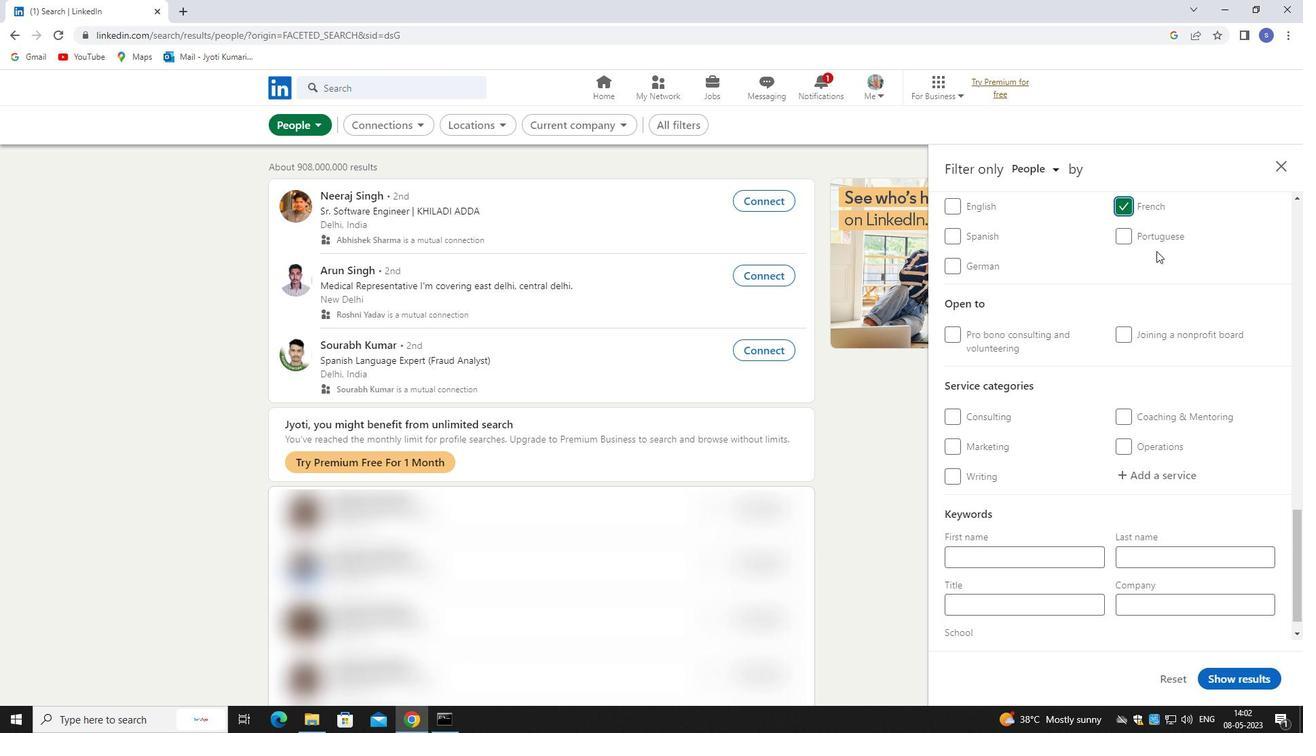 
Action: Mouse scrolled (1152, 236) with delta (0, 0)
Screenshot: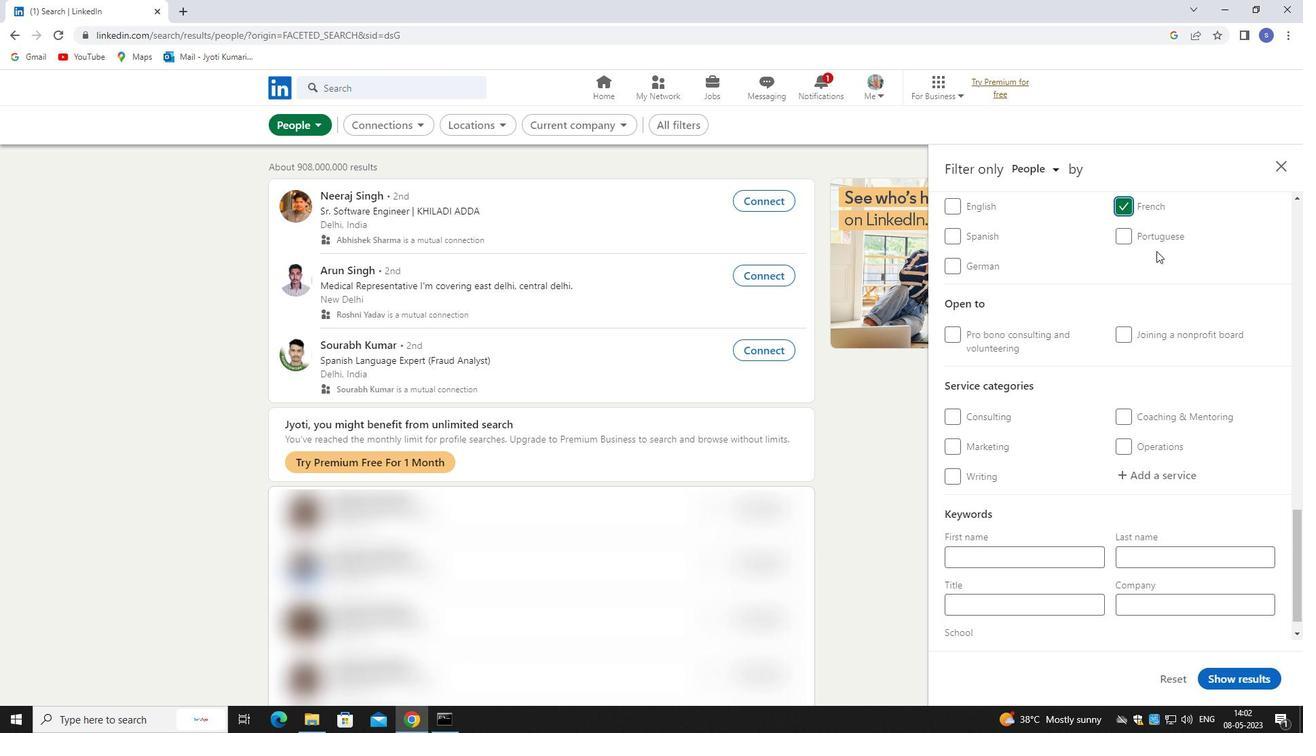 
Action: Mouse moved to (1165, 274)
Screenshot: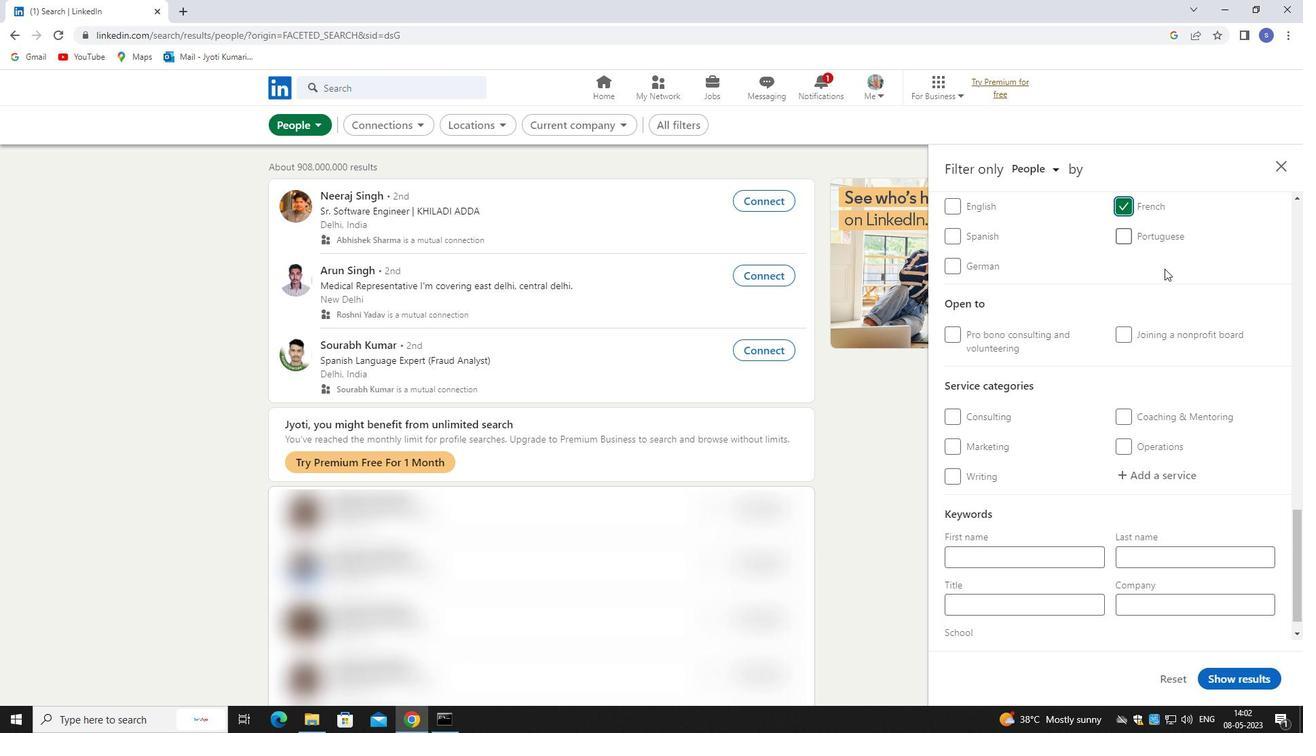 
Action: Mouse scrolled (1165, 273) with delta (0, 0)
Screenshot: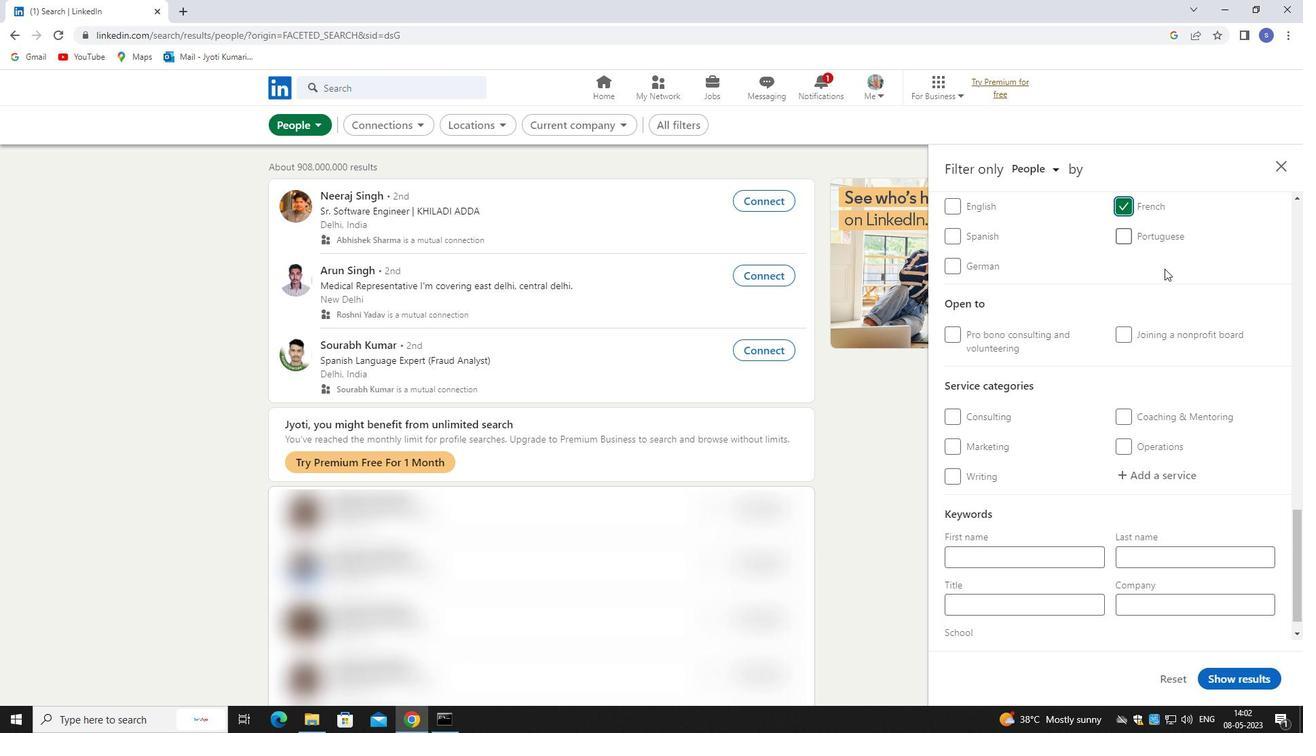 
Action: Mouse moved to (1168, 451)
Screenshot: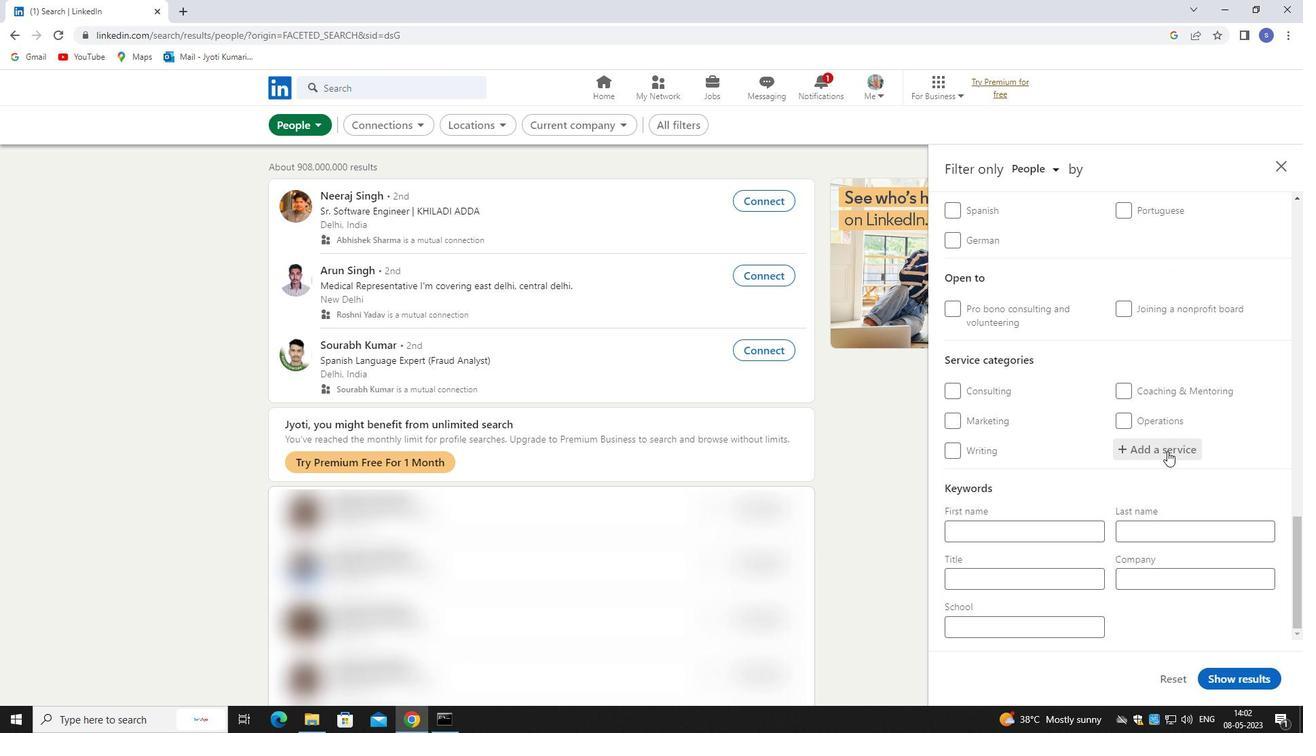 
Action: Mouse pressed left at (1168, 451)
Screenshot: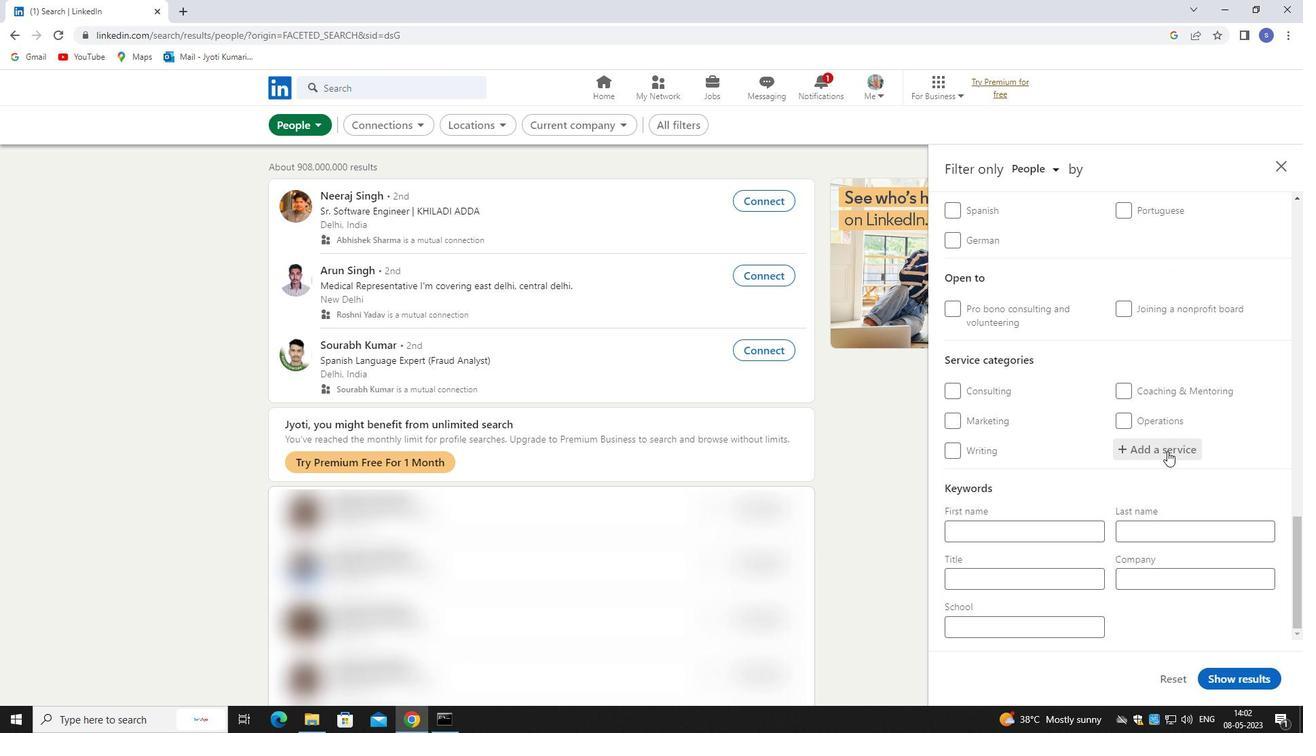 
Action: Mouse moved to (1163, 448)
Screenshot: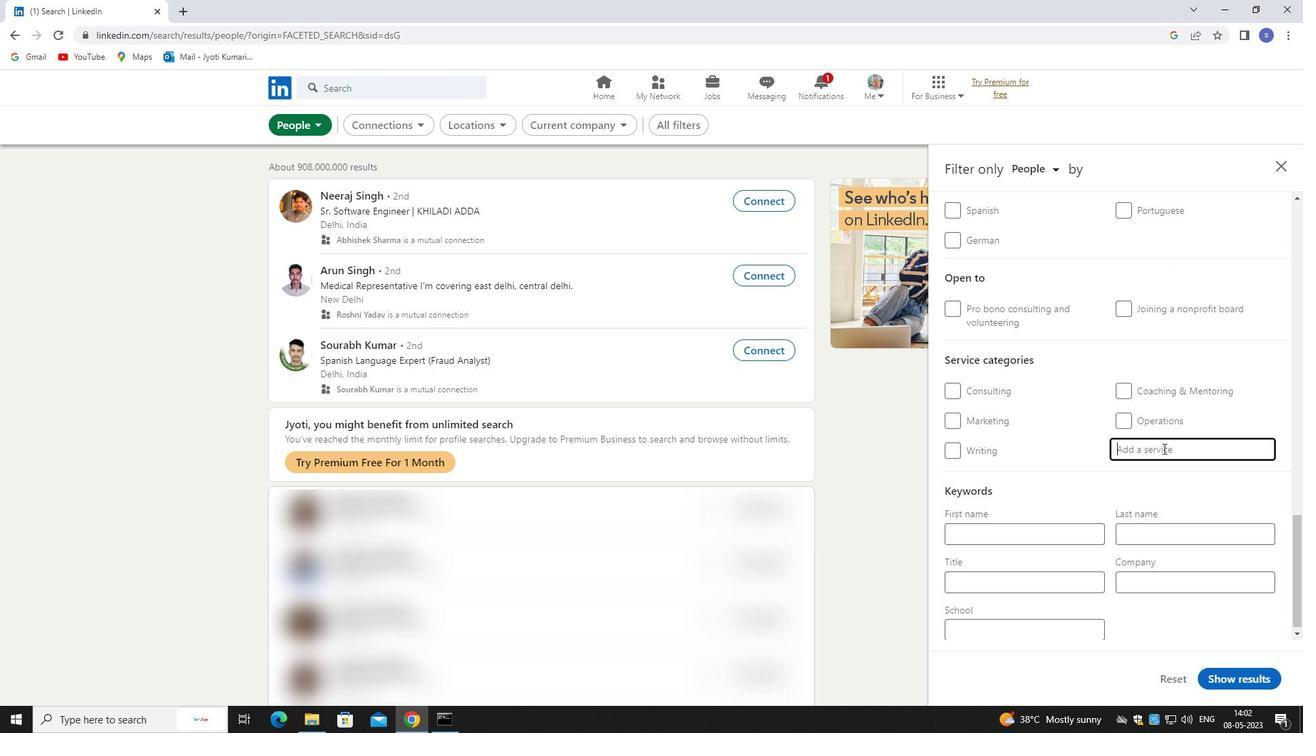 
Action: Key pressed EVENT<Key.space>PLA
Screenshot: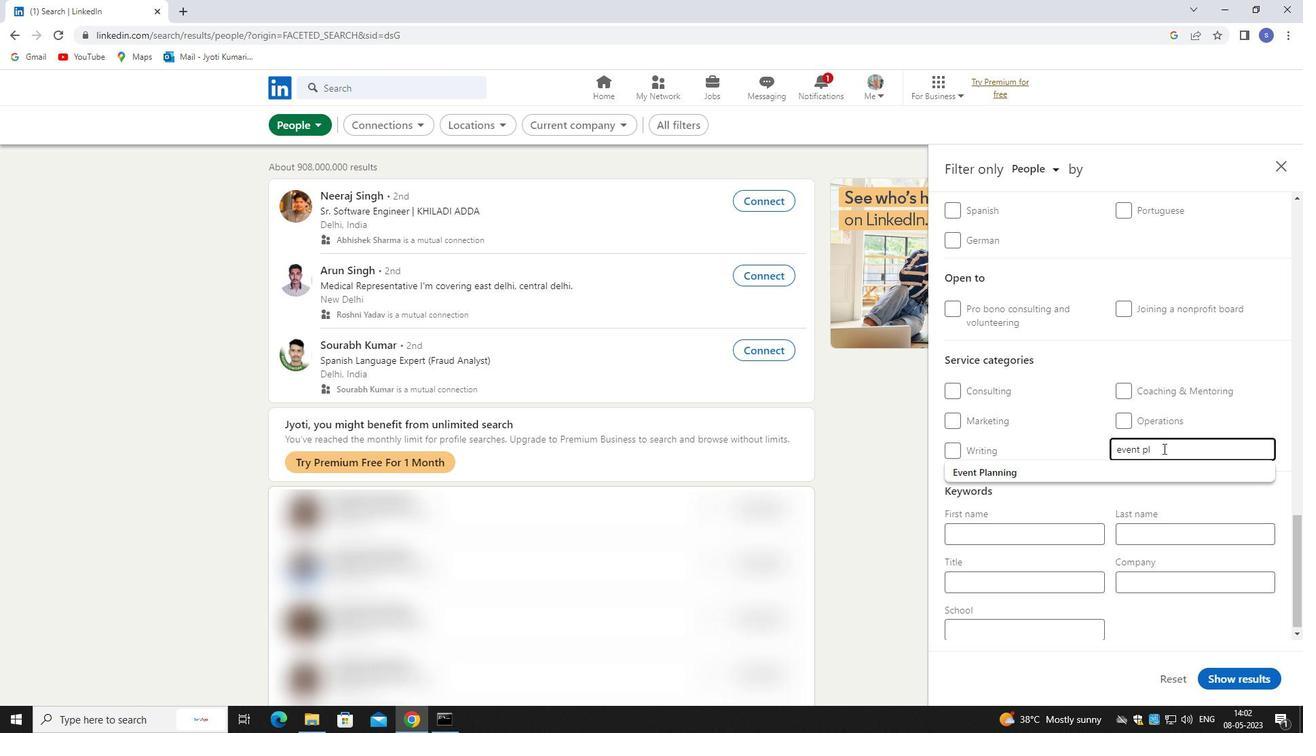 
Action: Mouse moved to (1242, 467)
Screenshot: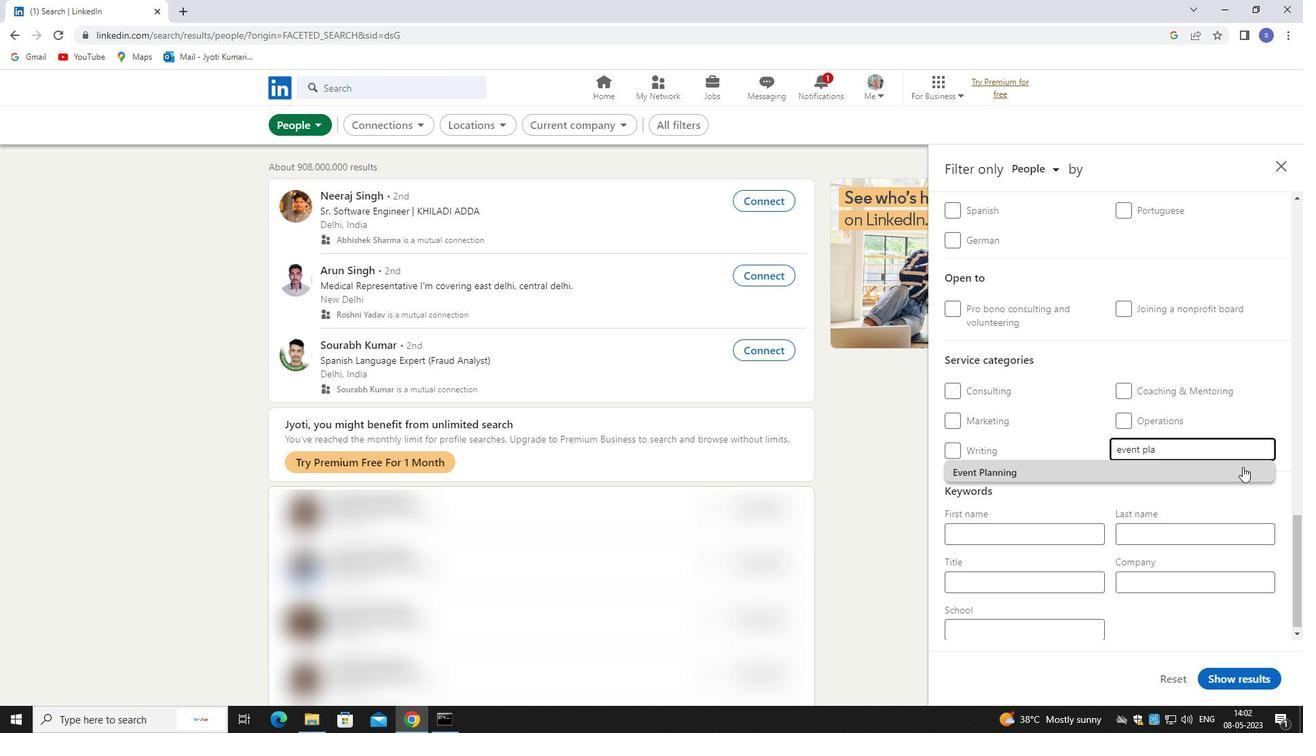 
Action: Mouse pressed left at (1242, 467)
Screenshot: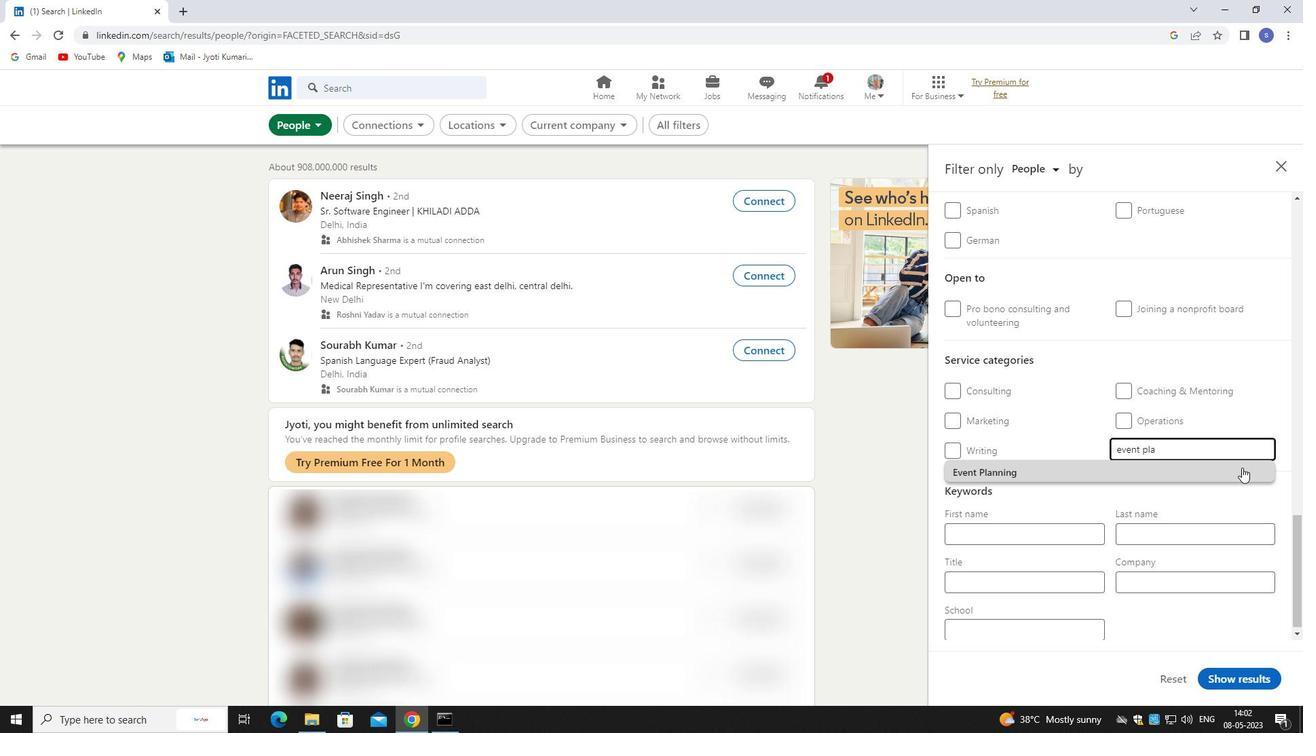 
Action: Mouse moved to (1242, 476)
Screenshot: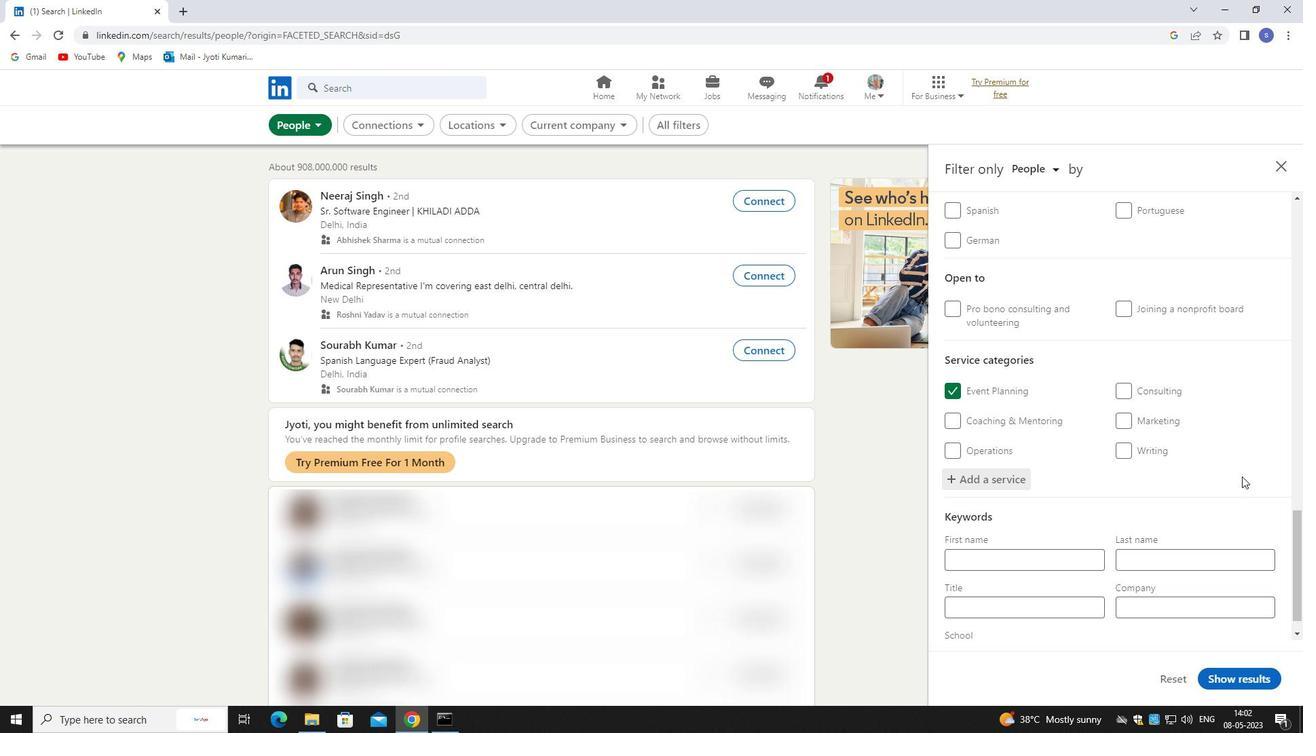 
Action: Mouse scrolled (1242, 476) with delta (0, 0)
Screenshot: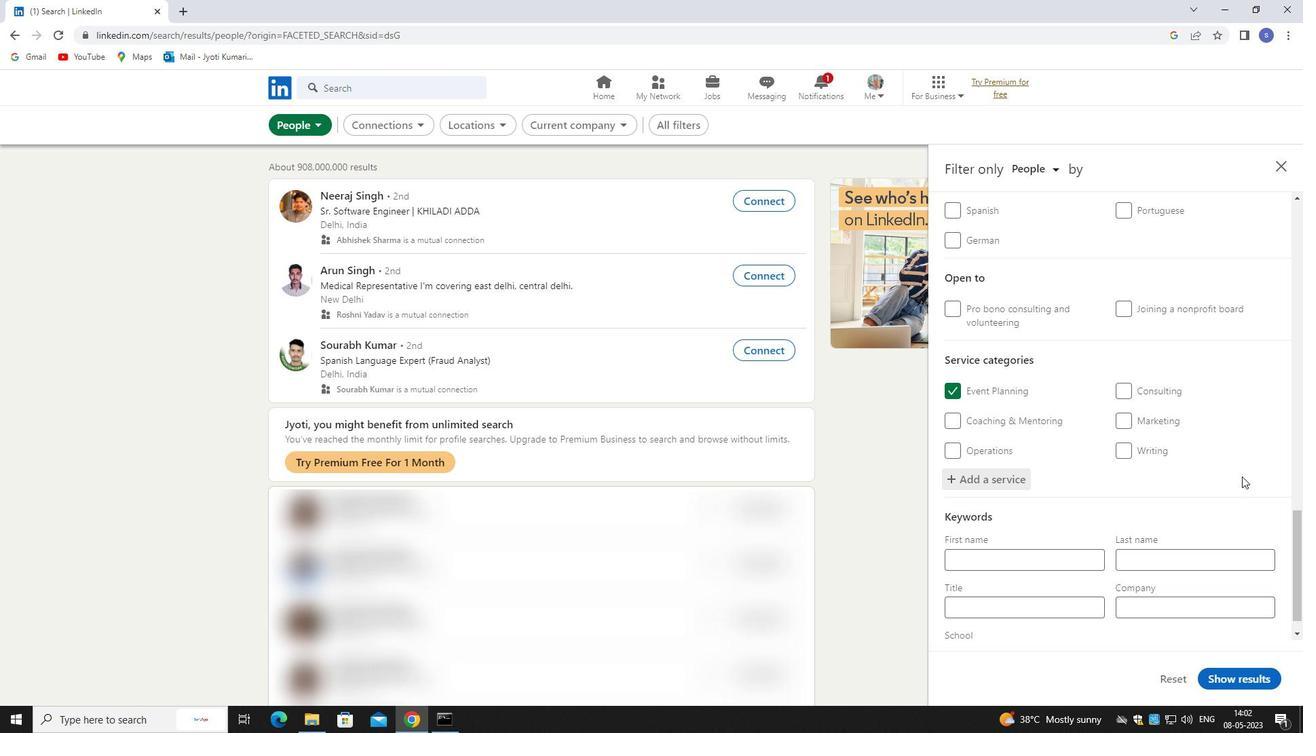 
Action: Mouse moved to (1242, 484)
Screenshot: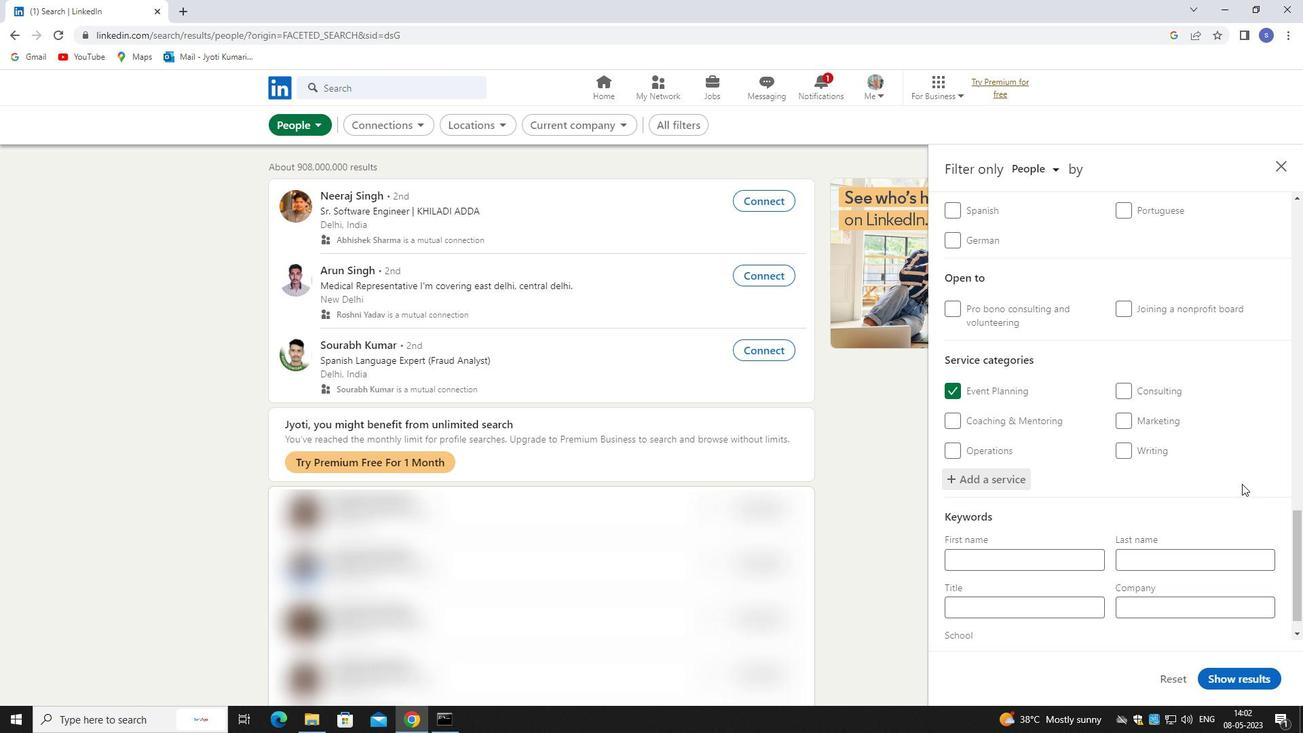 
Action: Mouse scrolled (1242, 483) with delta (0, 0)
Screenshot: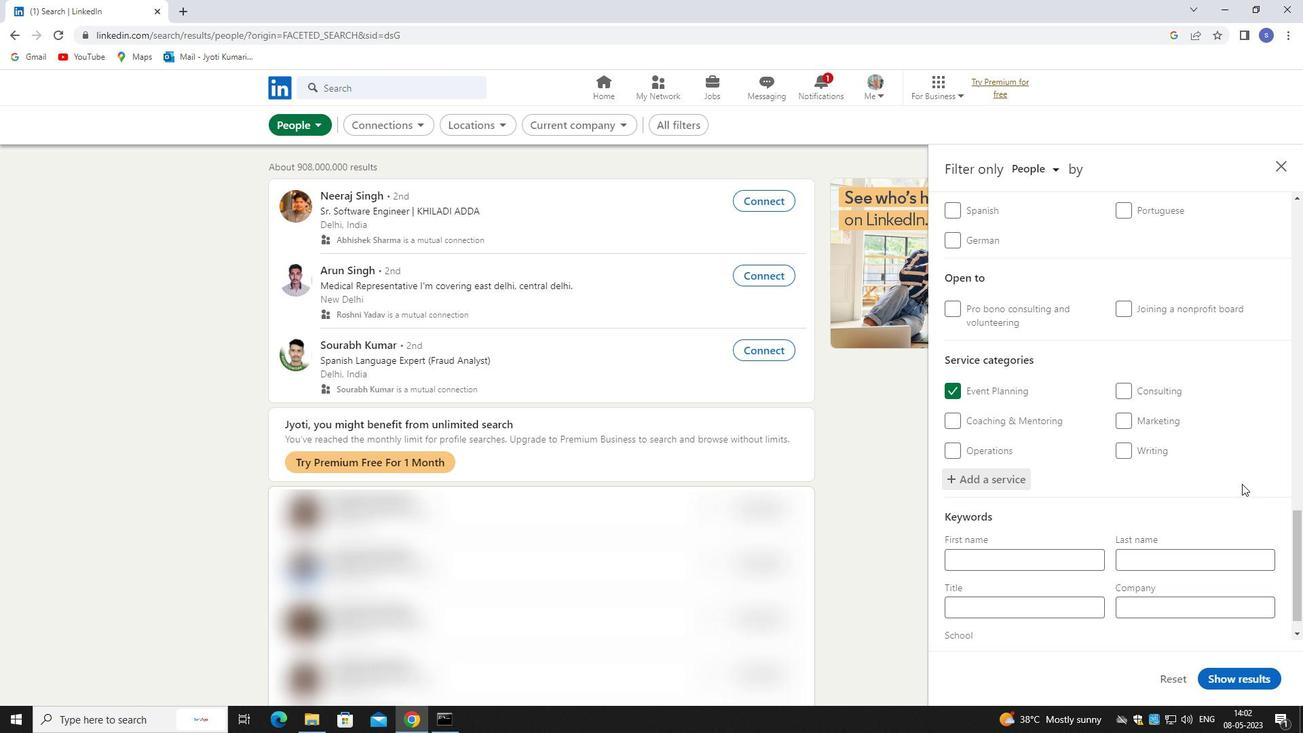 
Action: Mouse moved to (1065, 581)
Screenshot: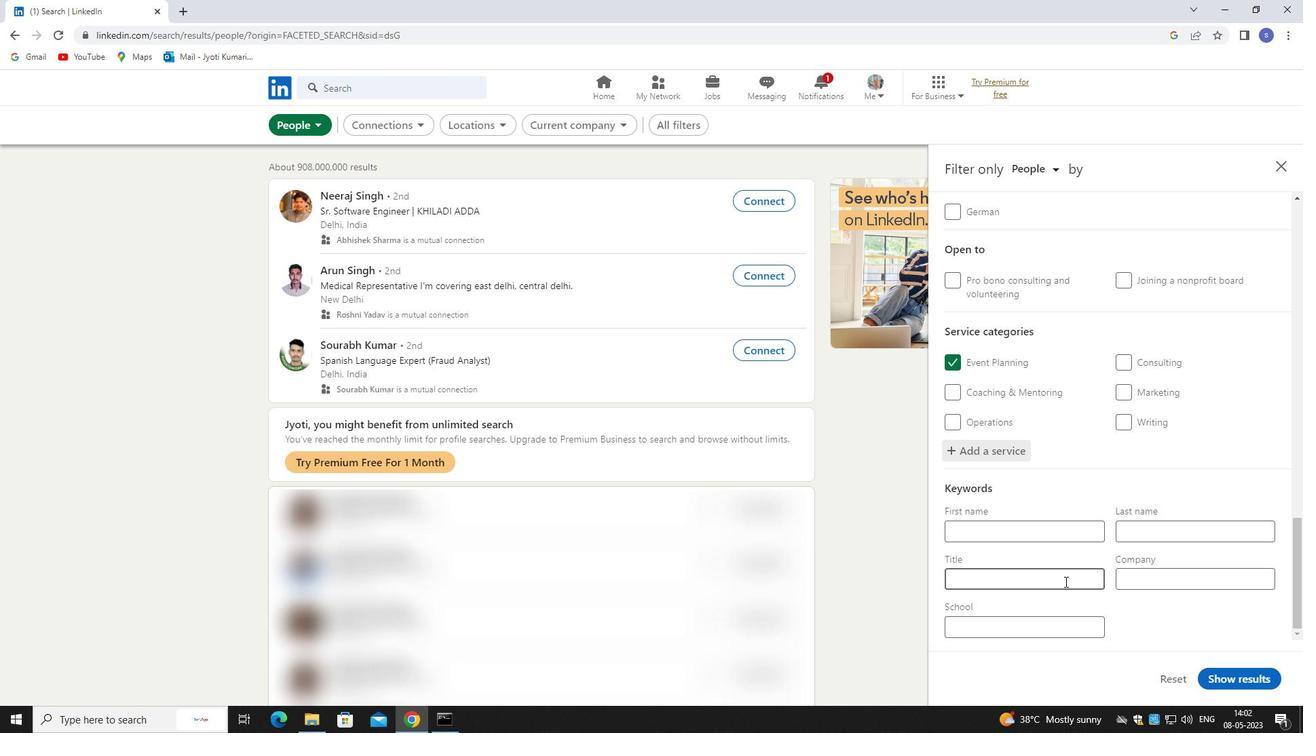 
Action: Mouse pressed left at (1065, 581)
Screenshot: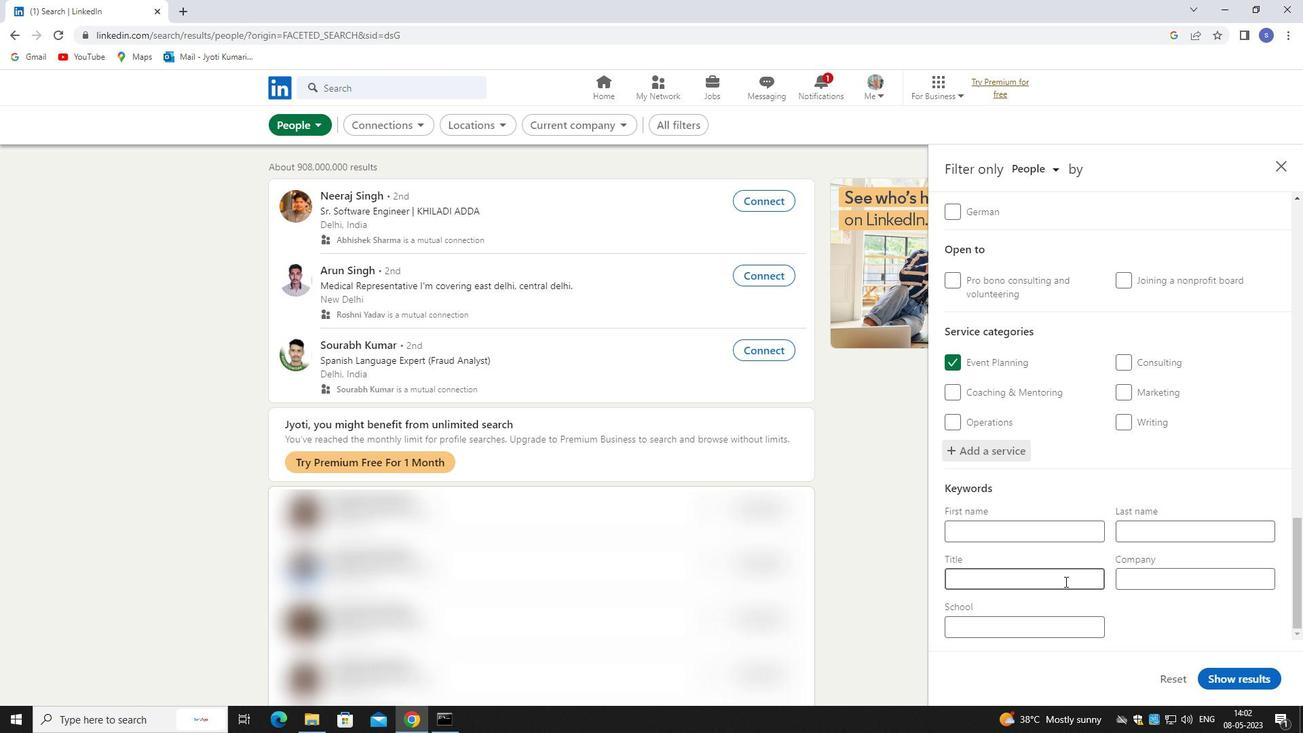 
Action: Mouse moved to (1066, 590)
Screenshot: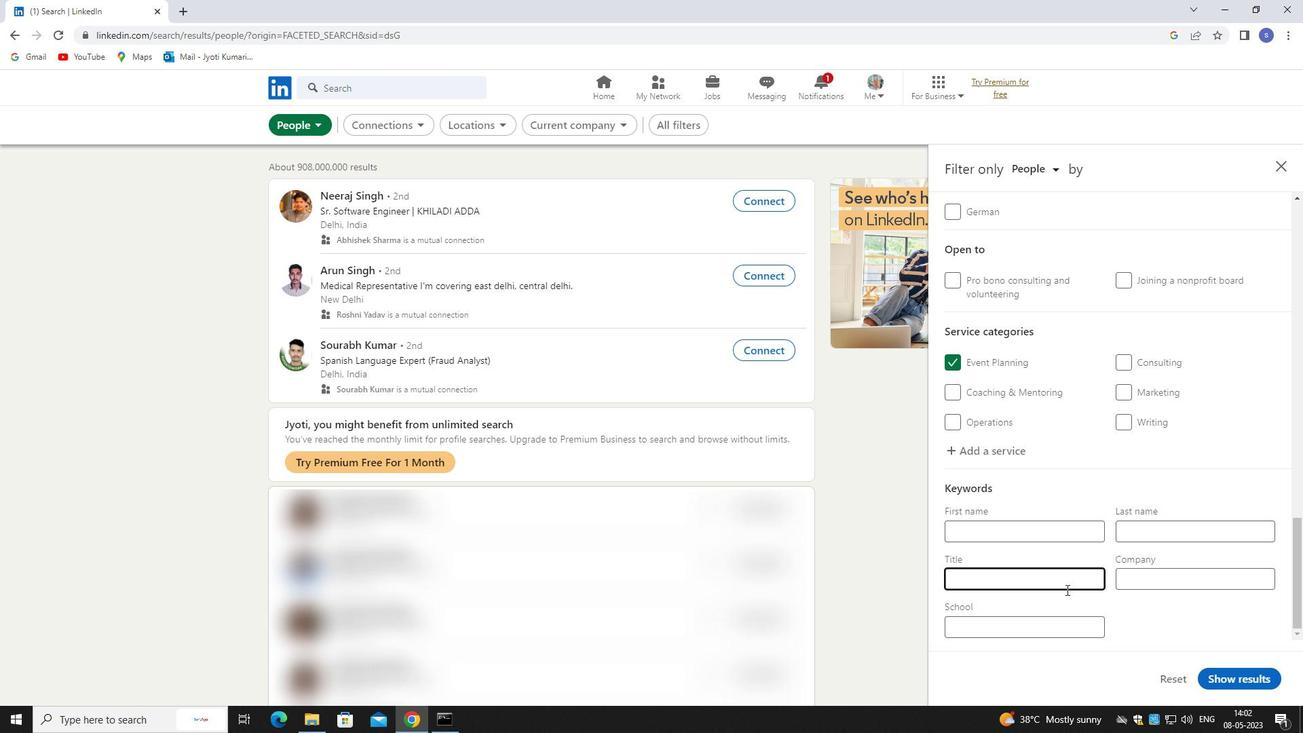 
Action: Key pressed <Key.shift>CONTRA<Key.backspace>OLLER
Screenshot: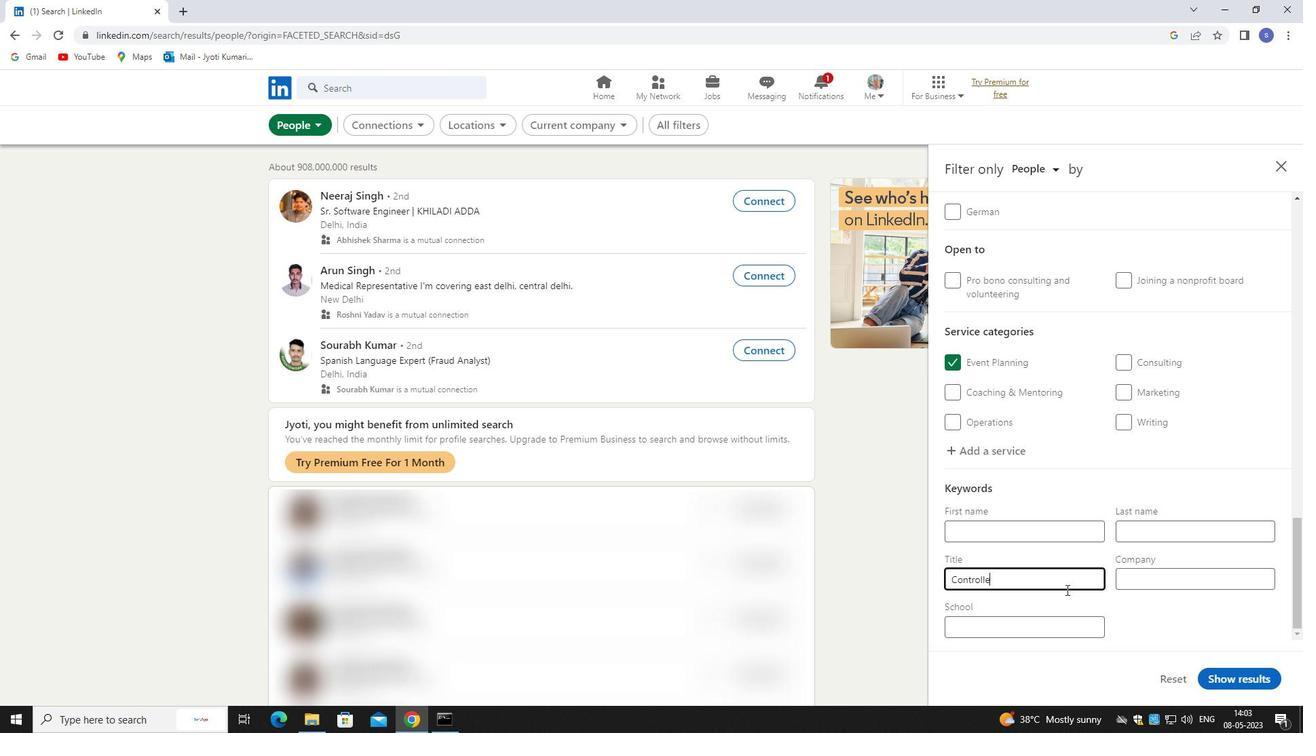 
Action: Mouse moved to (1229, 683)
Screenshot: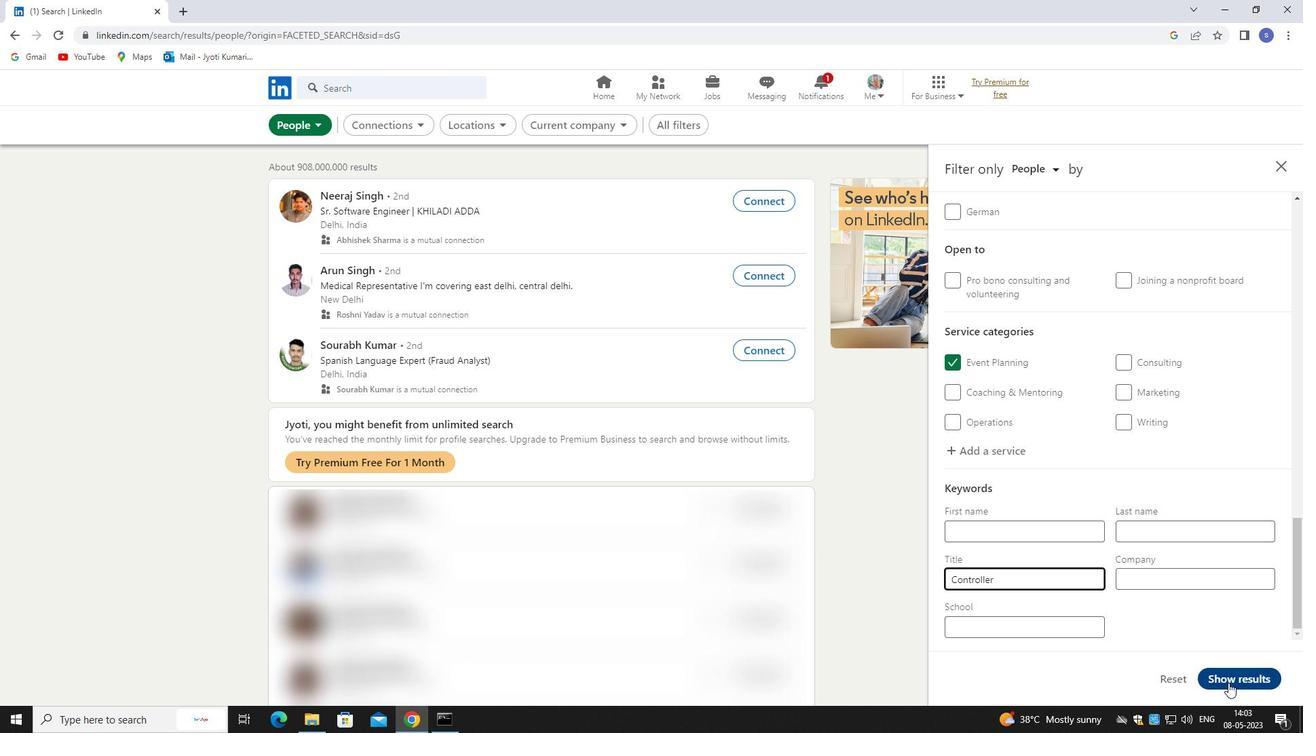 
Action: Mouse pressed left at (1229, 683)
Screenshot: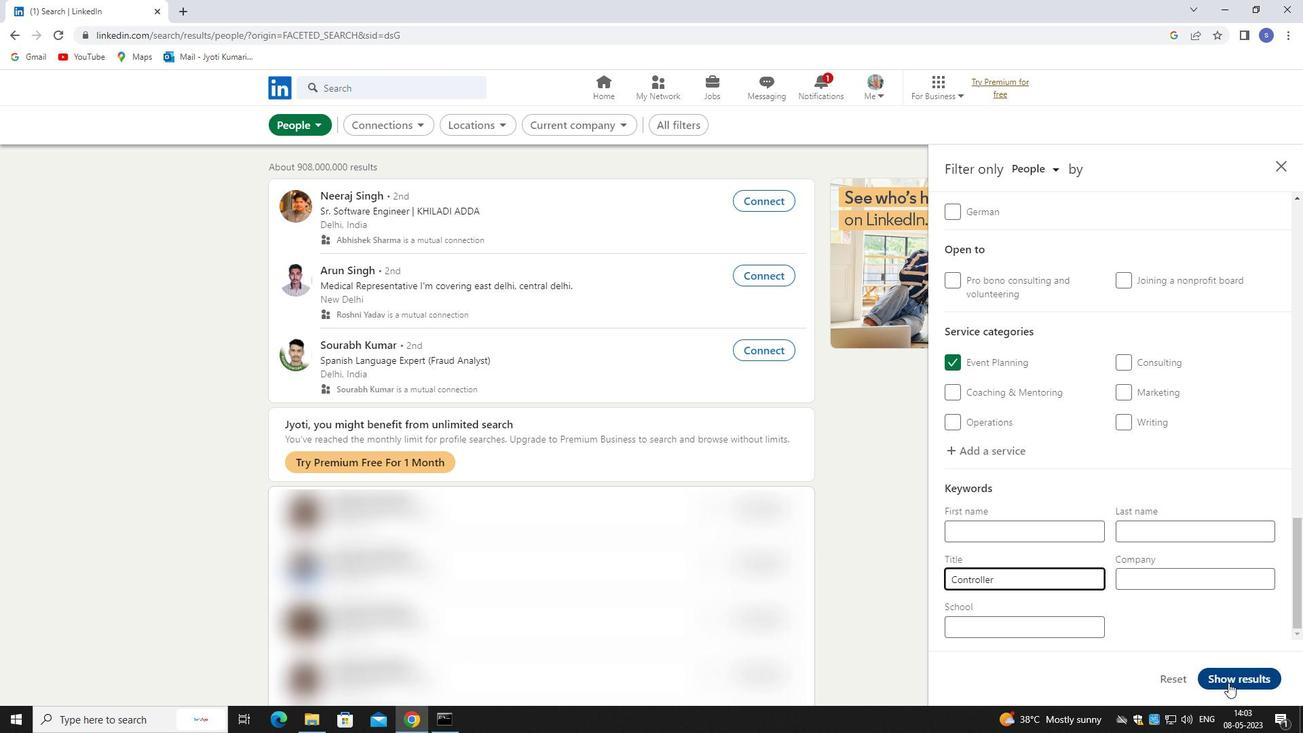 
Action: Mouse moved to (1215, 654)
Screenshot: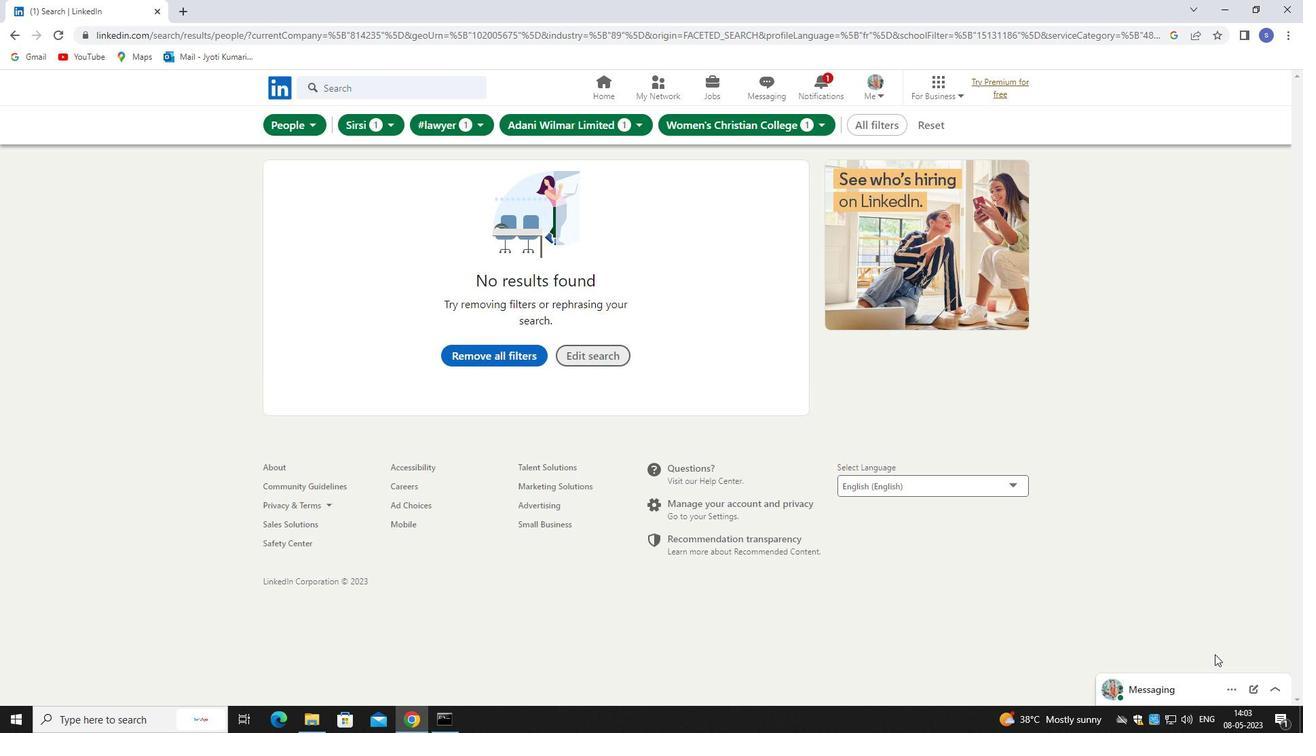 
